 Task: Send an email with the signature Dillon Turner with the subject Yearly report and the message Could you please provide a status update on the delivery? from softage.1@softage.net to softage.2@softage.net and softage.3@softage.net with an attached document Sponsorship_proposal.docx
Action: Mouse moved to (572, 746)
Screenshot: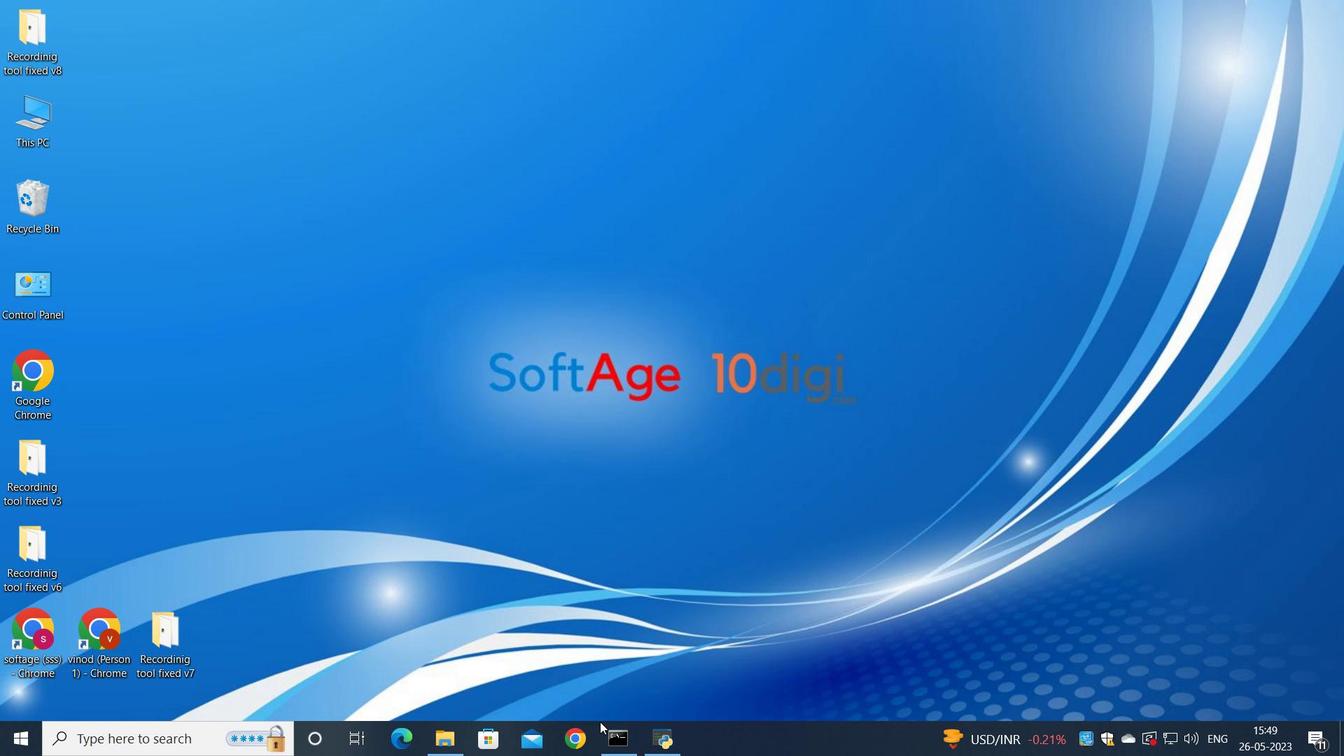 
Action: Mouse pressed left at (572, 746)
Screenshot: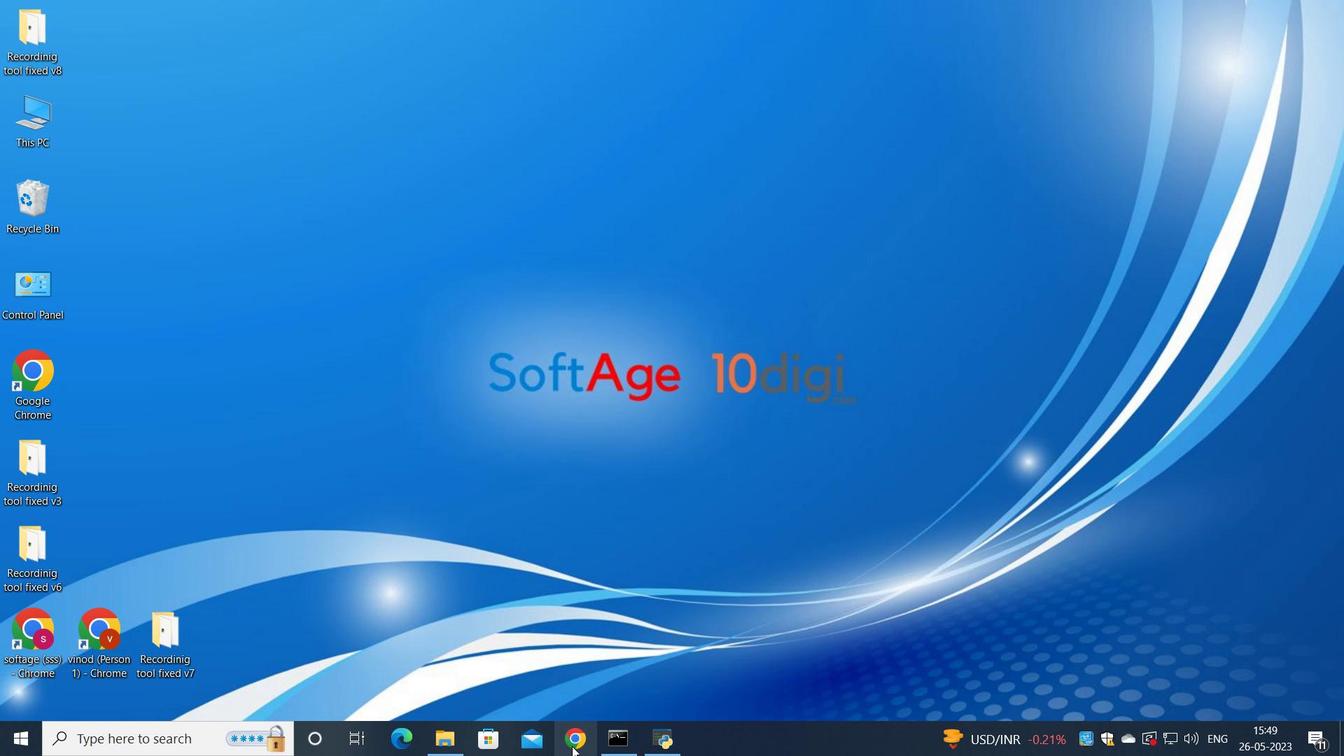 
Action: Mouse moved to (611, 401)
Screenshot: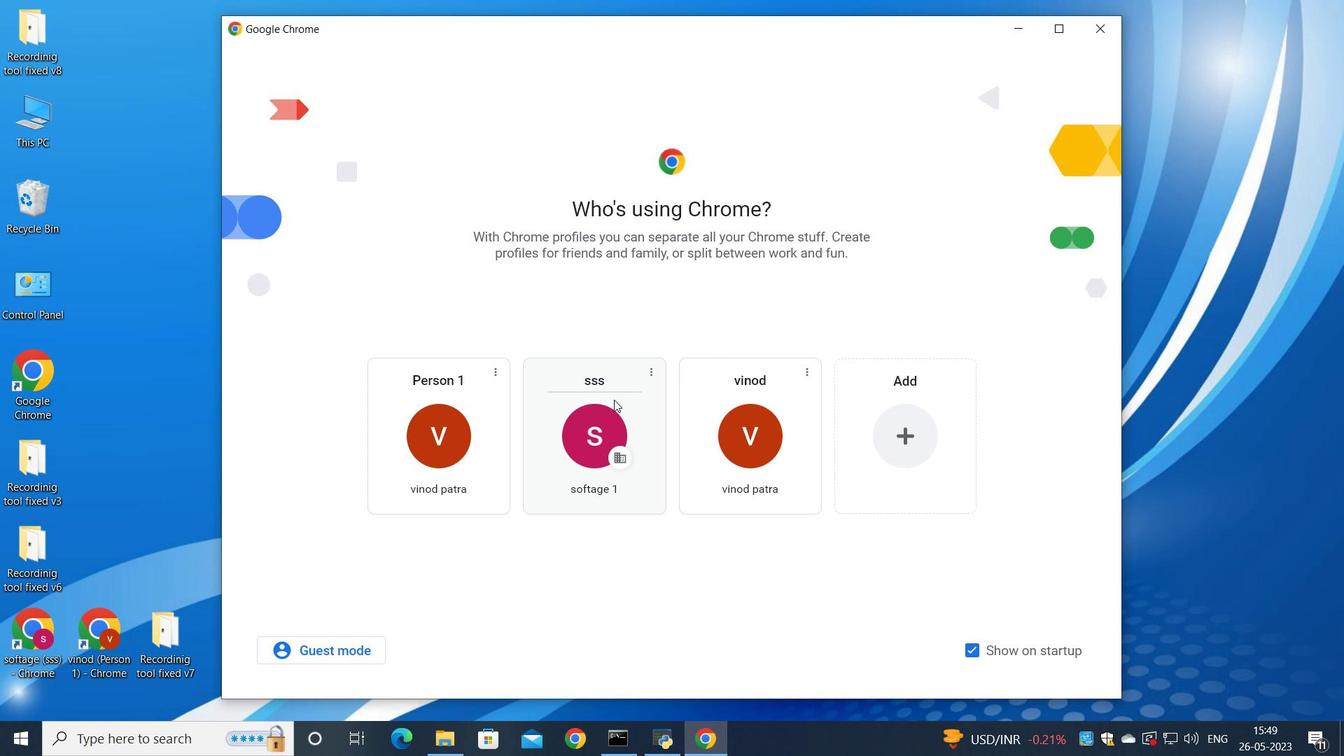 
Action: Mouse pressed left at (611, 401)
Screenshot: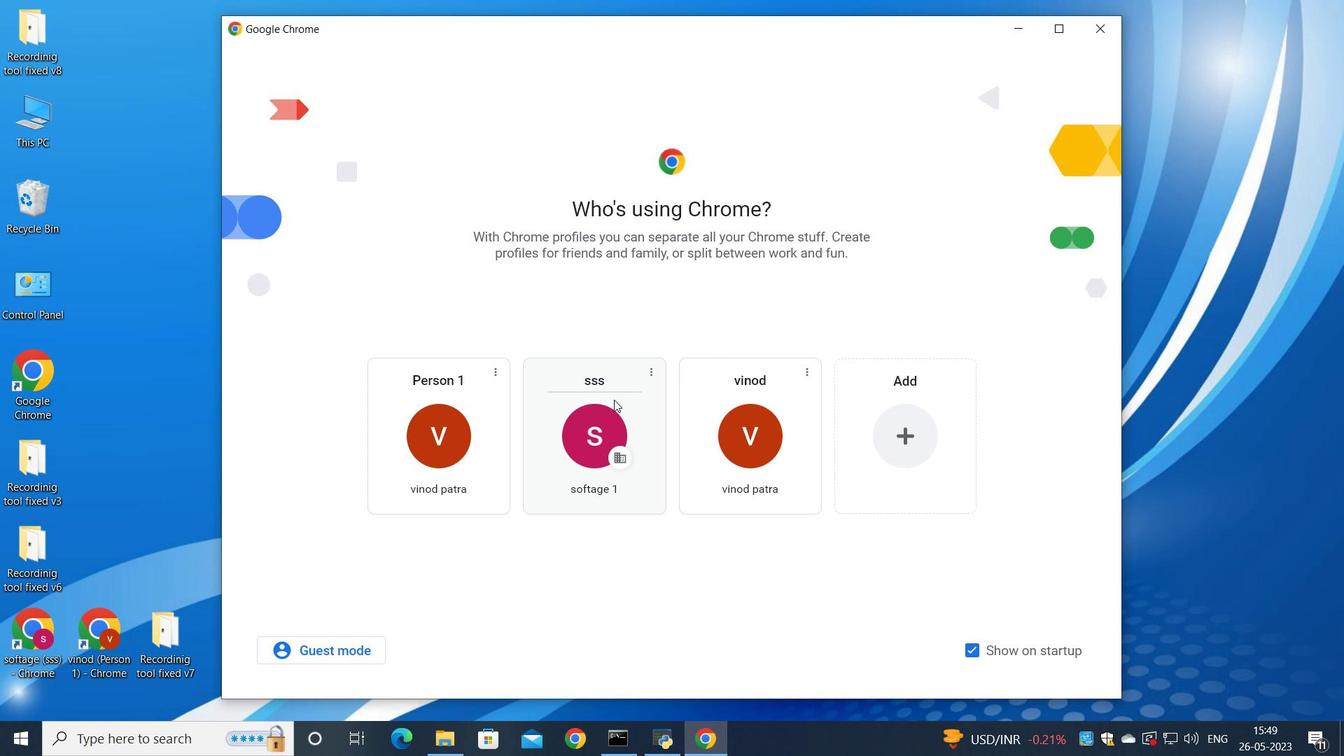 
Action: Mouse moved to (609, 420)
Screenshot: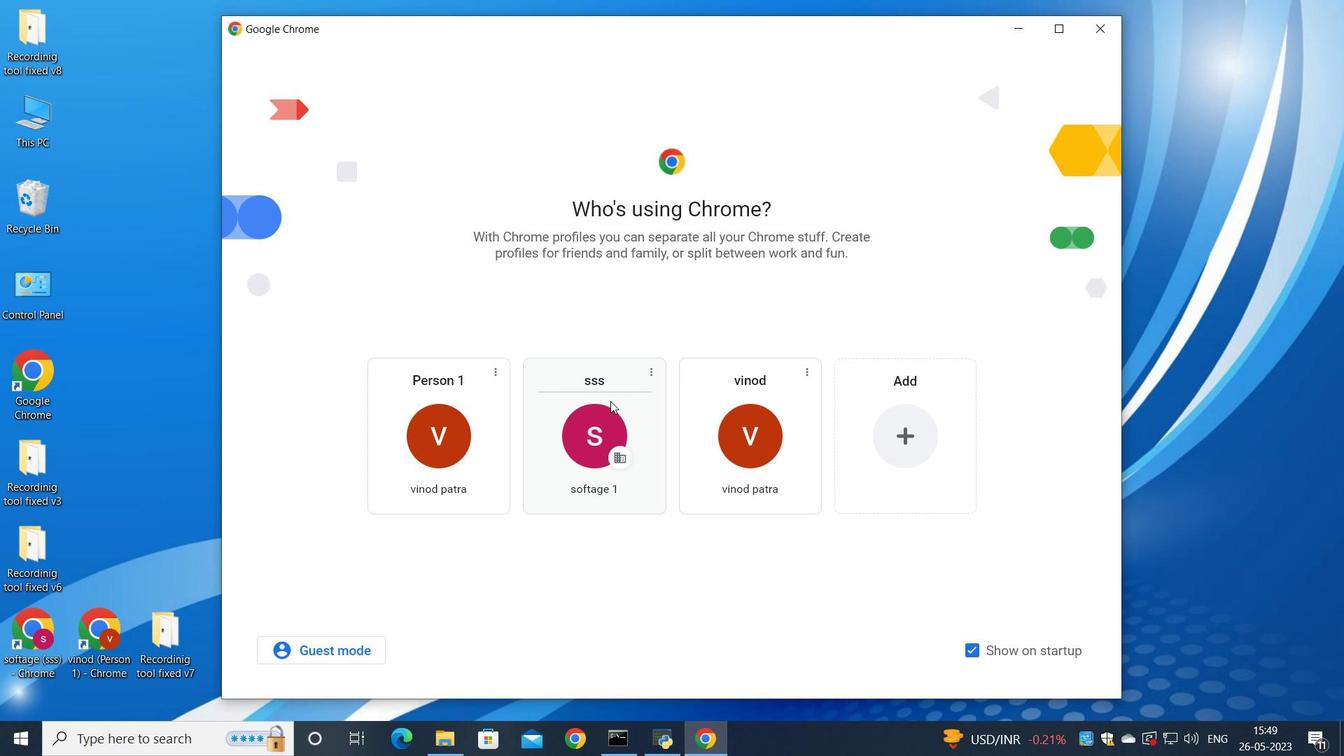 
Action: Mouse pressed left at (609, 420)
Screenshot: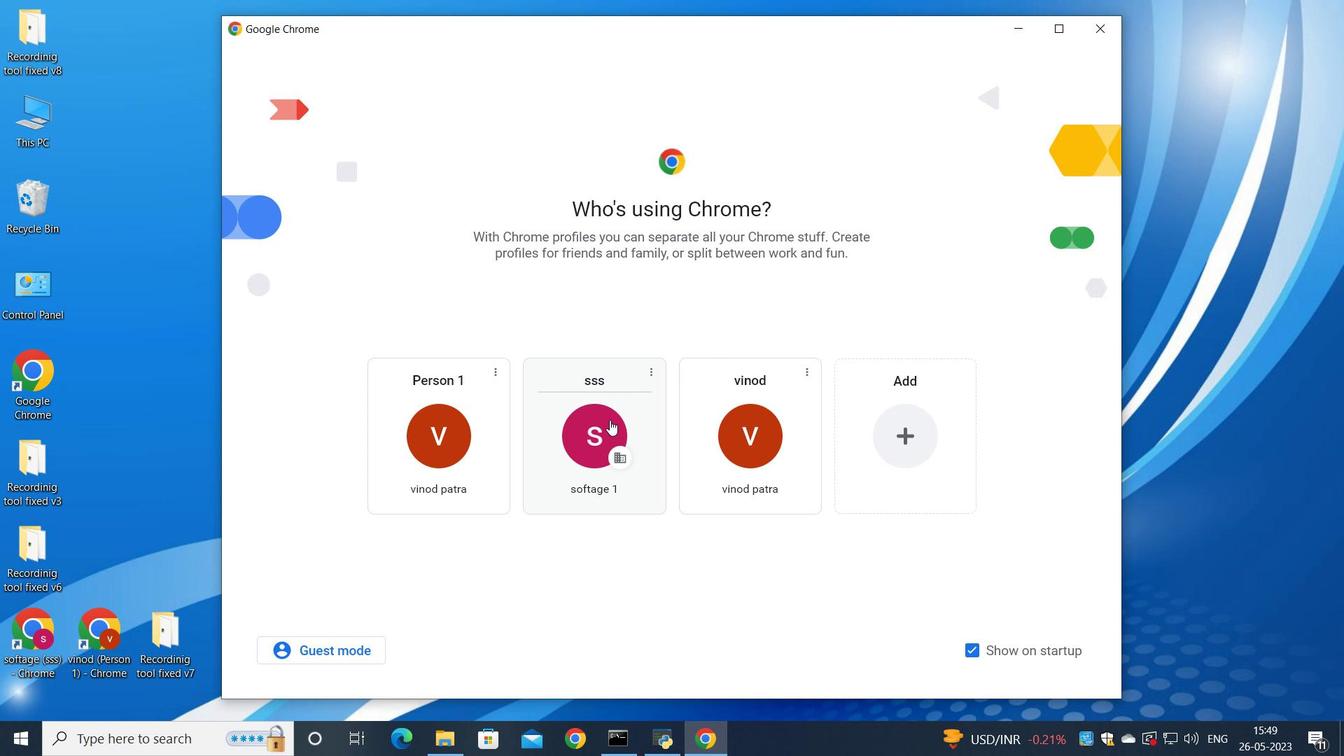 
Action: Mouse moved to (1171, 84)
Screenshot: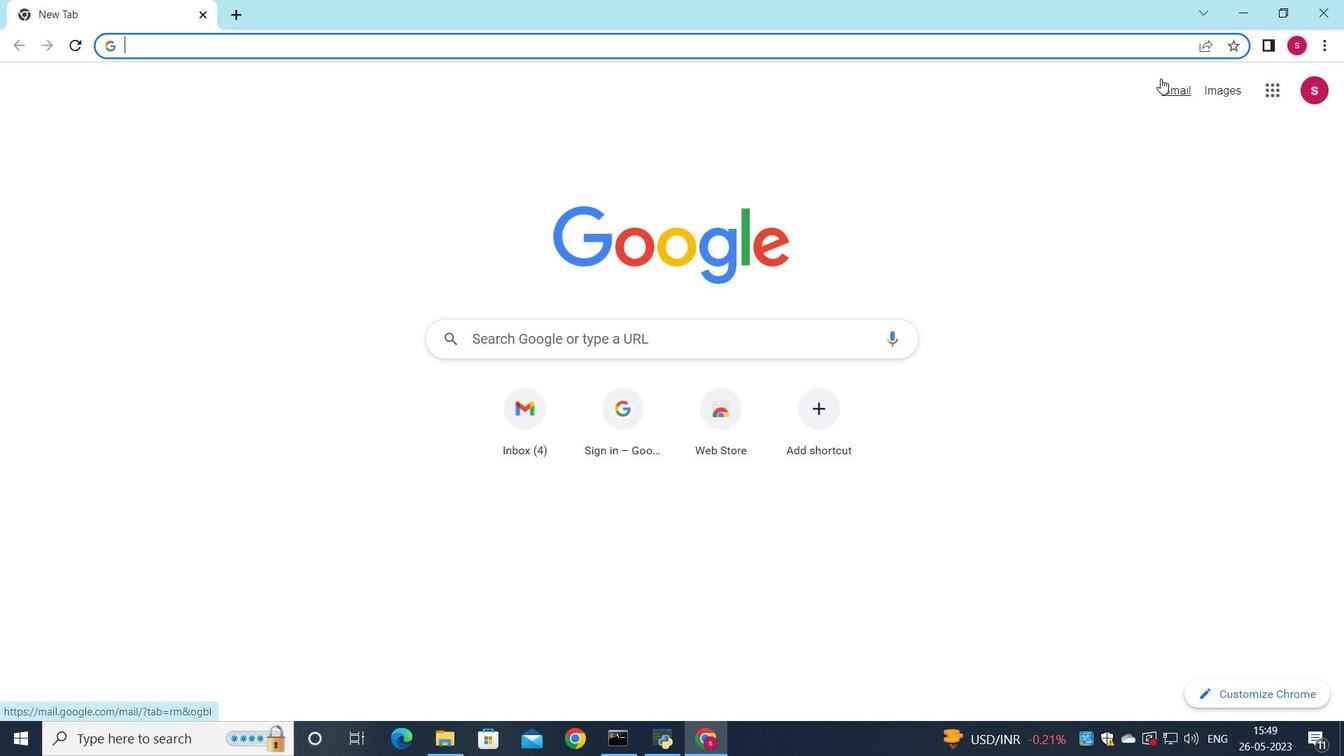 
Action: Mouse pressed left at (1171, 84)
Screenshot: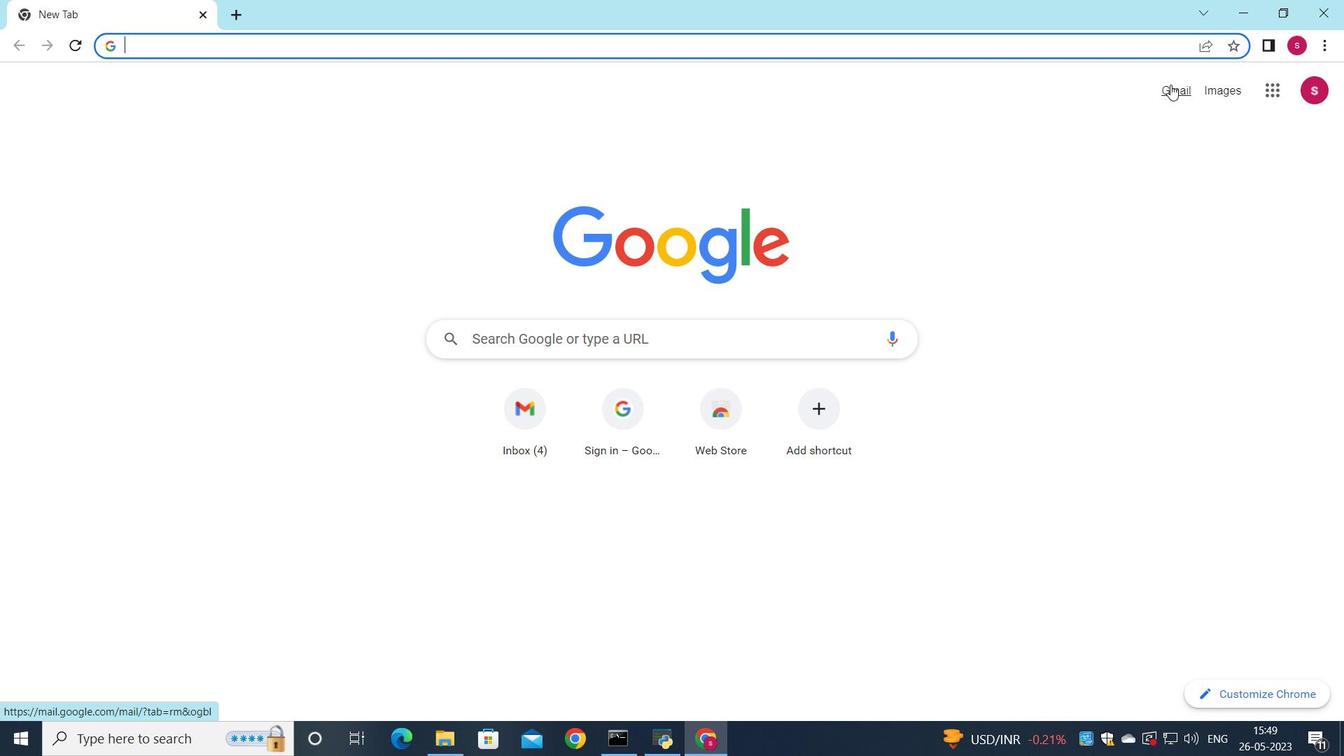 
Action: Mouse moved to (1151, 111)
Screenshot: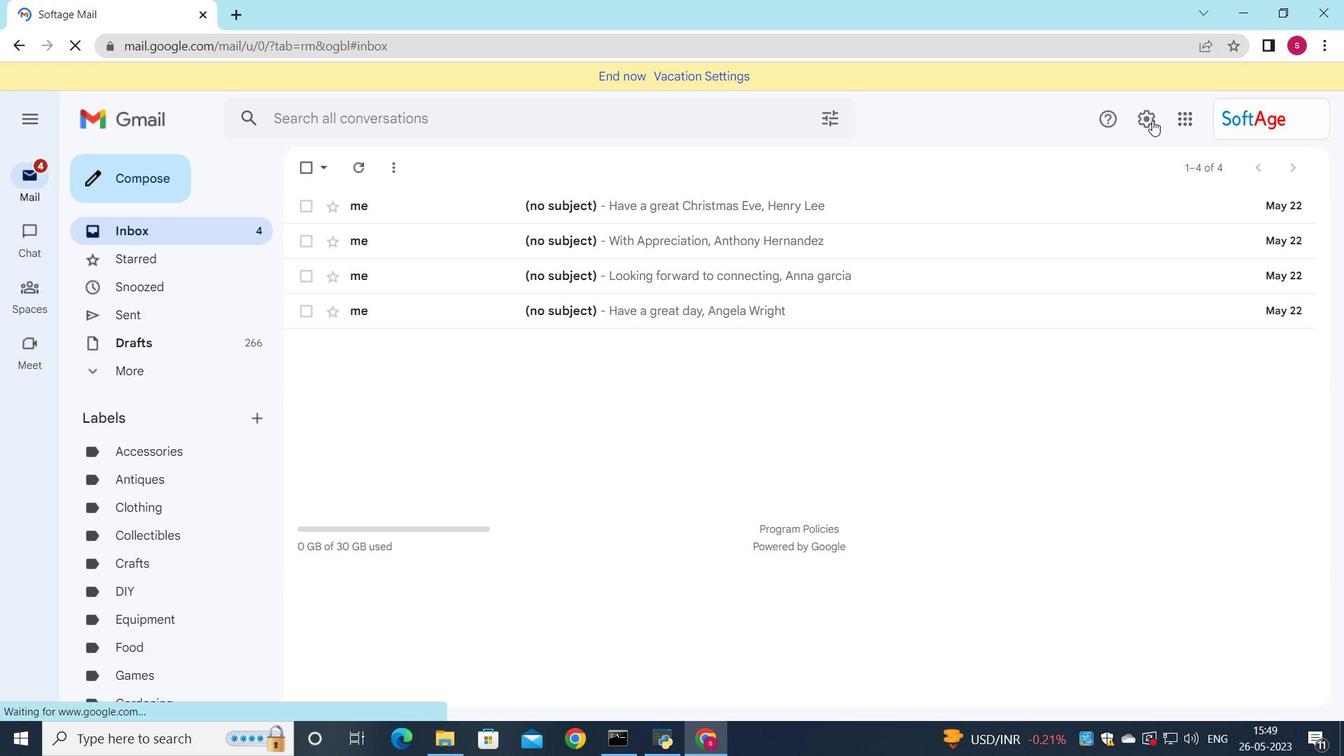 
Action: Mouse pressed left at (1151, 111)
Screenshot: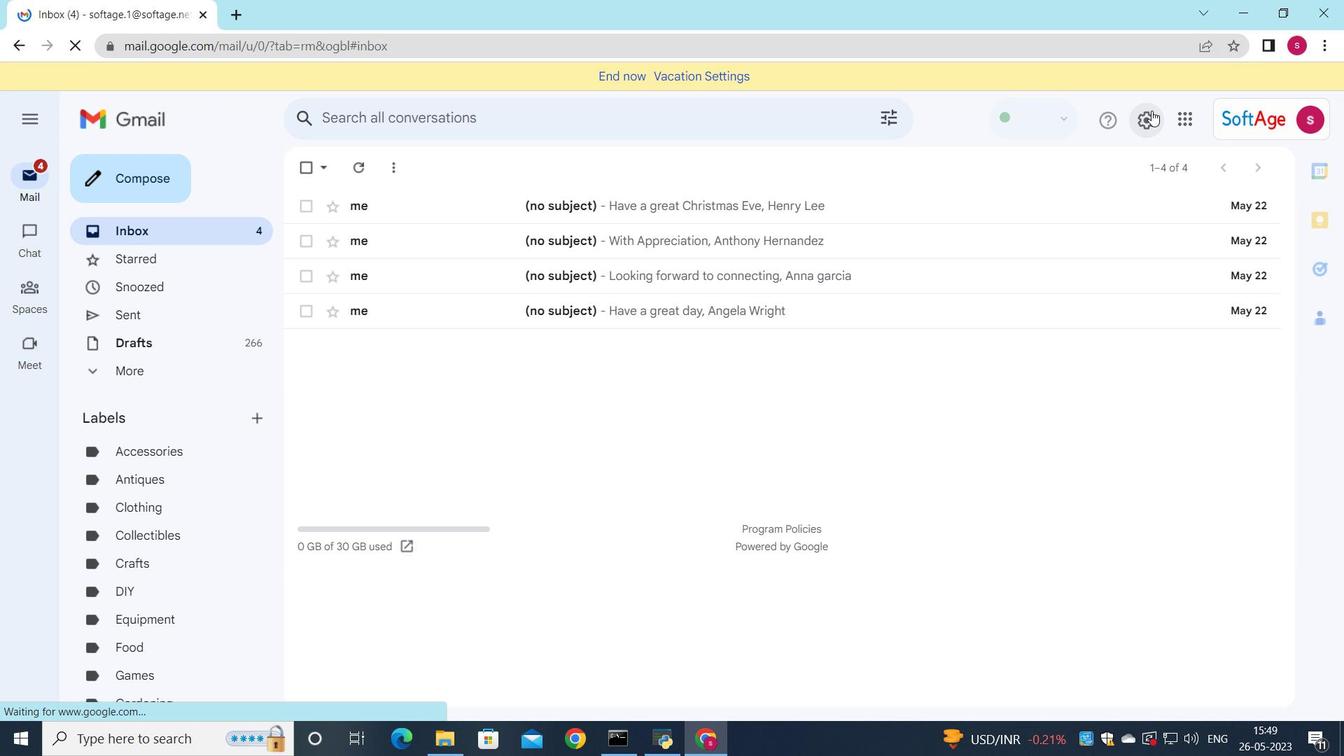 
Action: Mouse moved to (1137, 205)
Screenshot: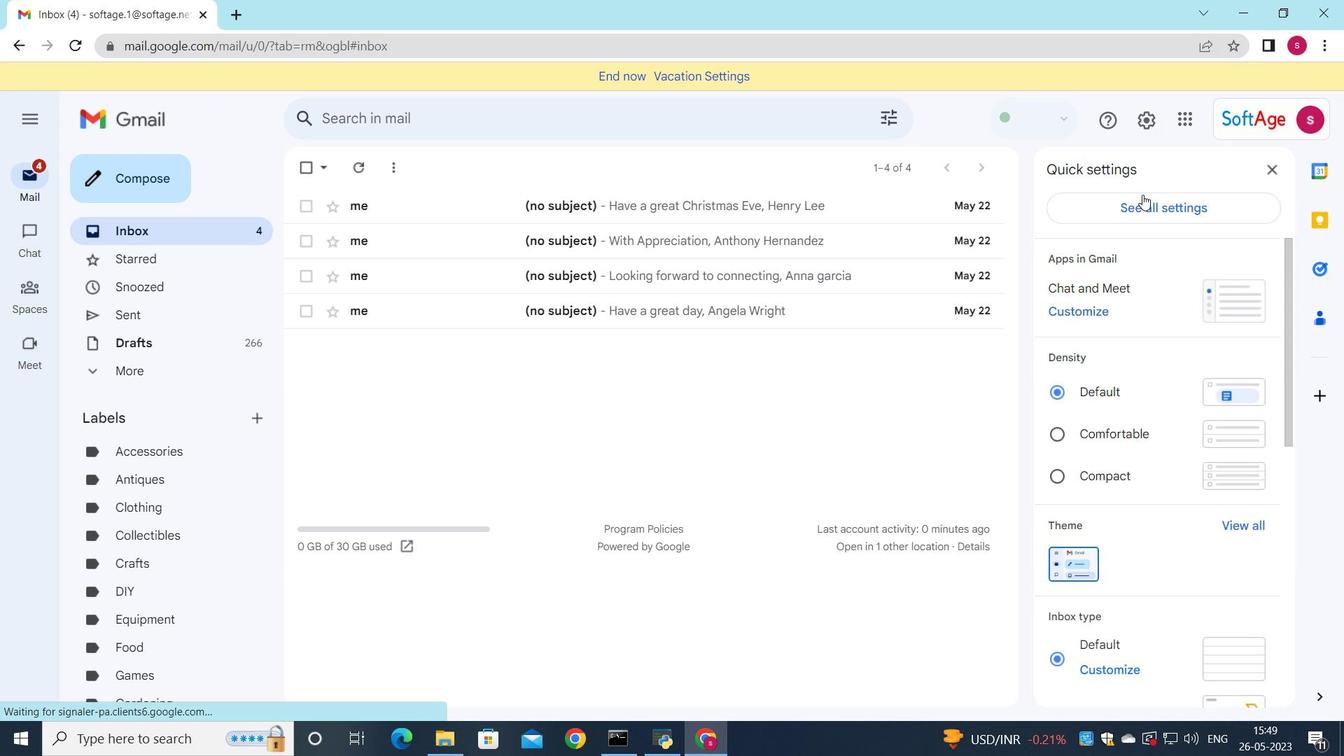 
Action: Mouse pressed left at (1137, 205)
Screenshot: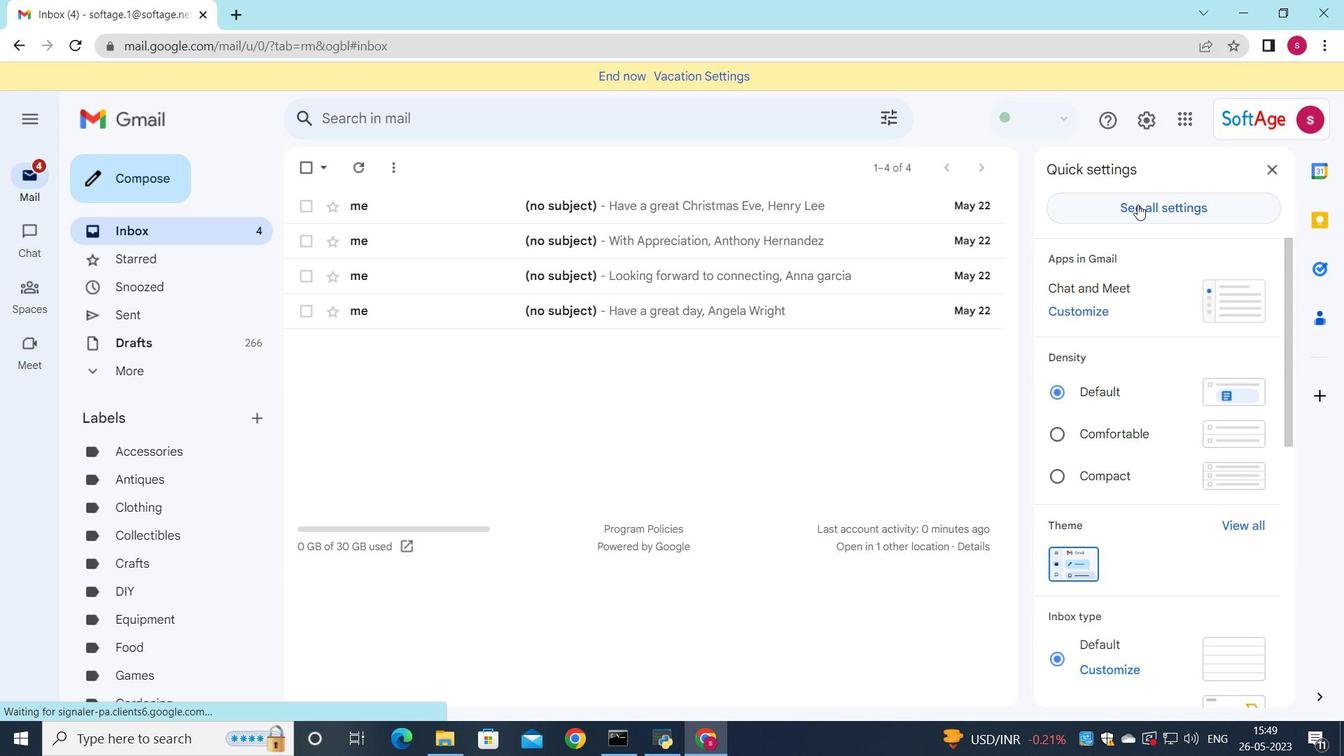 
Action: Mouse moved to (561, 338)
Screenshot: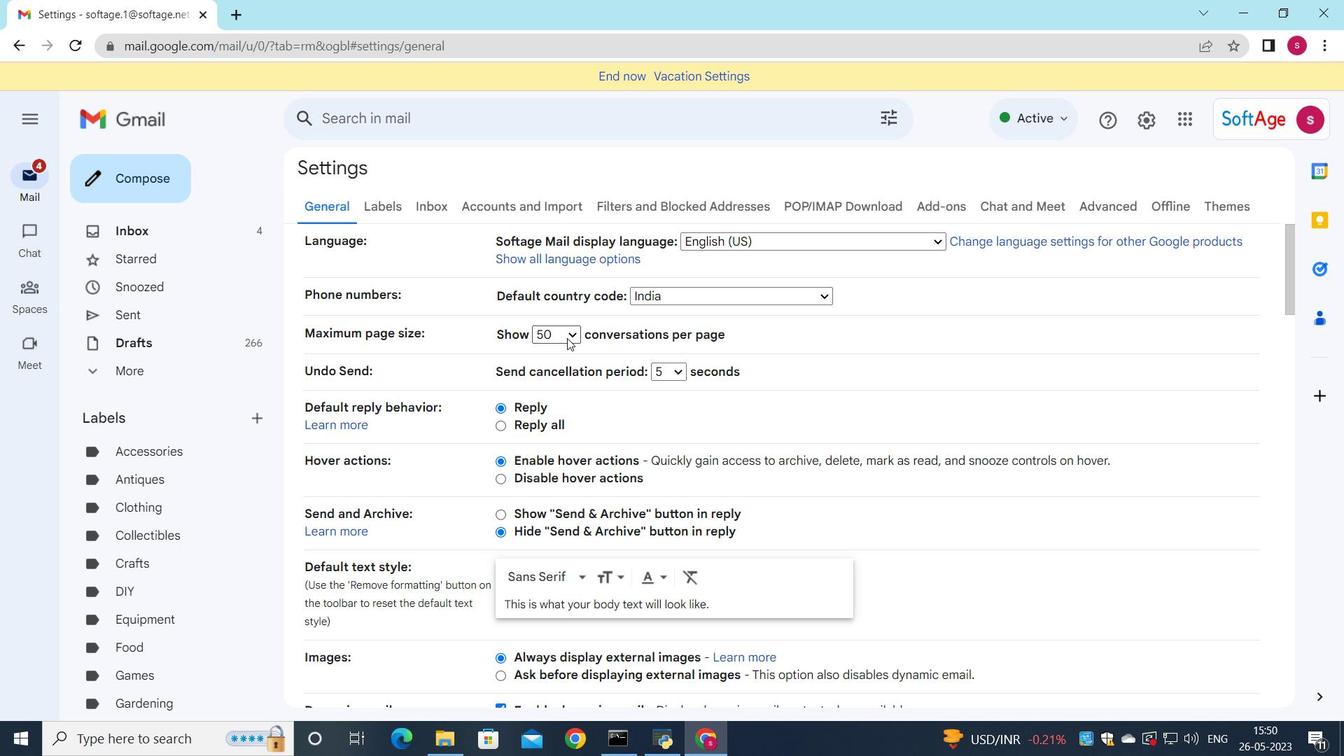 
Action: Mouse scrolled (561, 338) with delta (0, 0)
Screenshot: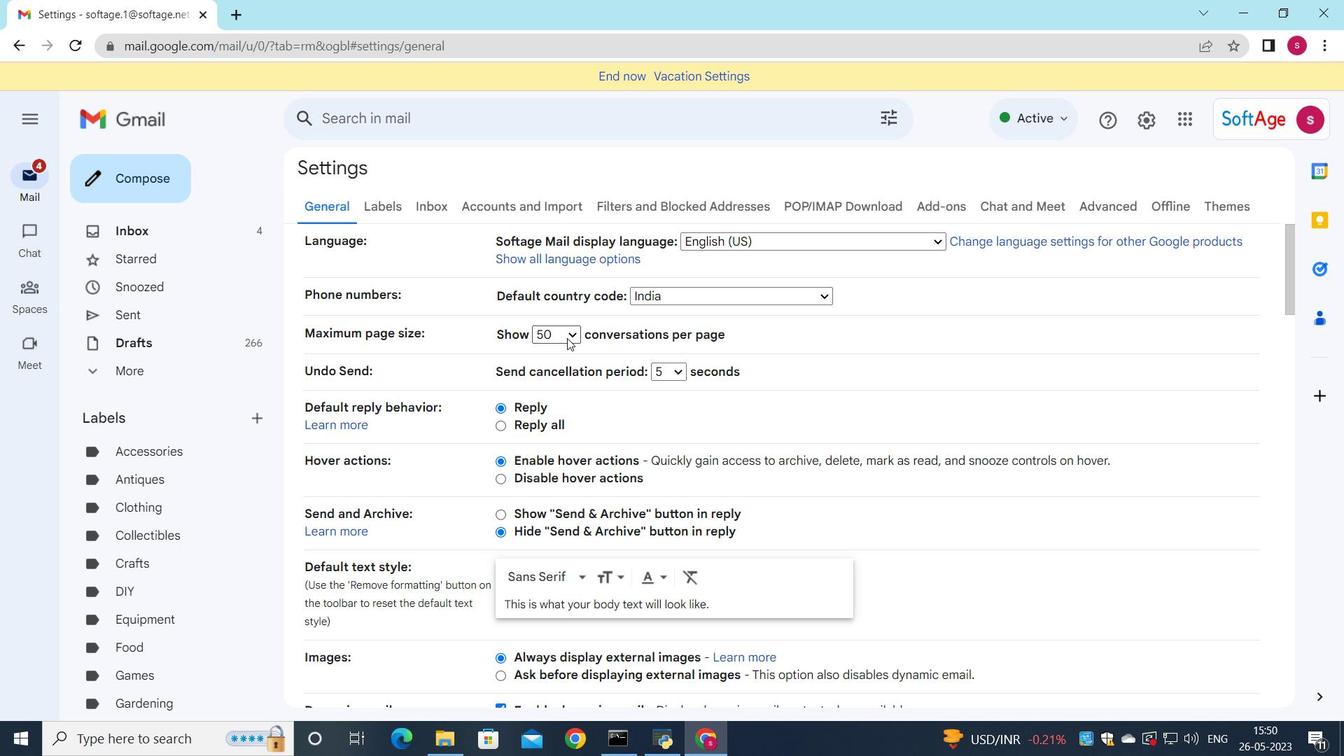 
Action: Mouse scrolled (561, 338) with delta (0, 0)
Screenshot: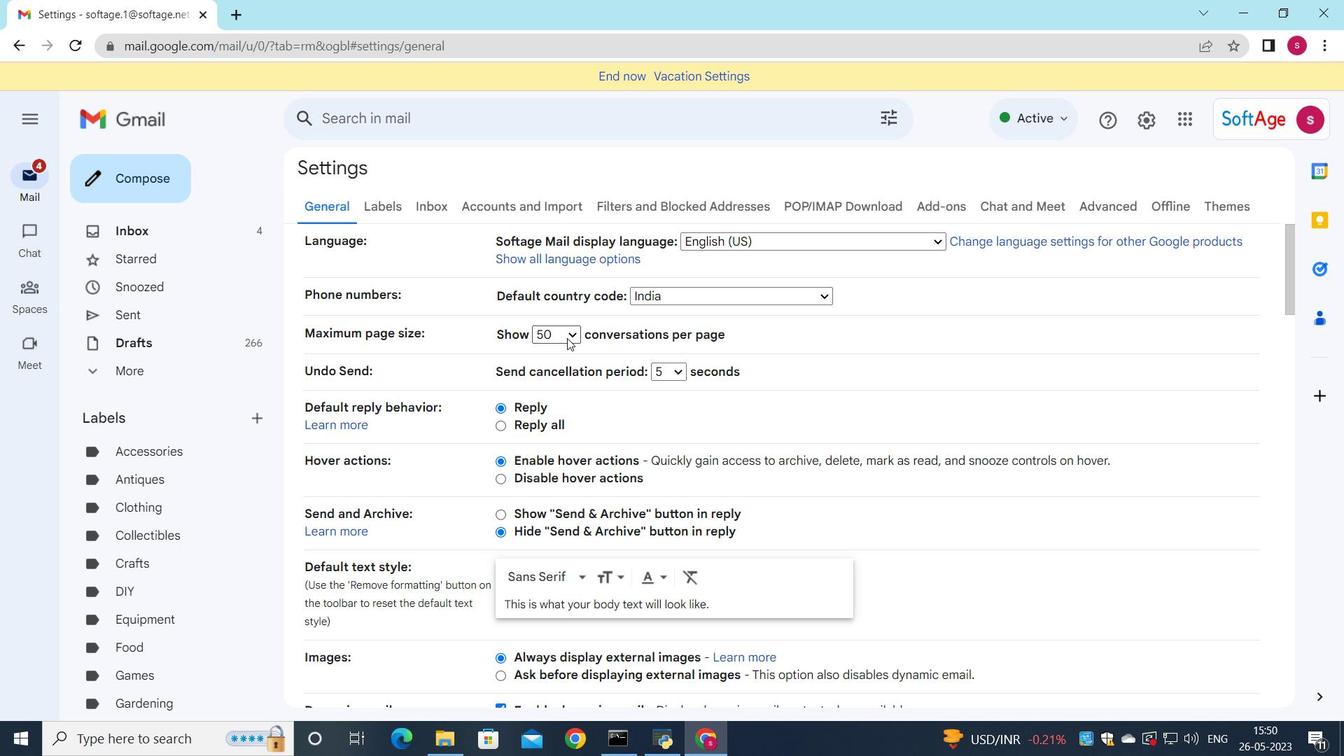
Action: Mouse scrolled (561, 338) with delta (0, 0)
Screenshot: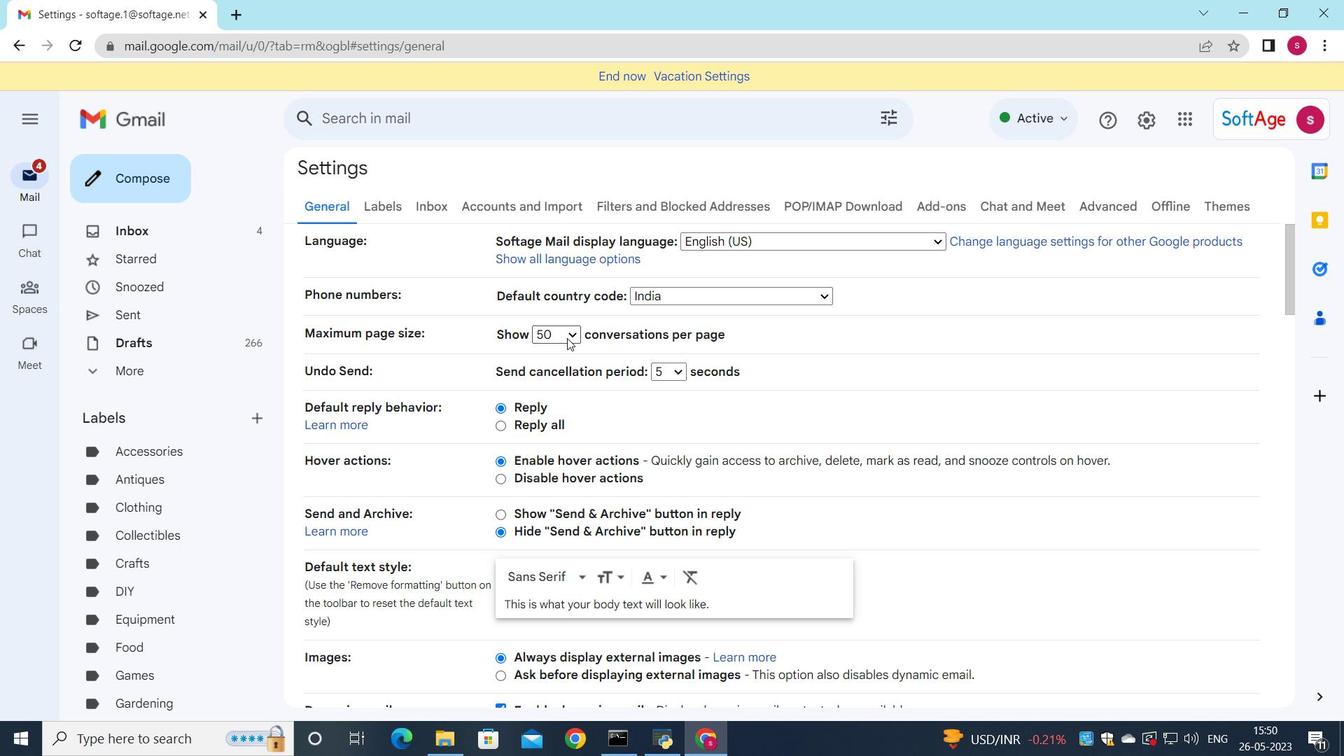 
Action: Mouse scrolled (561, 338) with delta (0, 0)
Screenshot: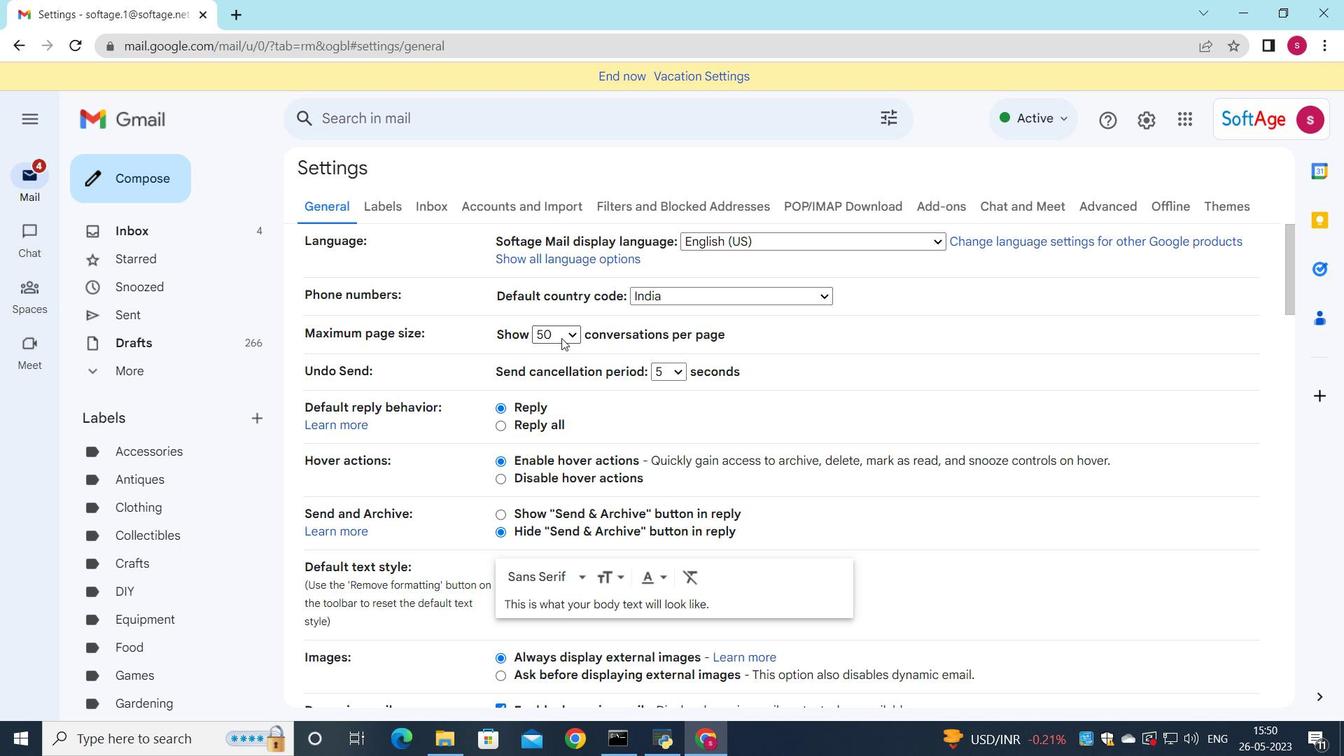 
Action: Mouse scrolled (561, 338) with delta (0, 0)
Screenshot: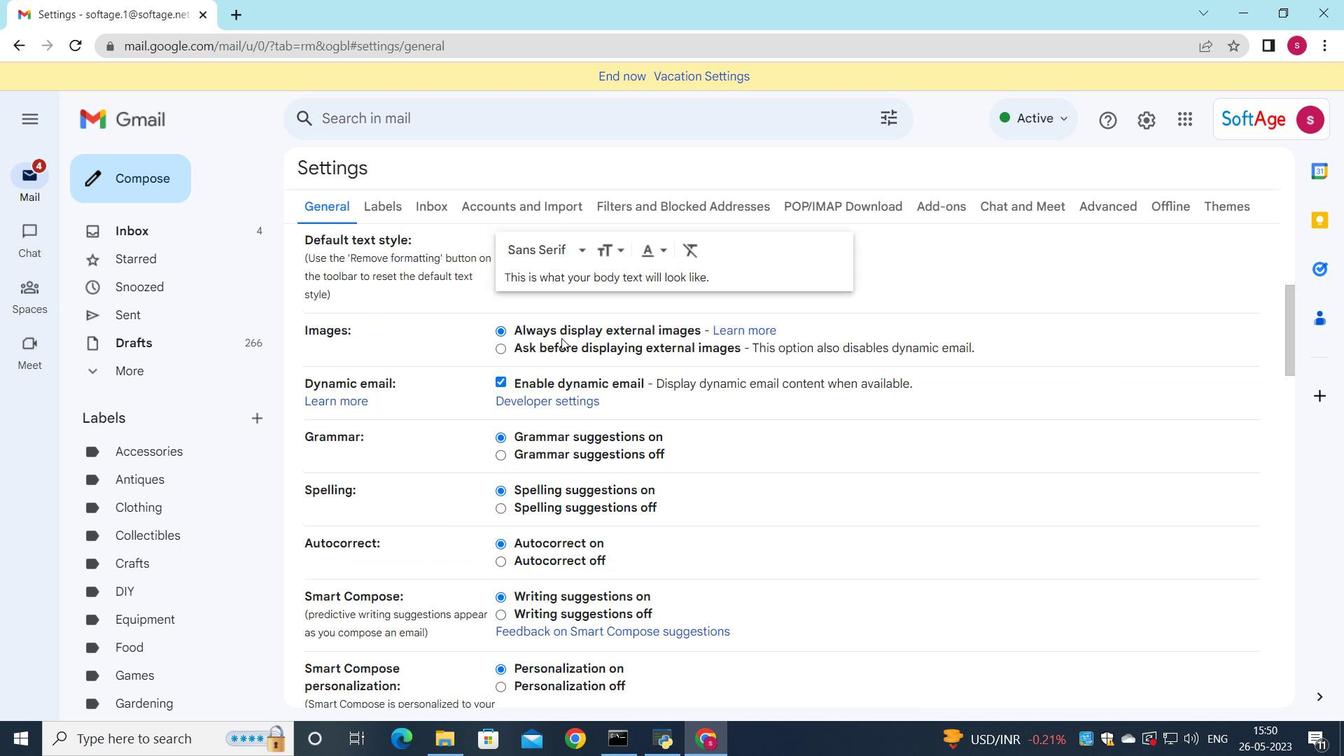 
Action: Mouse scrolled (561, 338) with delta (0, 0)
Screenshot: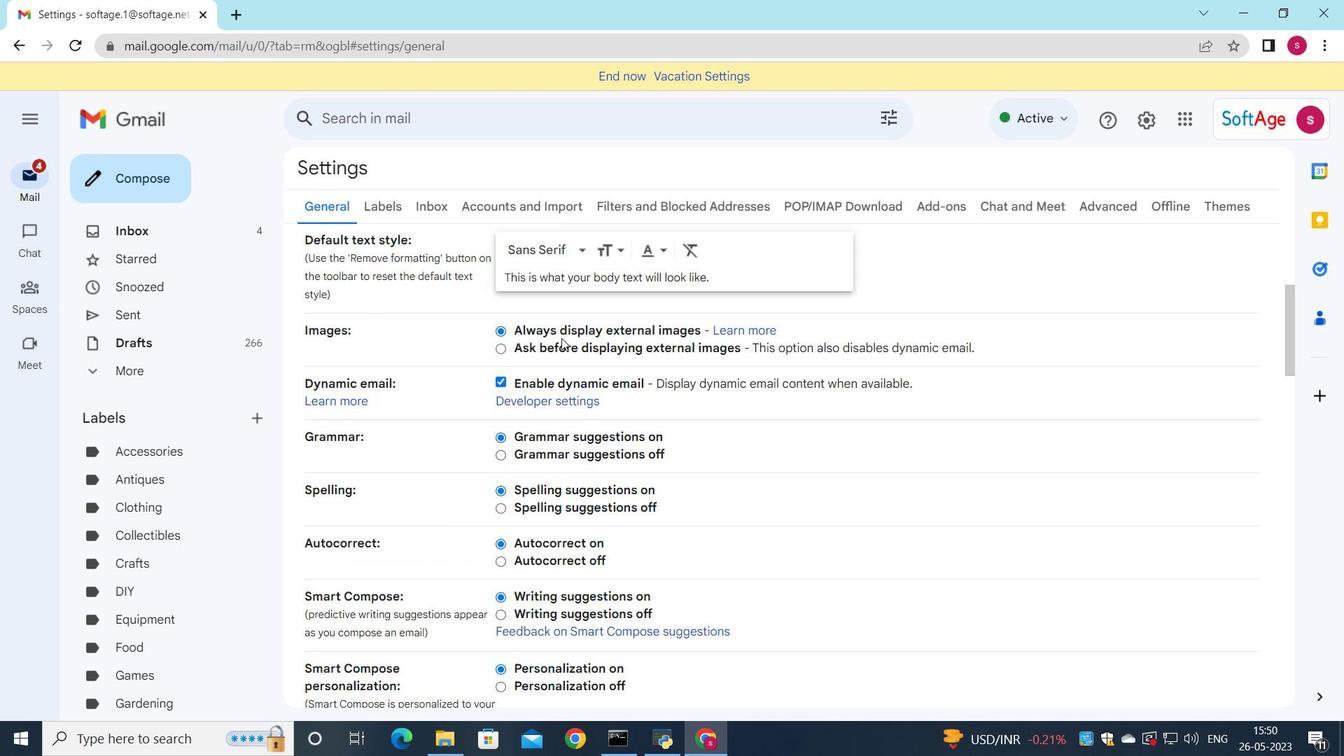 
Action: Mouse scrolled (561, 338) with delta (0, 0)
Screenshot: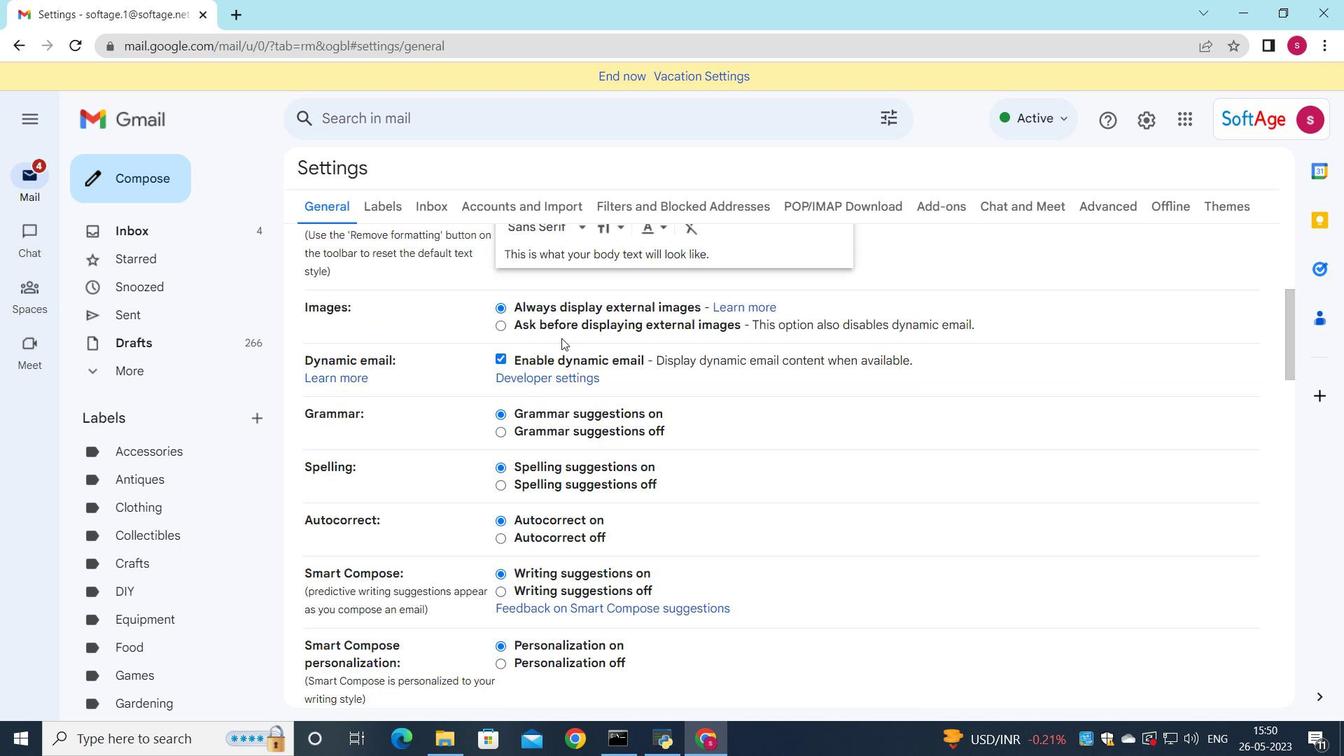 
Action: Mouse scrolled (561, 338) with delta (0, 0)
Screenshot: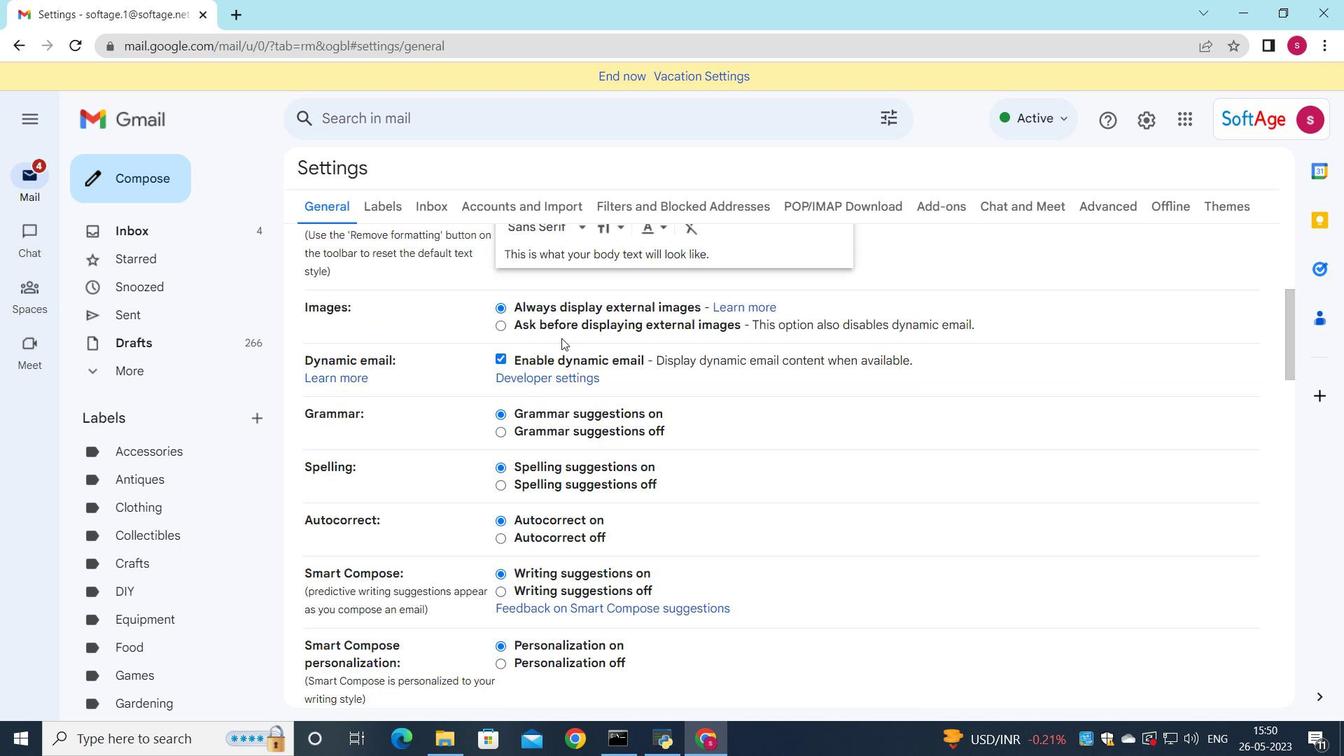 
Action: Mouse scrolled (561, 338) with delta (0, 0)
Screenshot: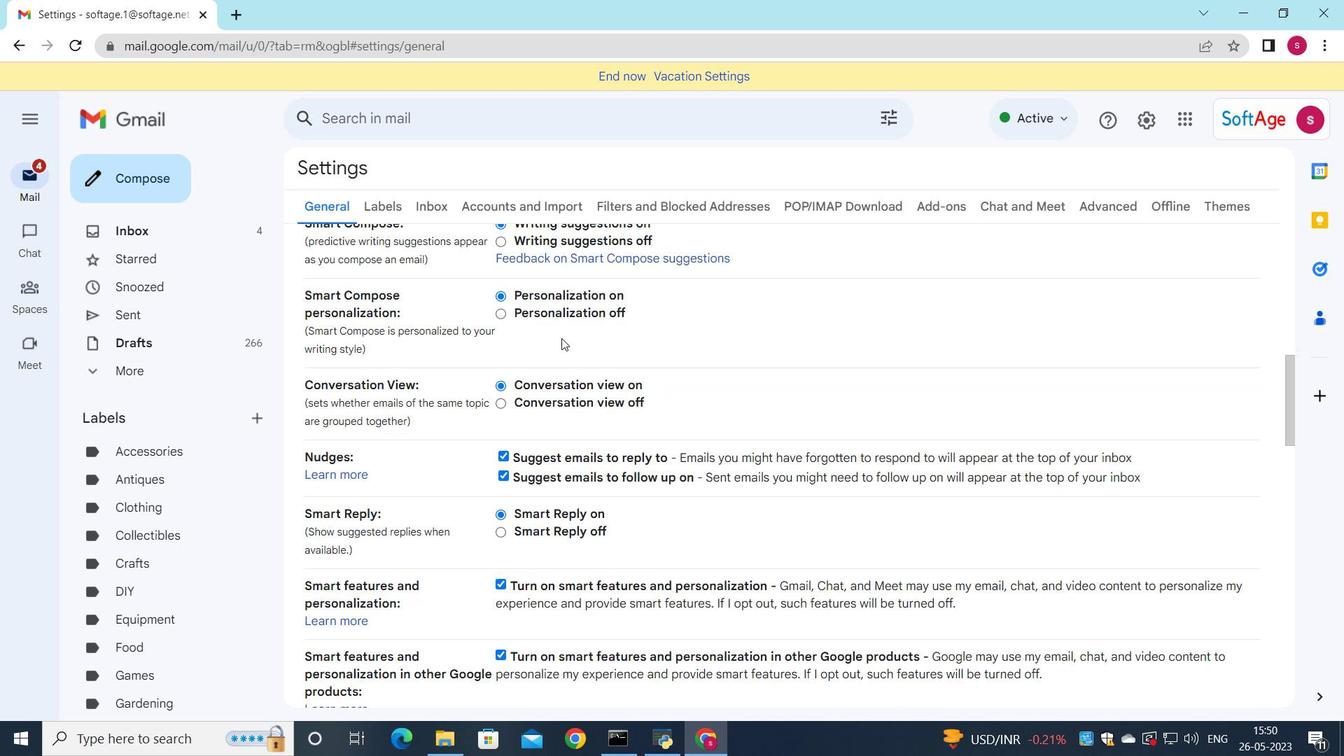 
Action: Mouse scrolled (561, 338) with delta (0, 0)
Screenshot: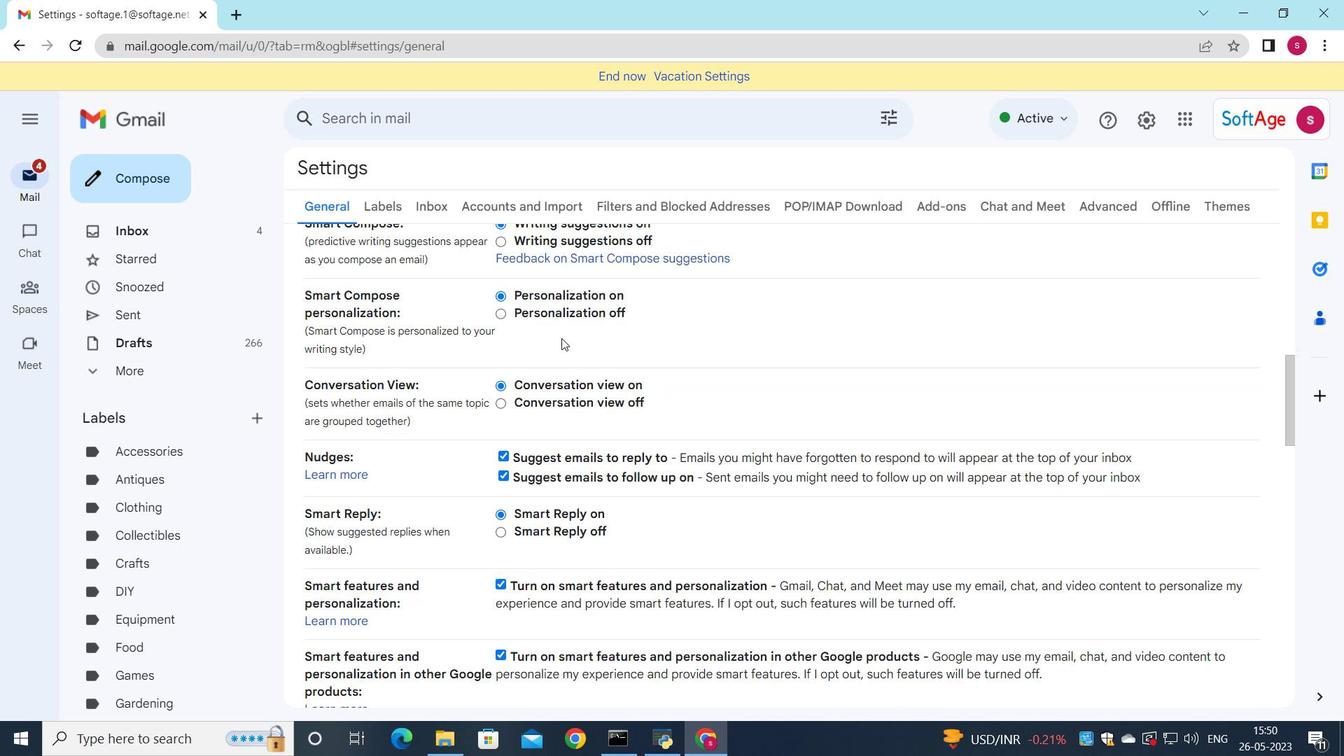 
Action: Mouse scrolled (561, 338) with delta (0, 0)
Screenshot: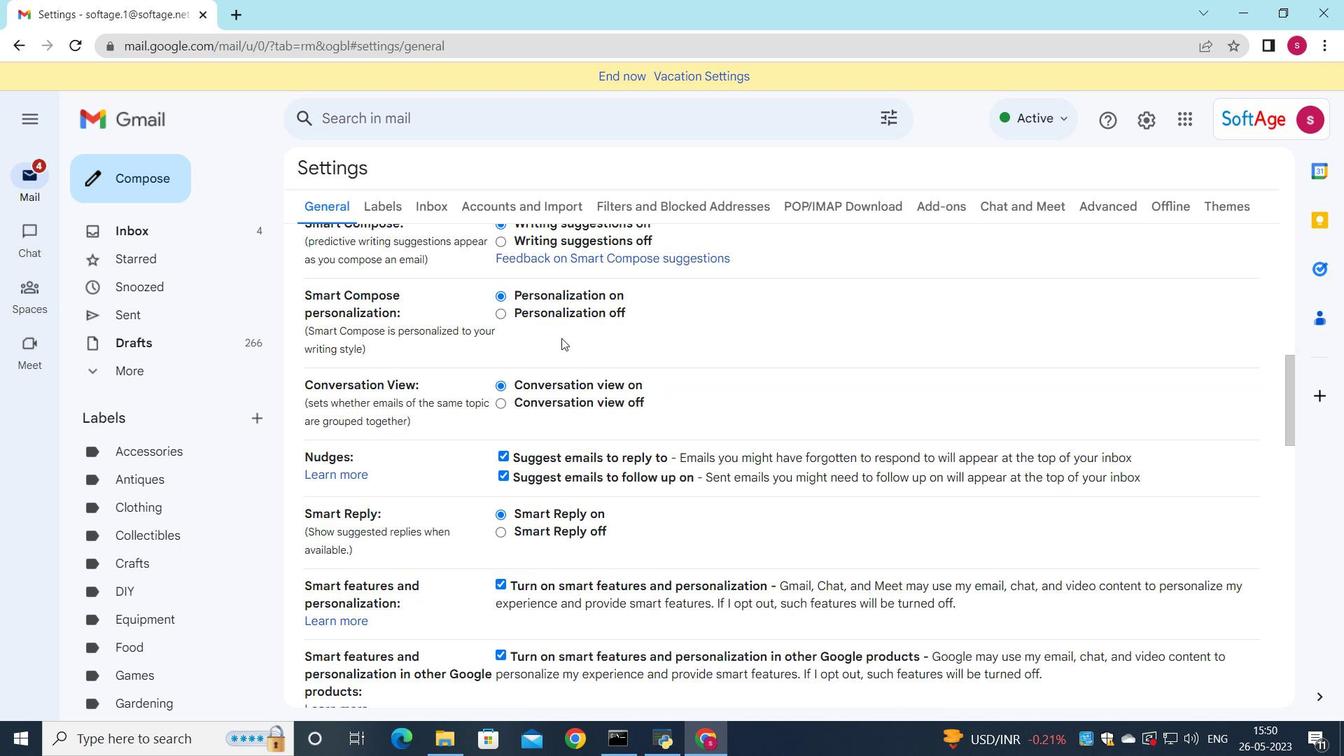 
Action: Mouse scrolled (561, 338) with delta (0, 0)
Screenshot: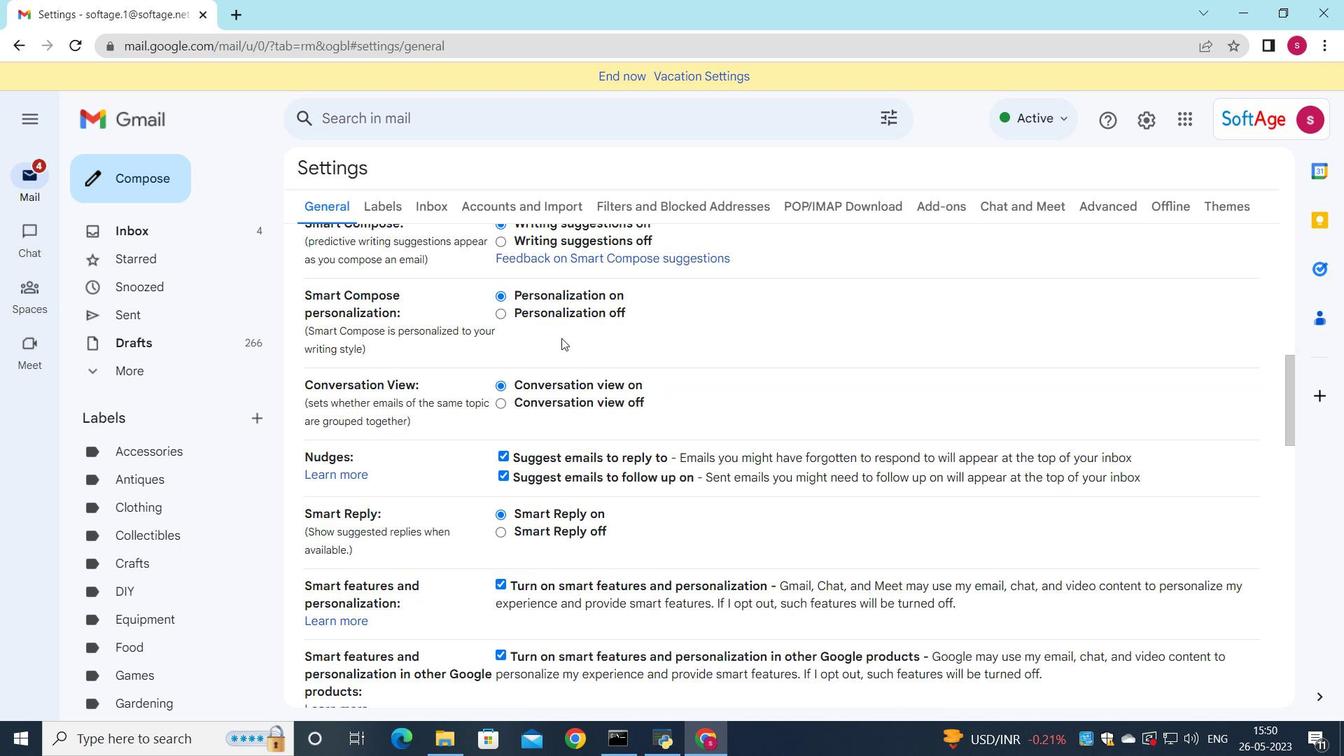 
Action: Mouse scrolled (561, 338) with delta (0, 0)
Screenshot: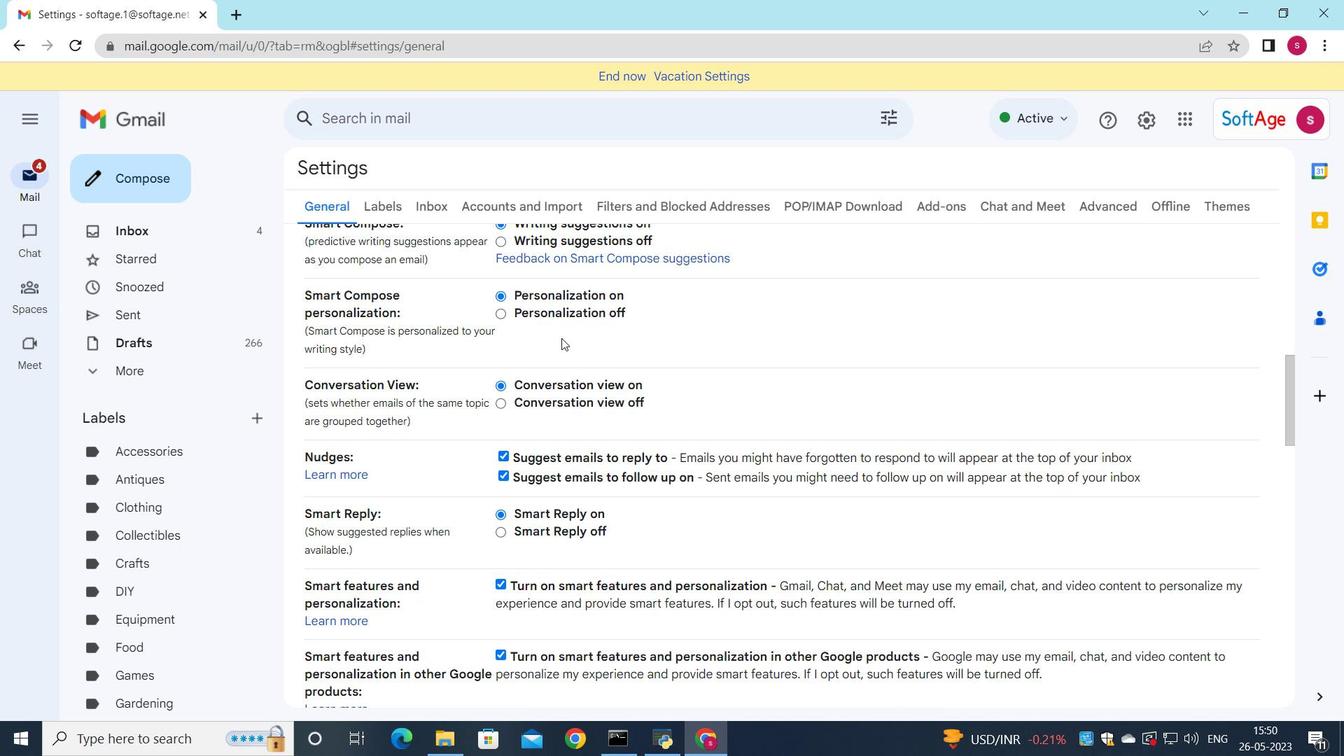 
Action: Mouse scrolled (561, 338) with delta (0, 0)
Screenshot: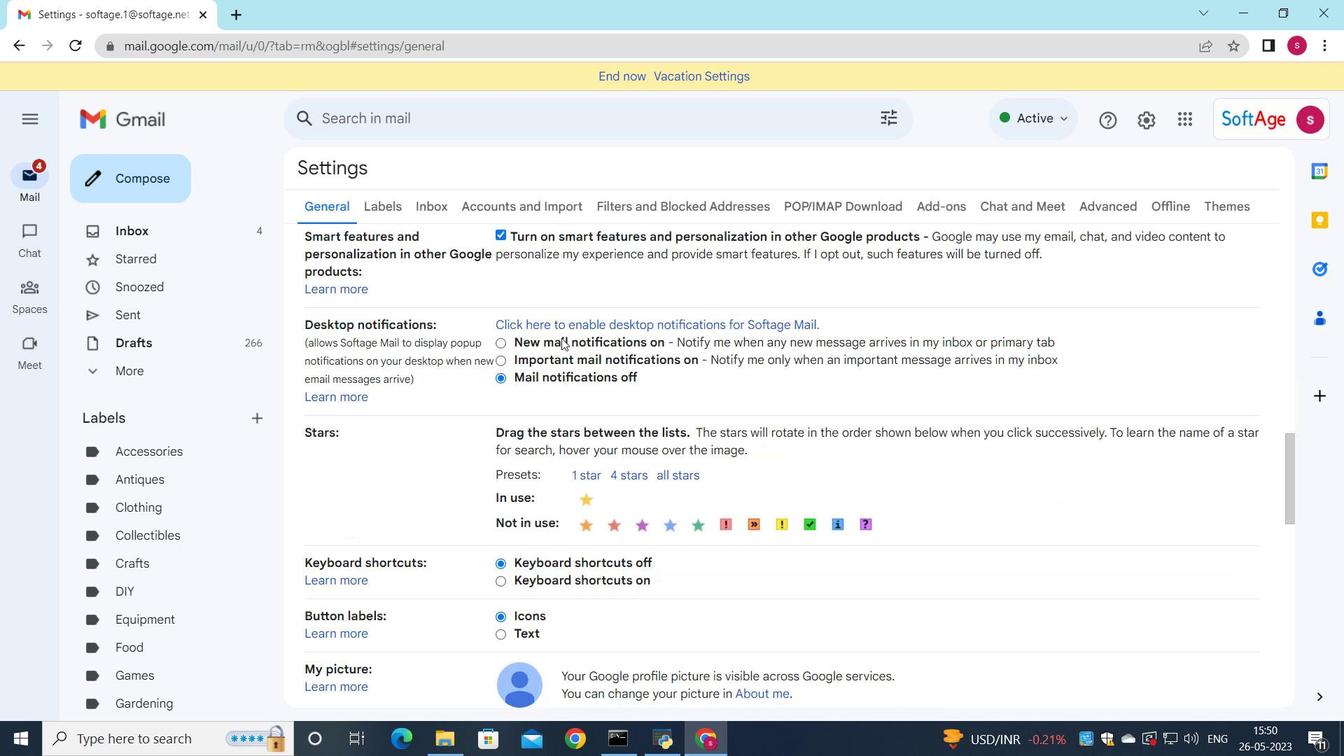 
Action: Mouse scrolled (561, 338) with delta (0, 0)
Screenshot: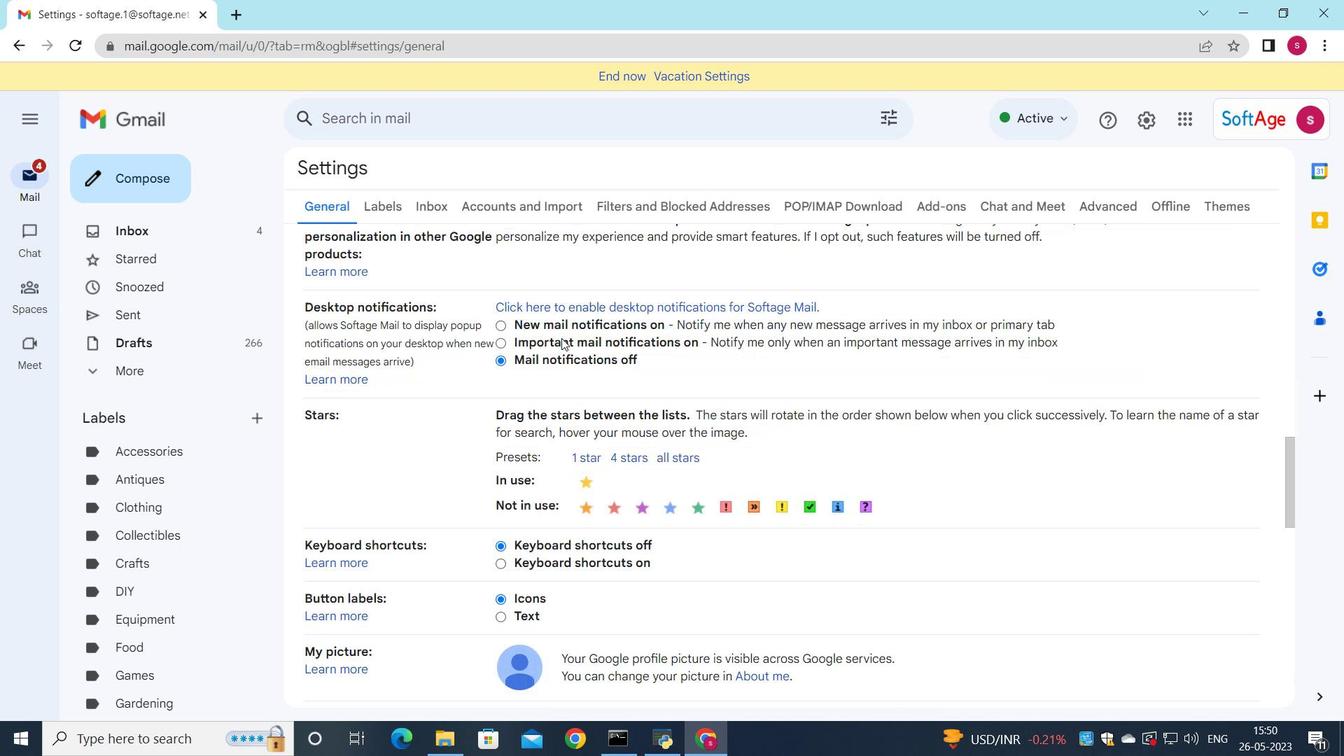 
Action: Mouse scrolled (561, 338) with delta (0, 0)
Screenshot: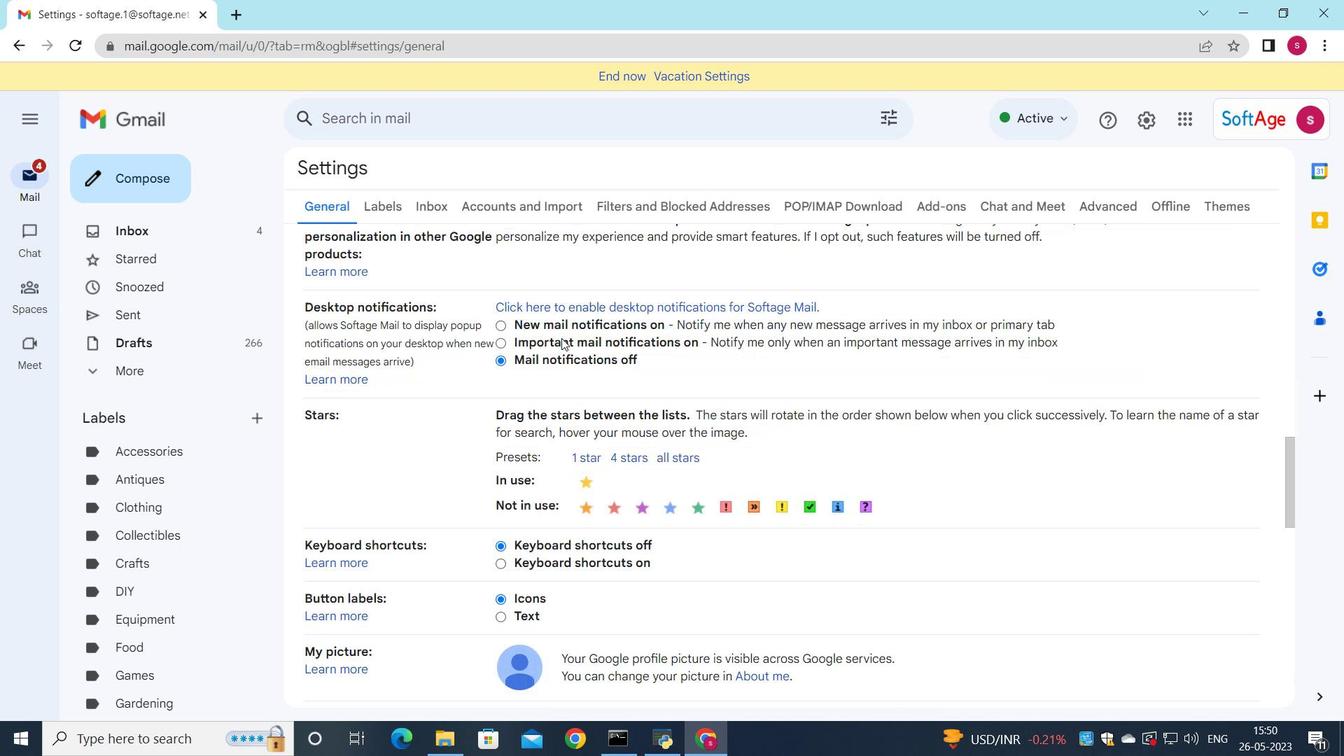 
Action: Mouse scrolled (561, 338) with delta (0, 0)
Screenshot: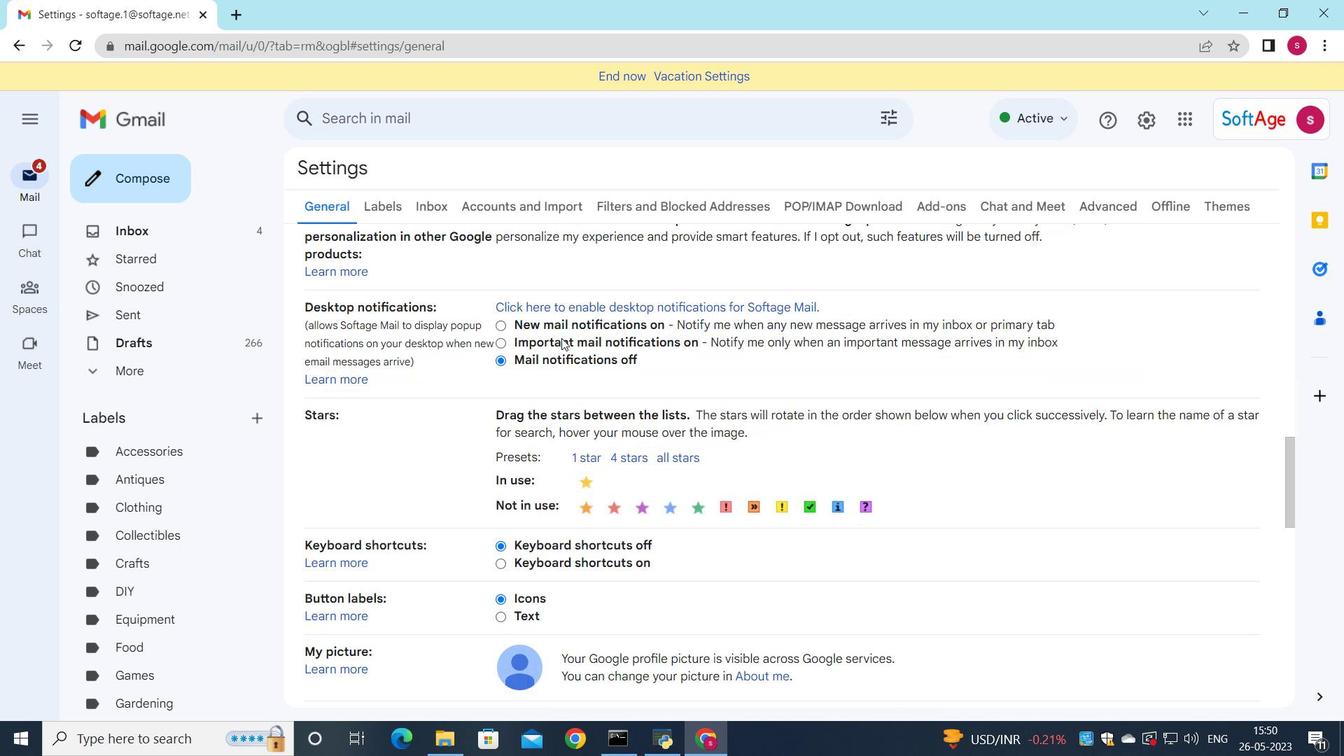 
Action: Mouse moved to (686, 443)
Screenshot: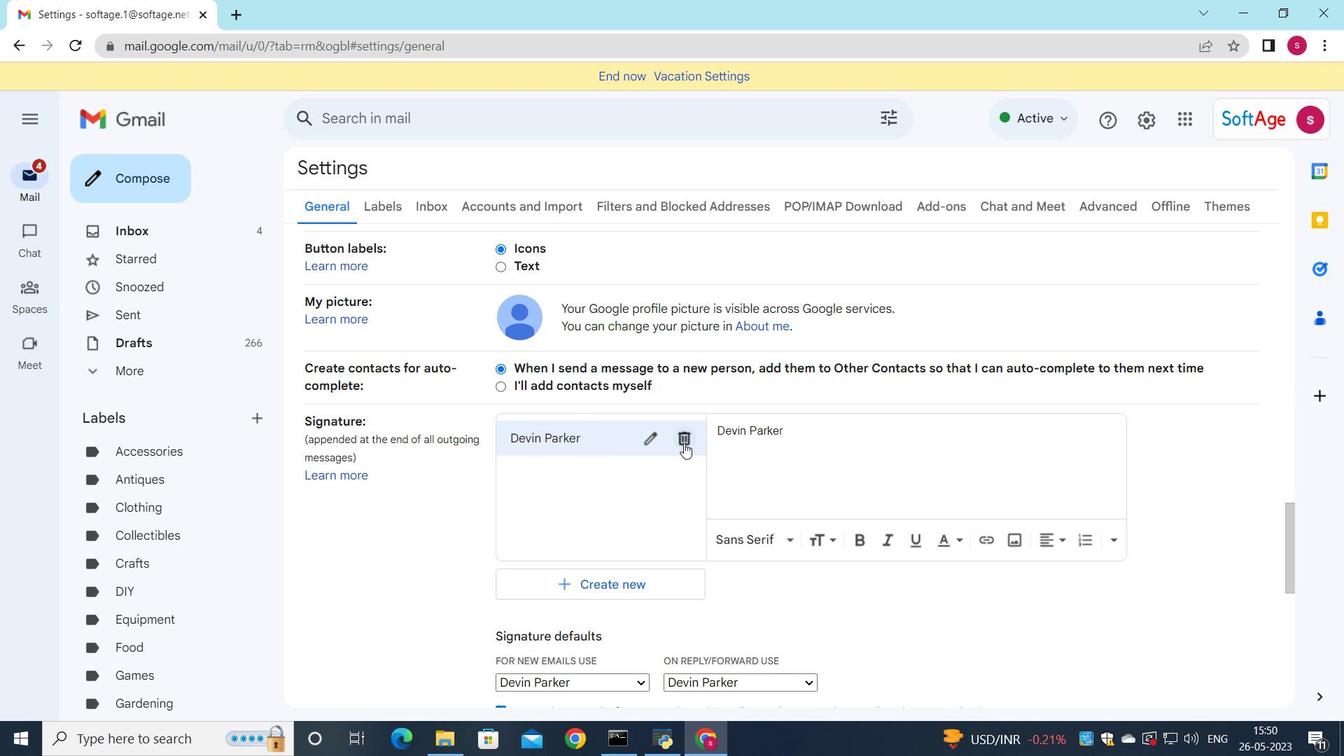 
Action: Mouse pressed left at (686, 443)
Screenshot: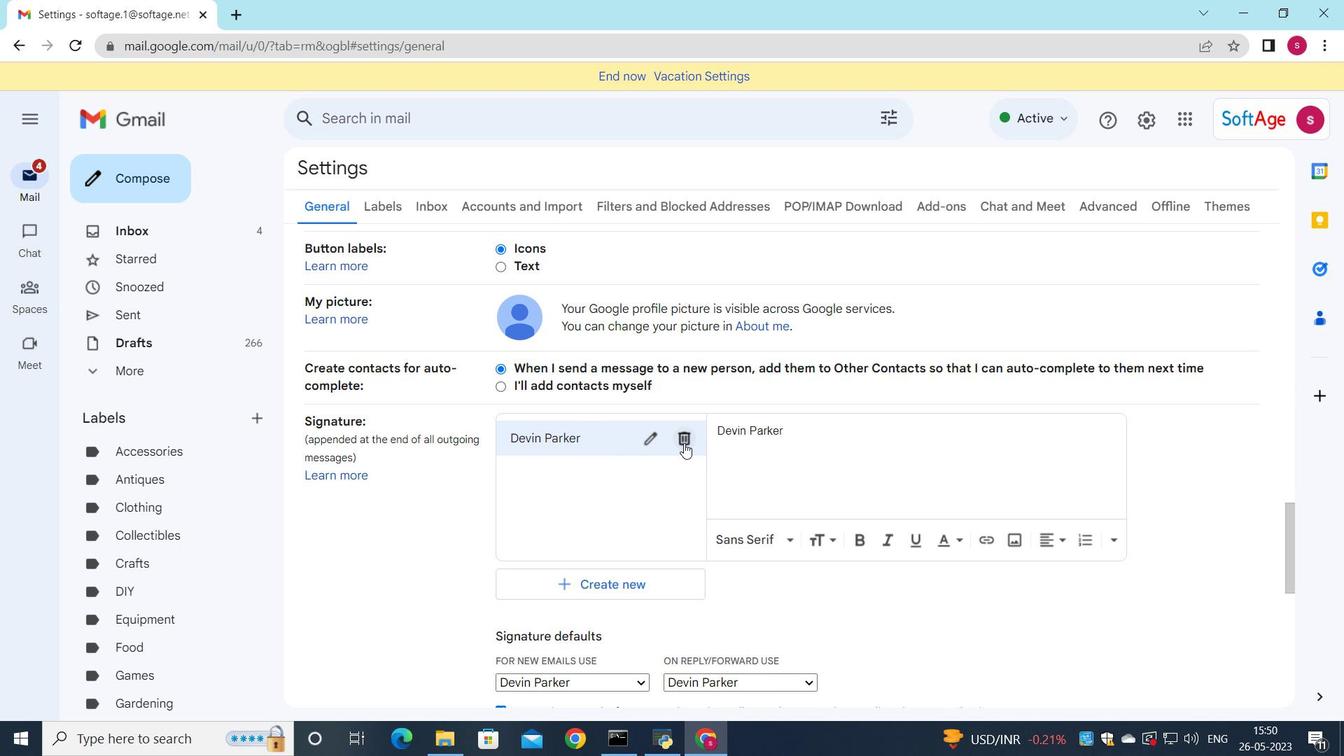 
Action: Mouse moved to (818, 432)
Screenshot: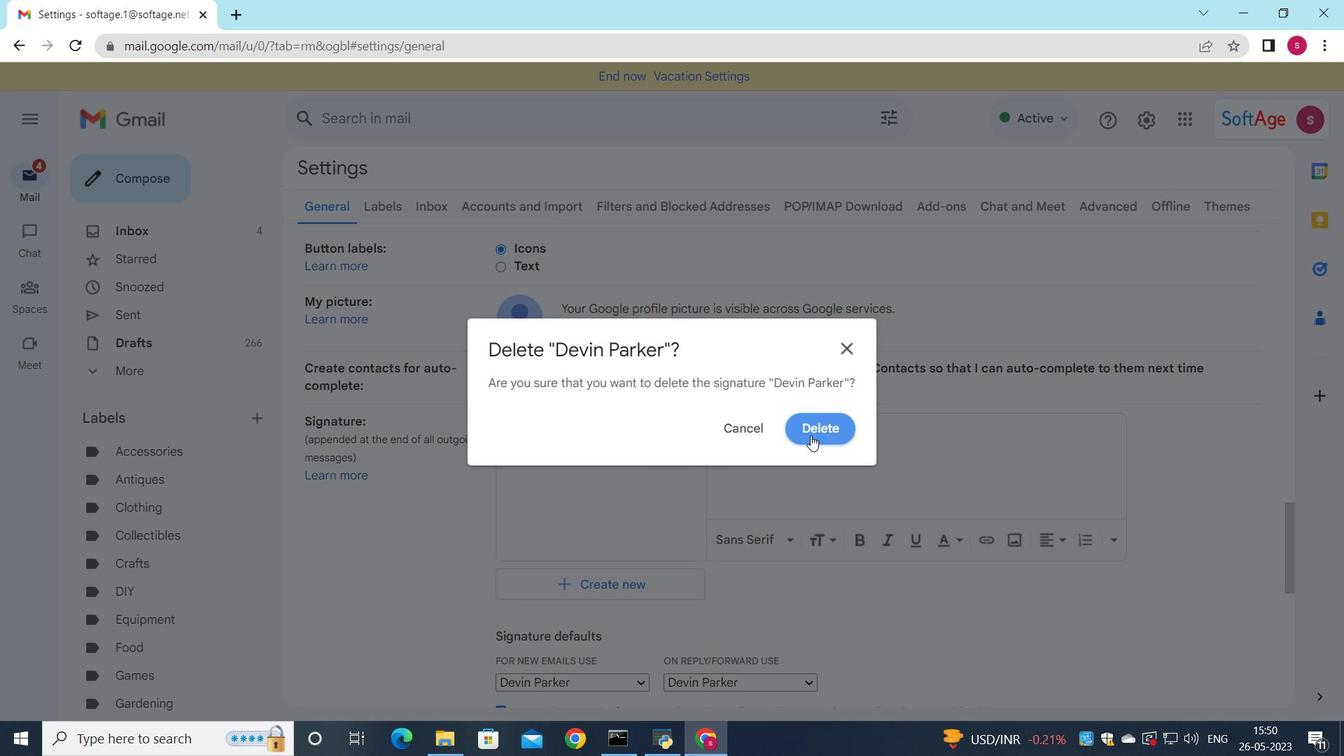 
Action: Mouse pressed left at (818, 432)
Screenshot: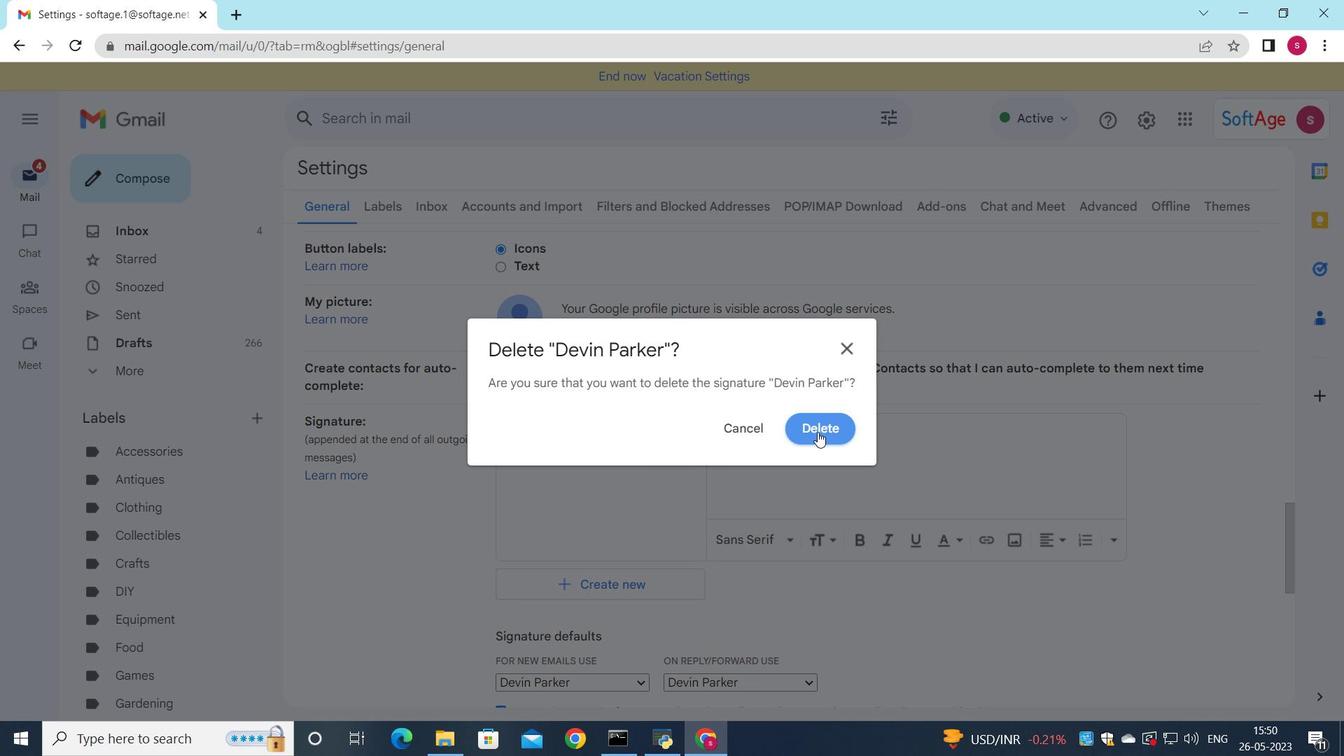 
Action: Mouse moved to (529, 457)
Screenshot: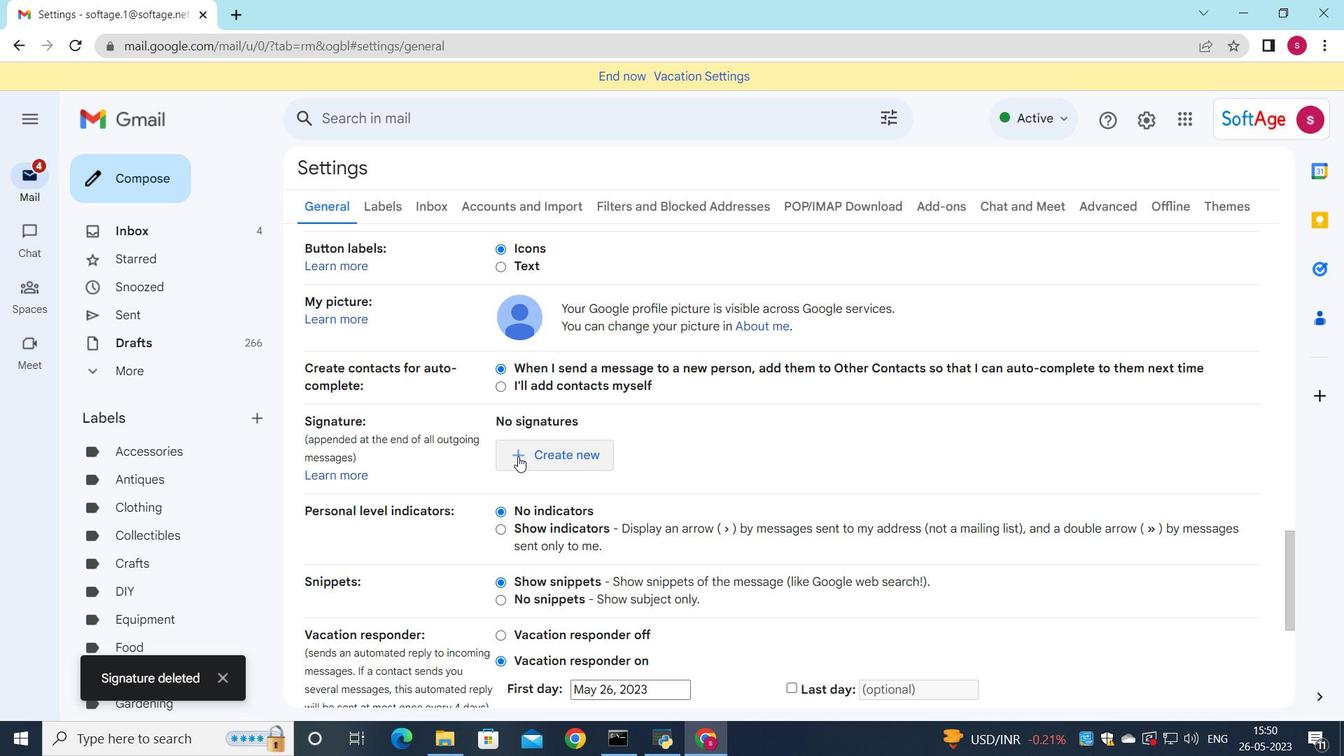 
Action: Mouse pressed left at (529, 457)
Screenshot: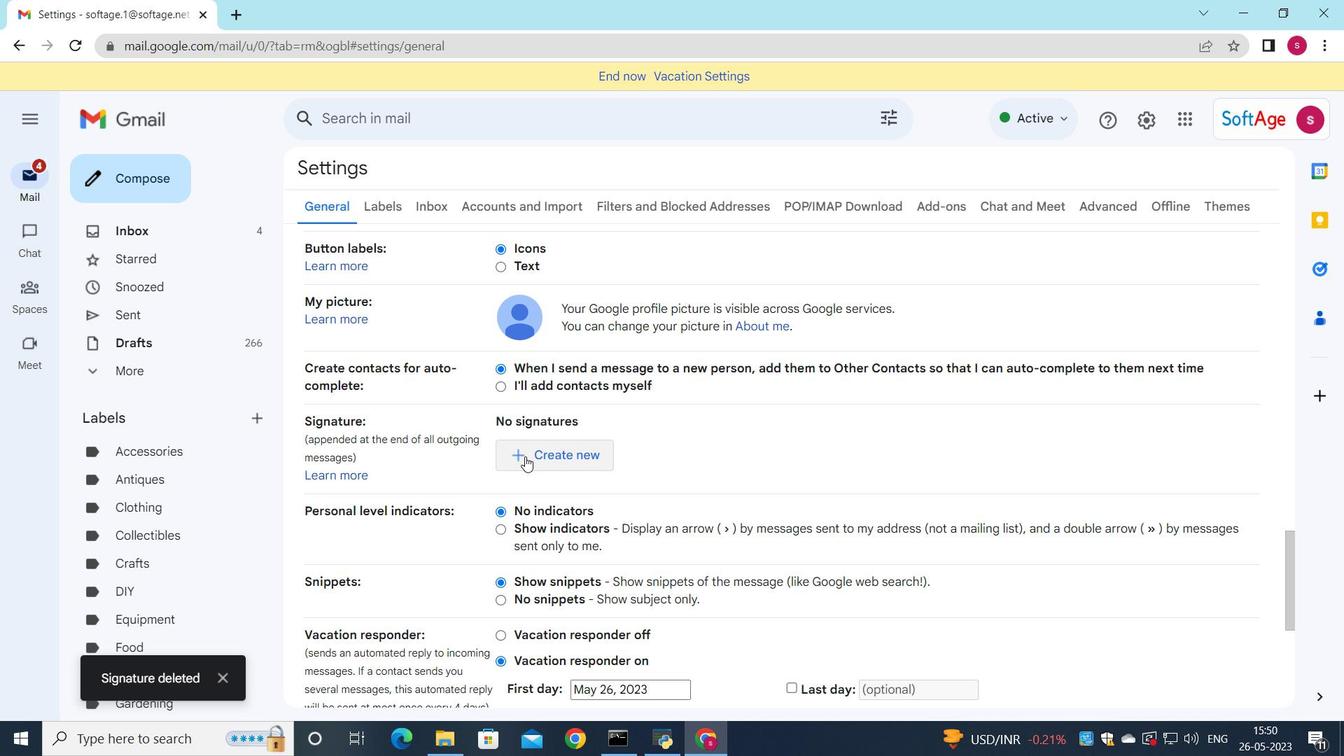 
Action: Mouse moved to (755, 415)
Screenshot: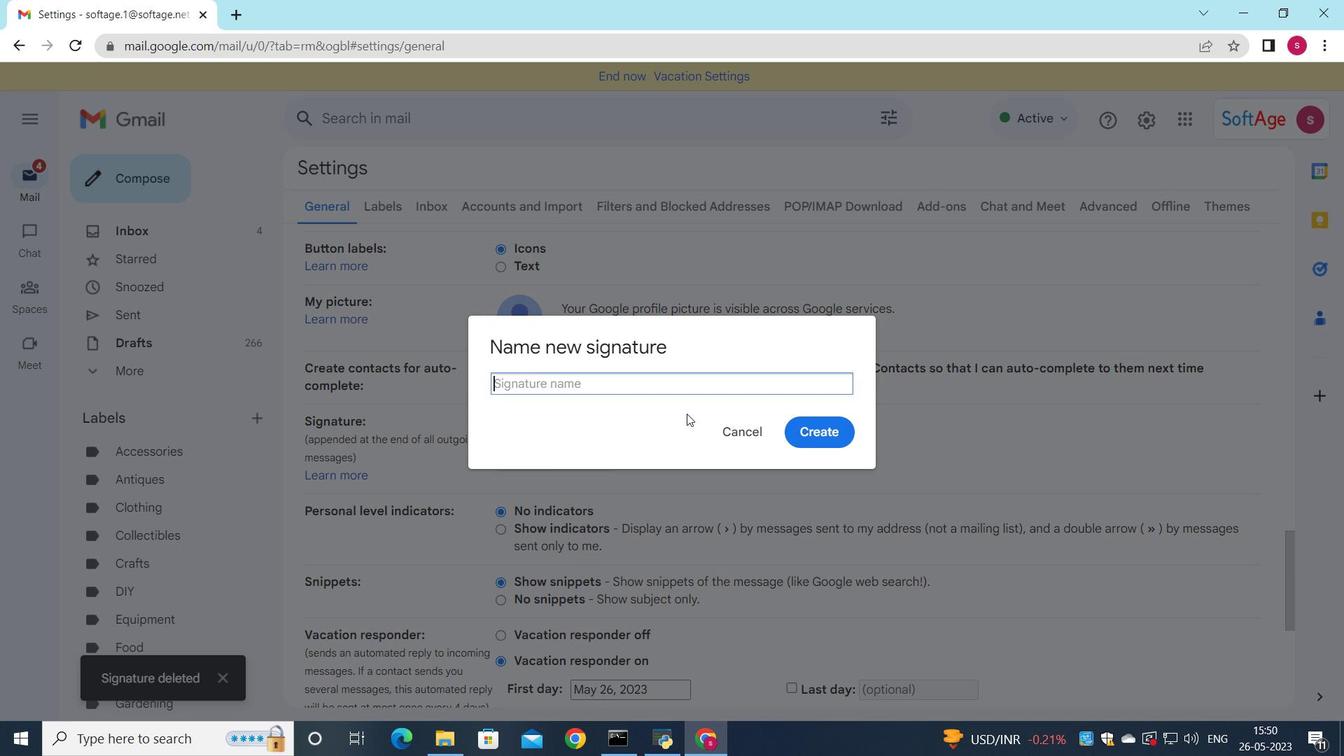 
Action: Key pressed <Key.shift>Dillon<Key.space><Key.shift>Turner
Screenshot: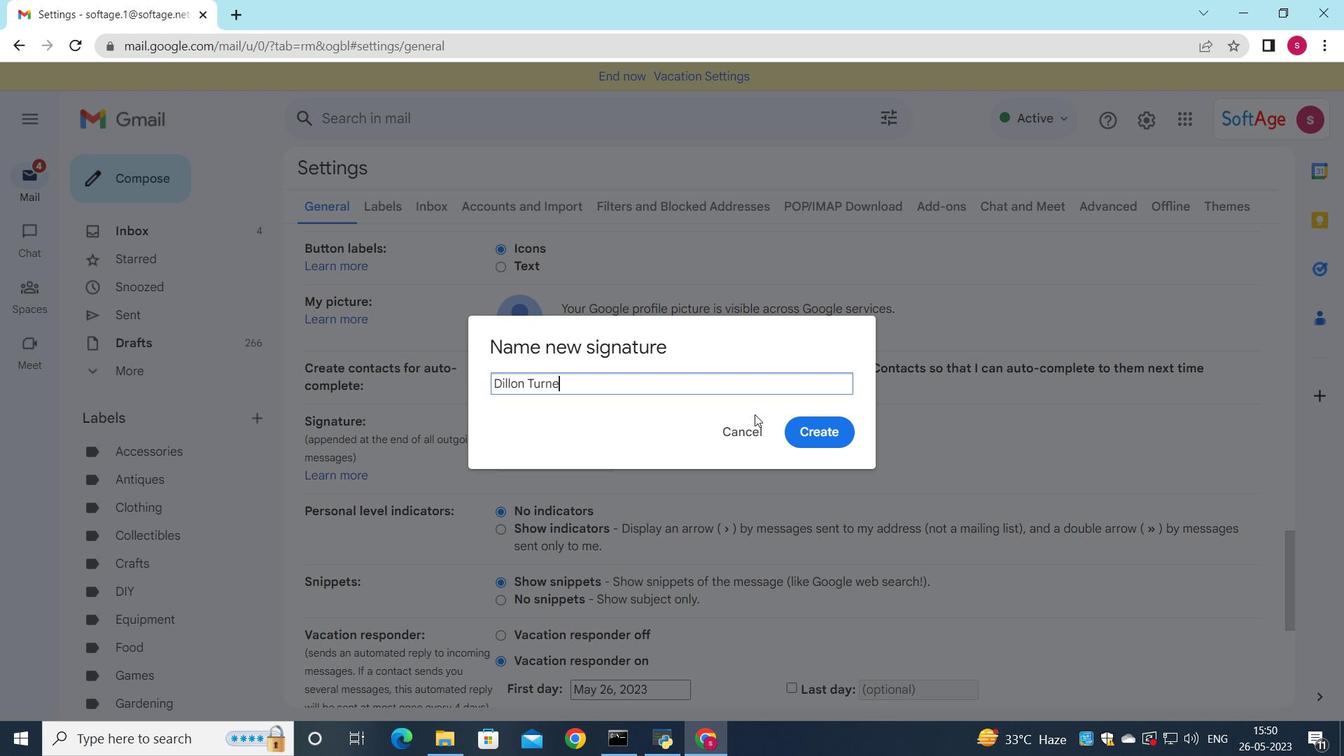 
Action: Mouse moved to (833, 431)
Screenshot: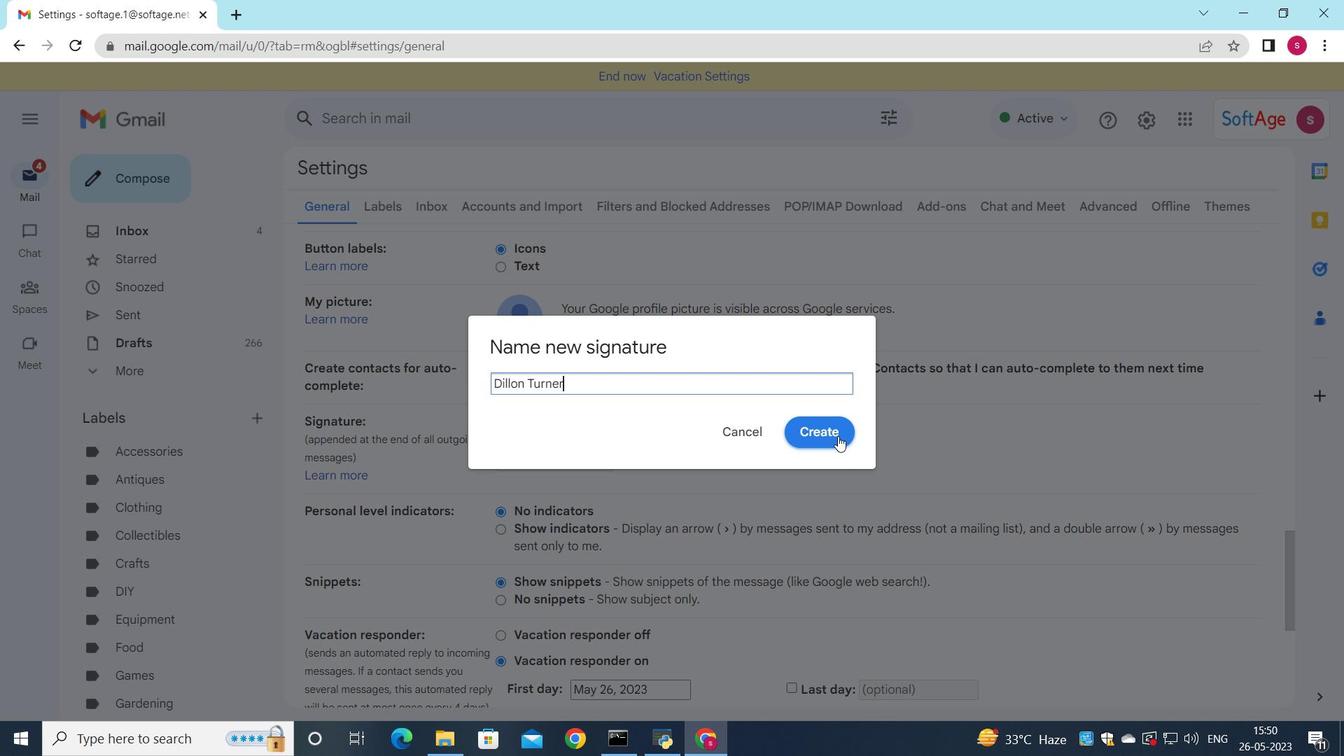 
Action: Mouse pressed left at (833, 431)
Screenshot: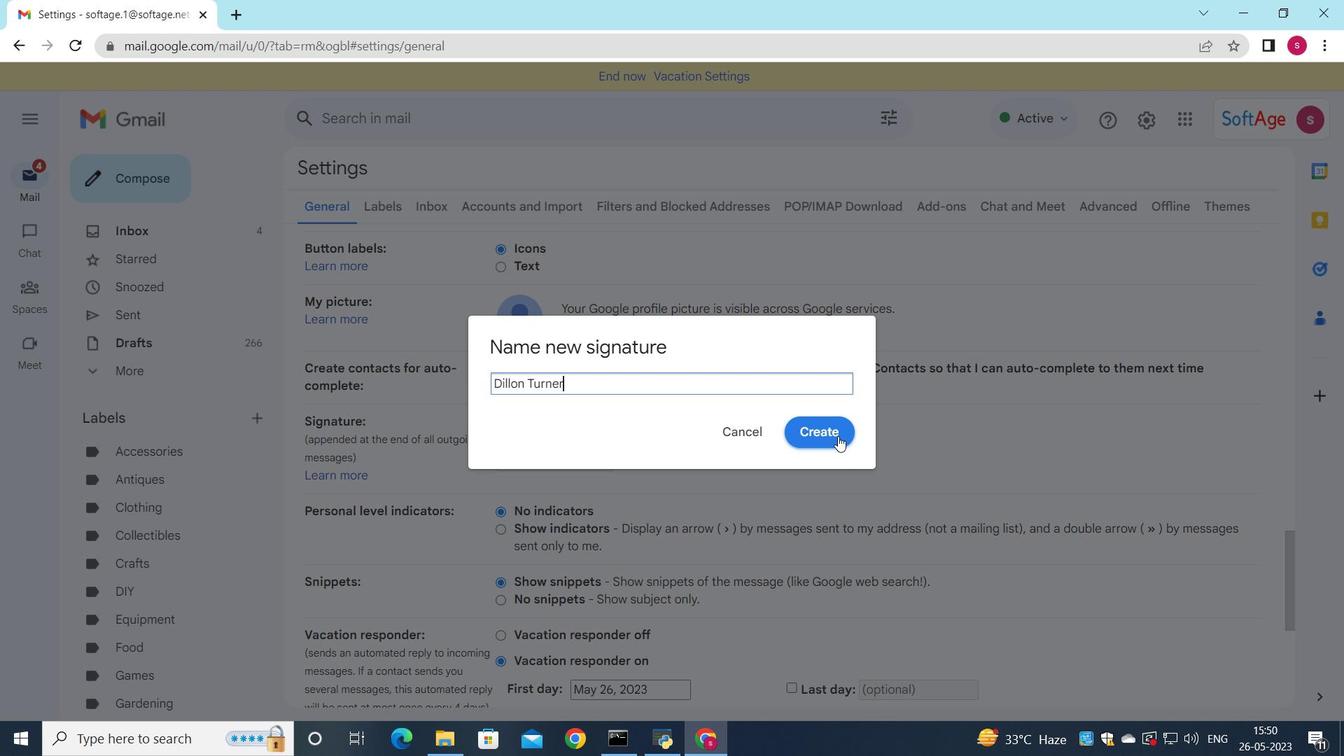 
Action: Mouse moved to (746, 476)
Screenshot: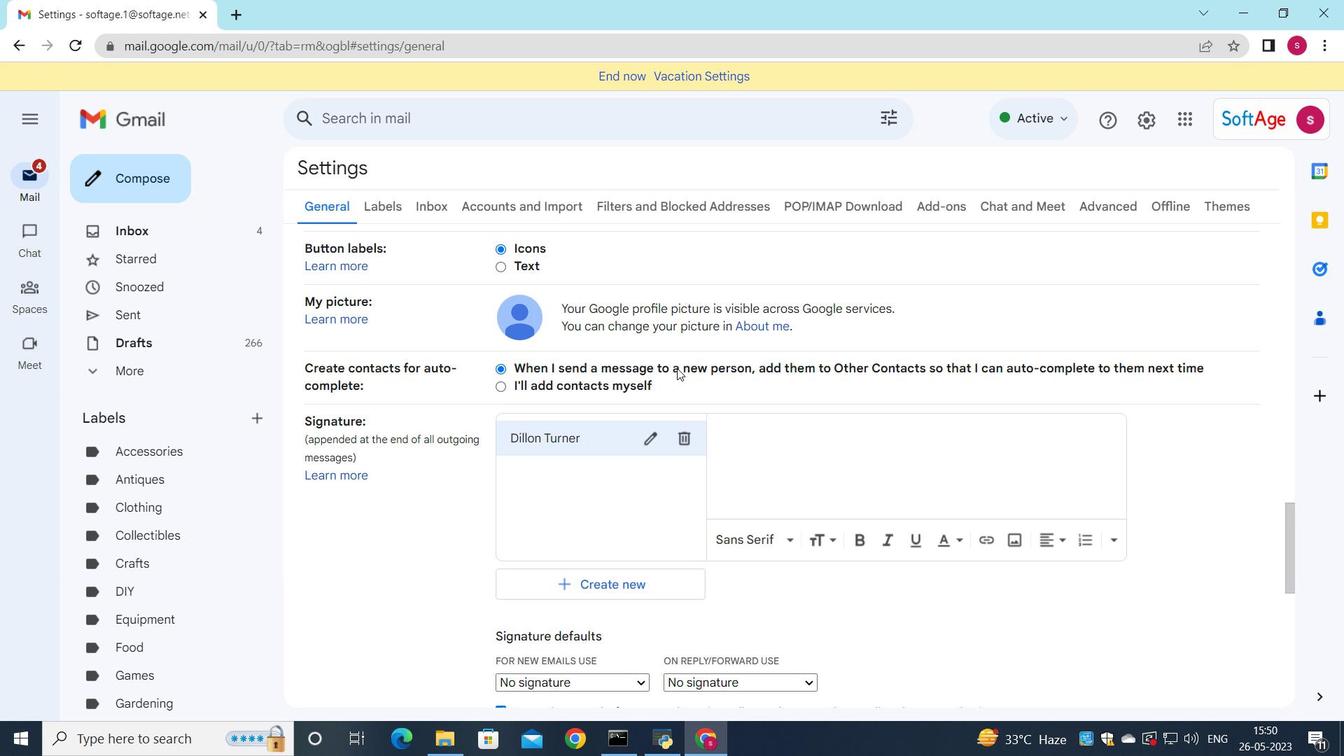 
Action: Mouse pressed left at (746, 476)
Screenshot: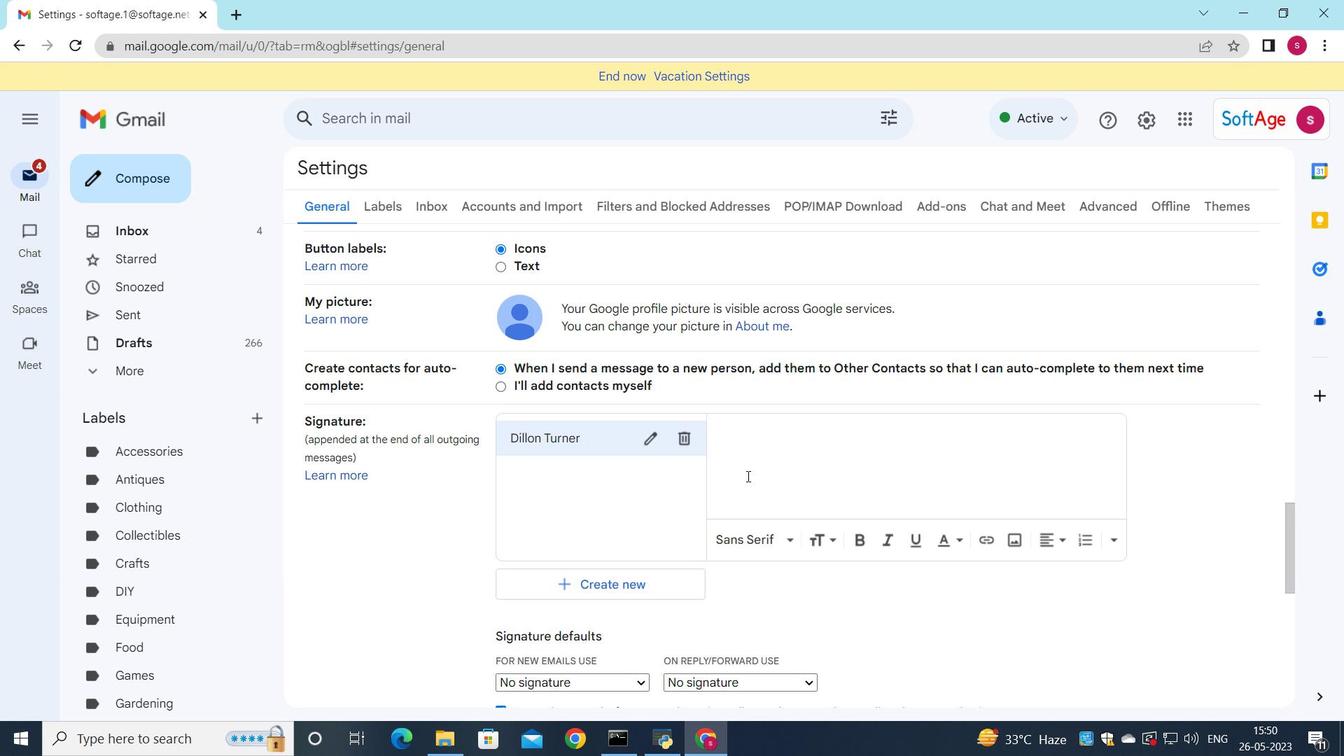 
Action: Key pressed <Key.shift>Dillon<Key.space><Key.shift>Turner
Screenshot: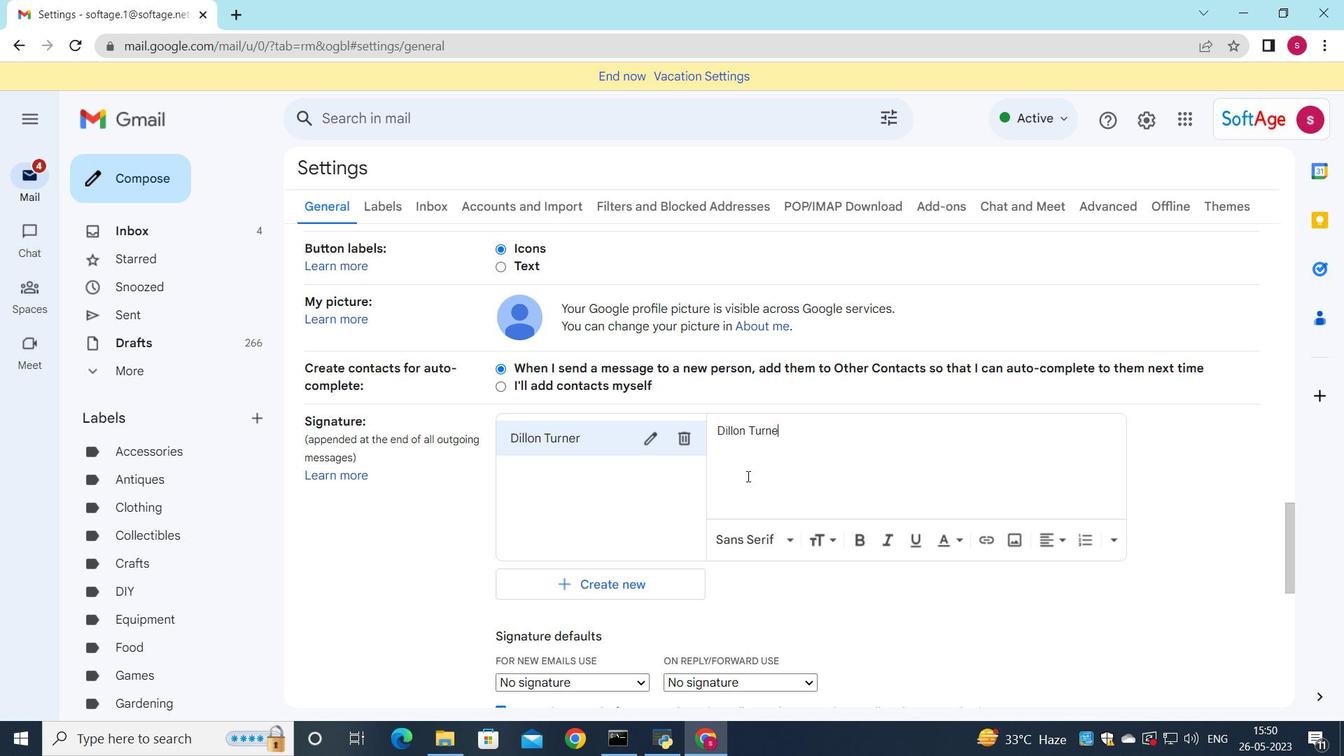 
Action: Mouse moved to (595, 557)
Screenshot: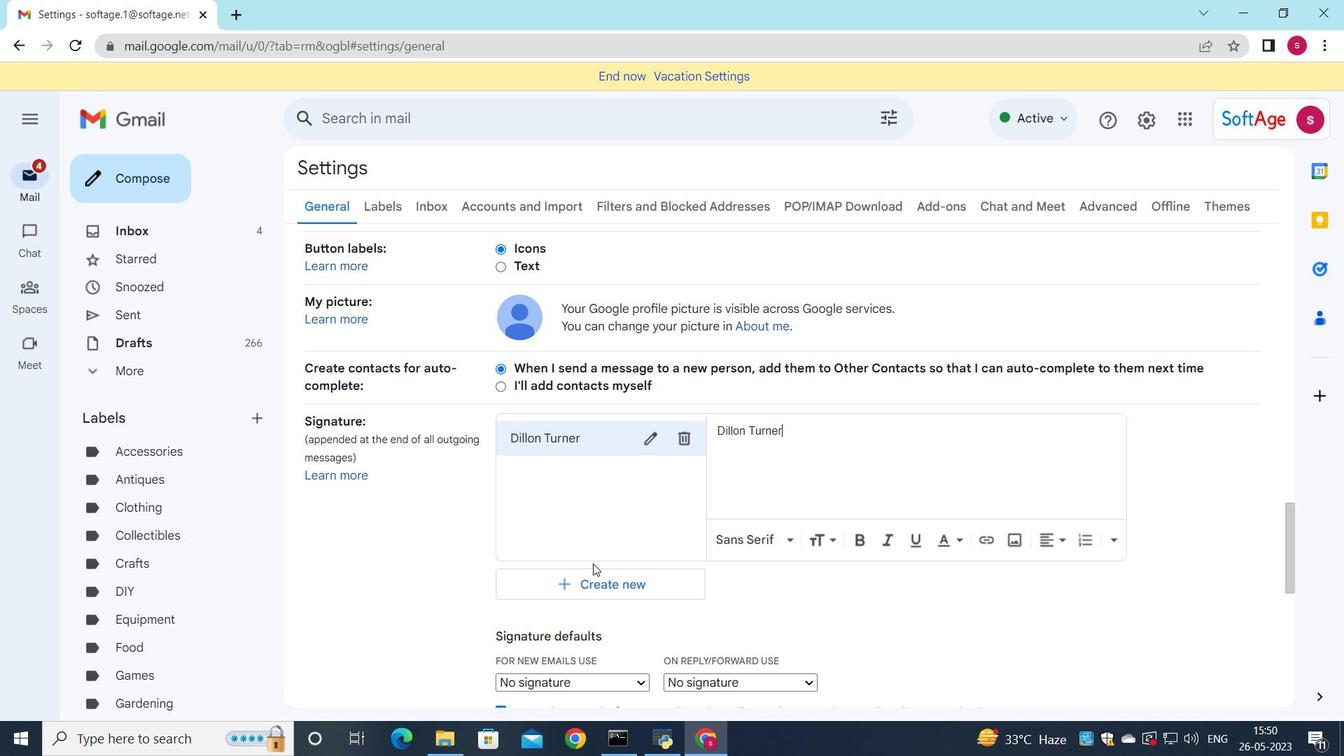 
Action: Mouse scrolled (595, 557) with delta (0, 0)
Screenshot: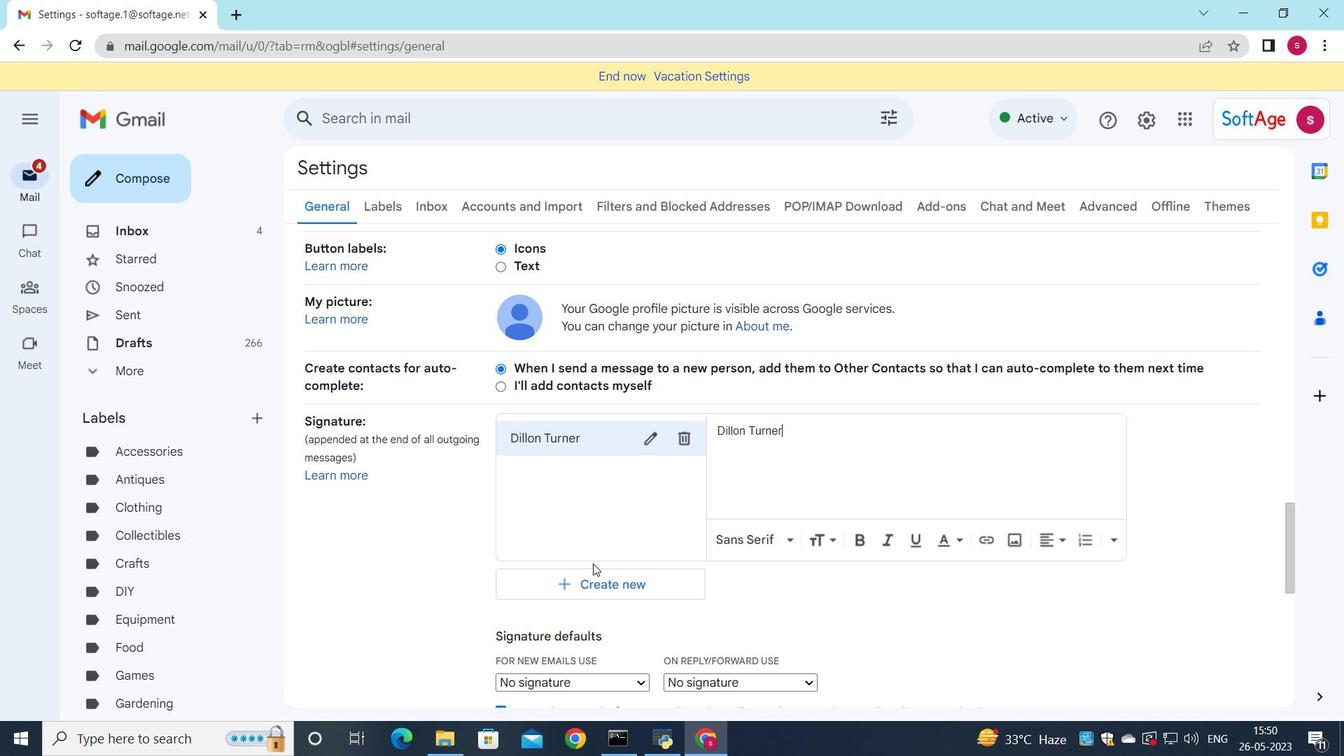 
Action: Mouse scrolled (595, 557) with delta (0, 0)
Screenshot: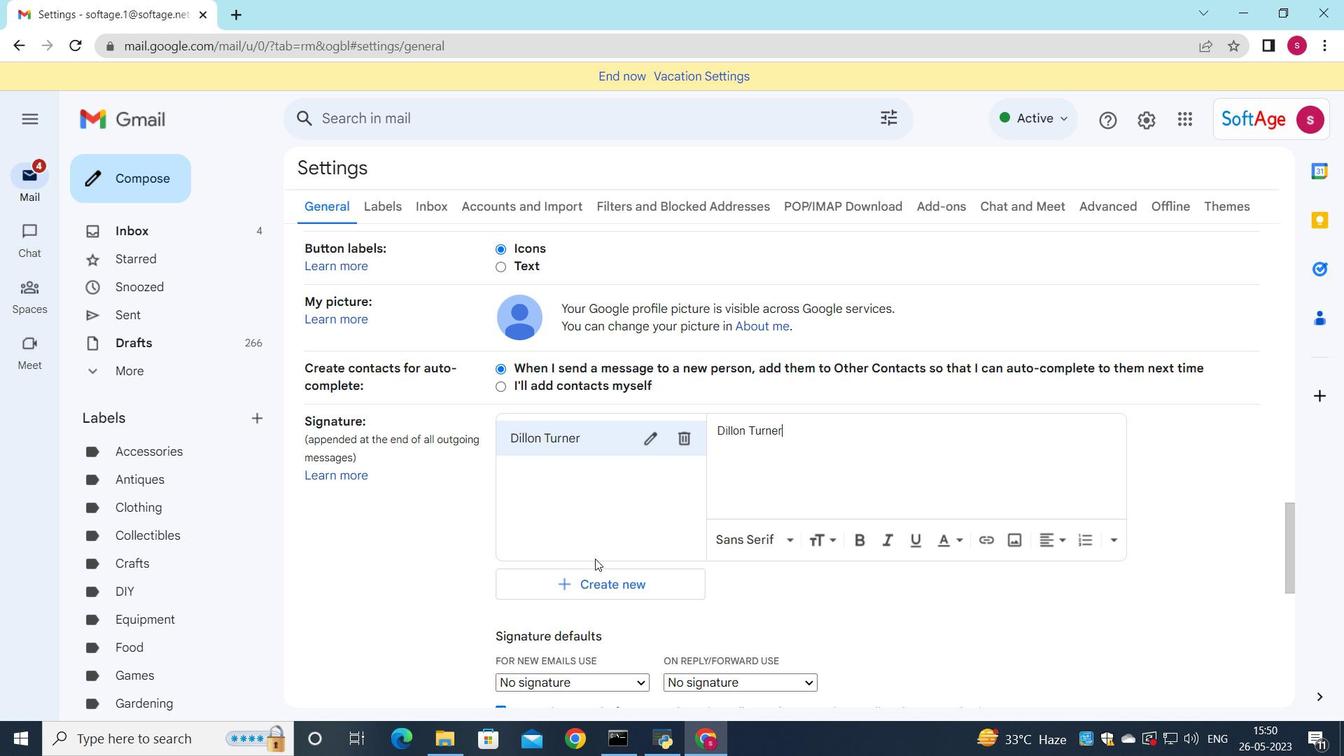 
Action: Mouse moved to (613, 502)
Screenshot: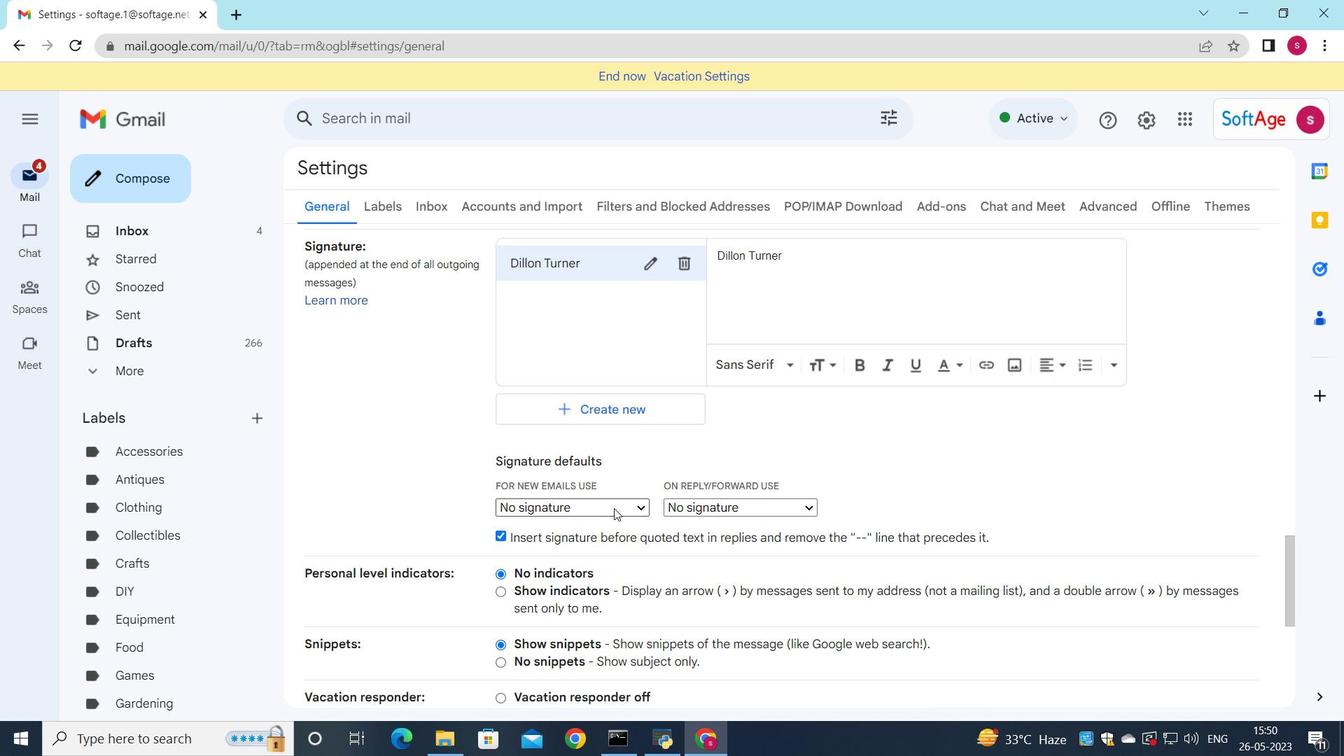 
Action: Mouse pressed left at (613, 502)
Screenshot: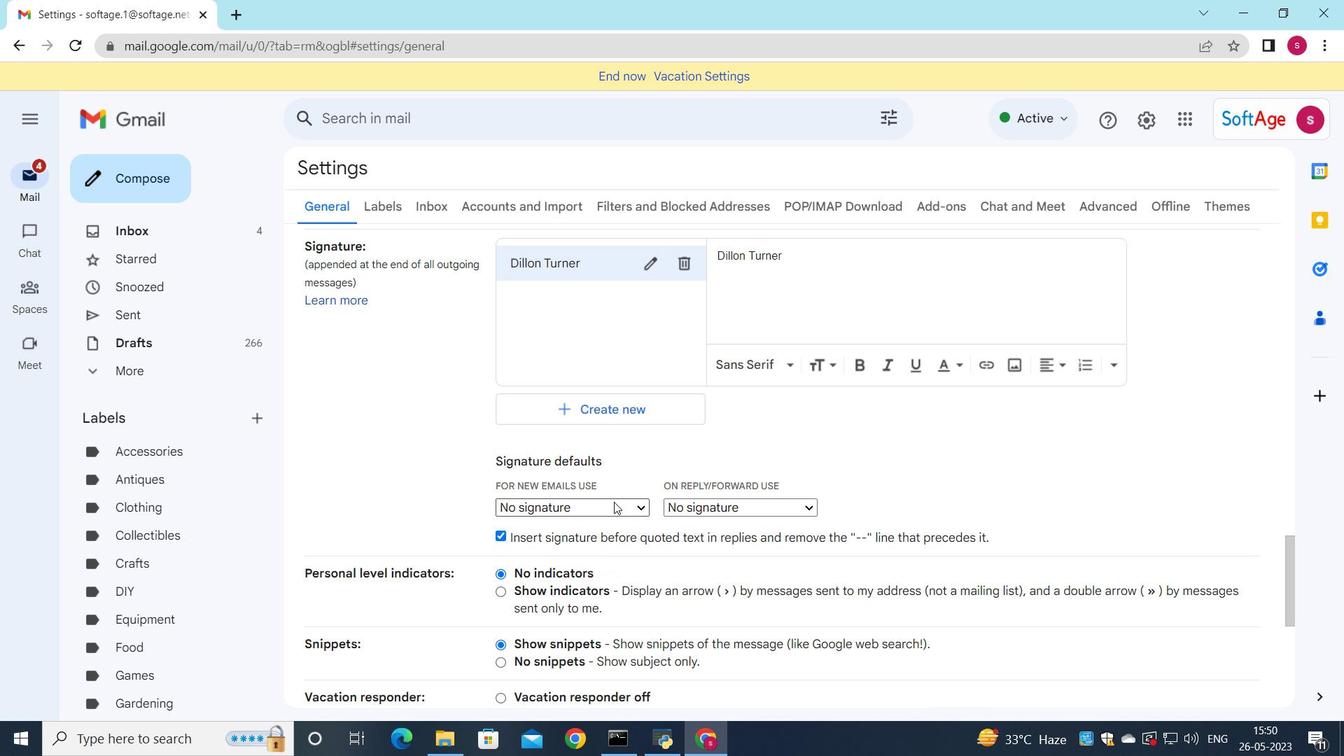 
Action: Mouse moved to (601, 536)
Screenshot: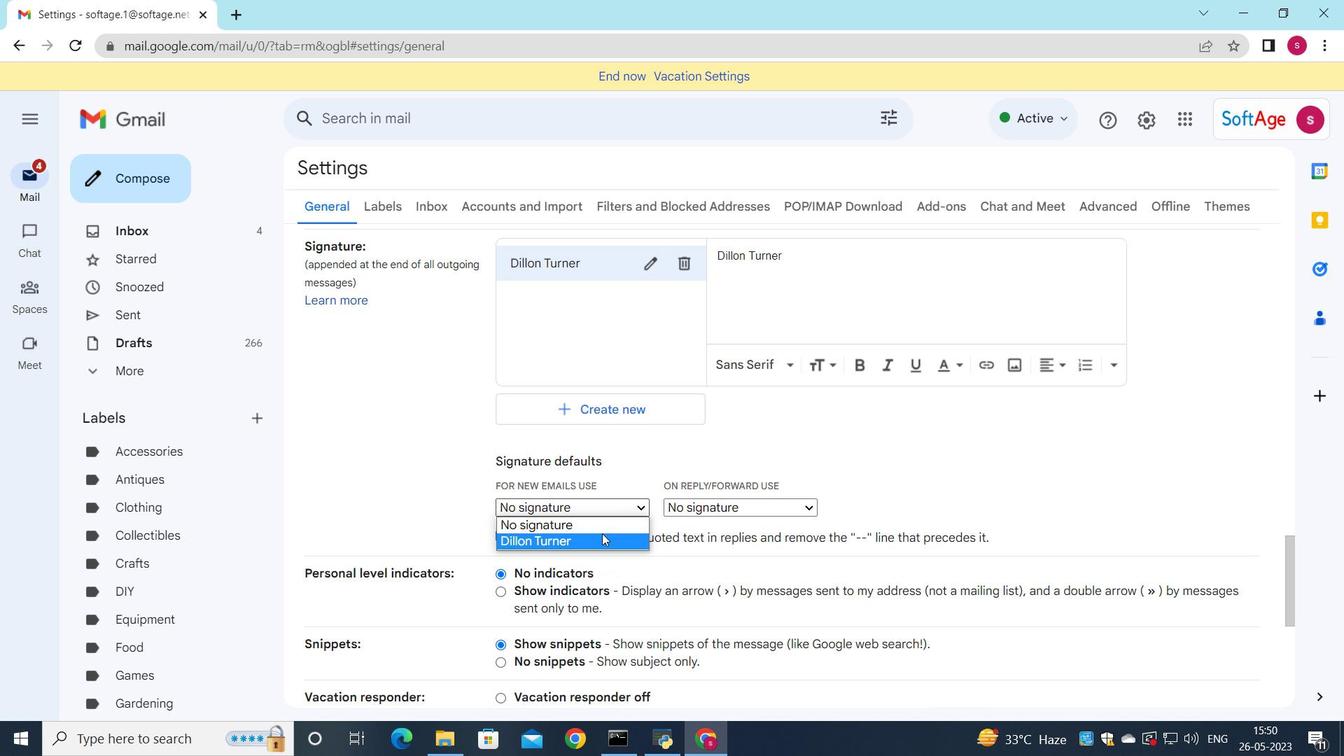 
Action: Mouse pressed left at (601, 536)
Screenshot: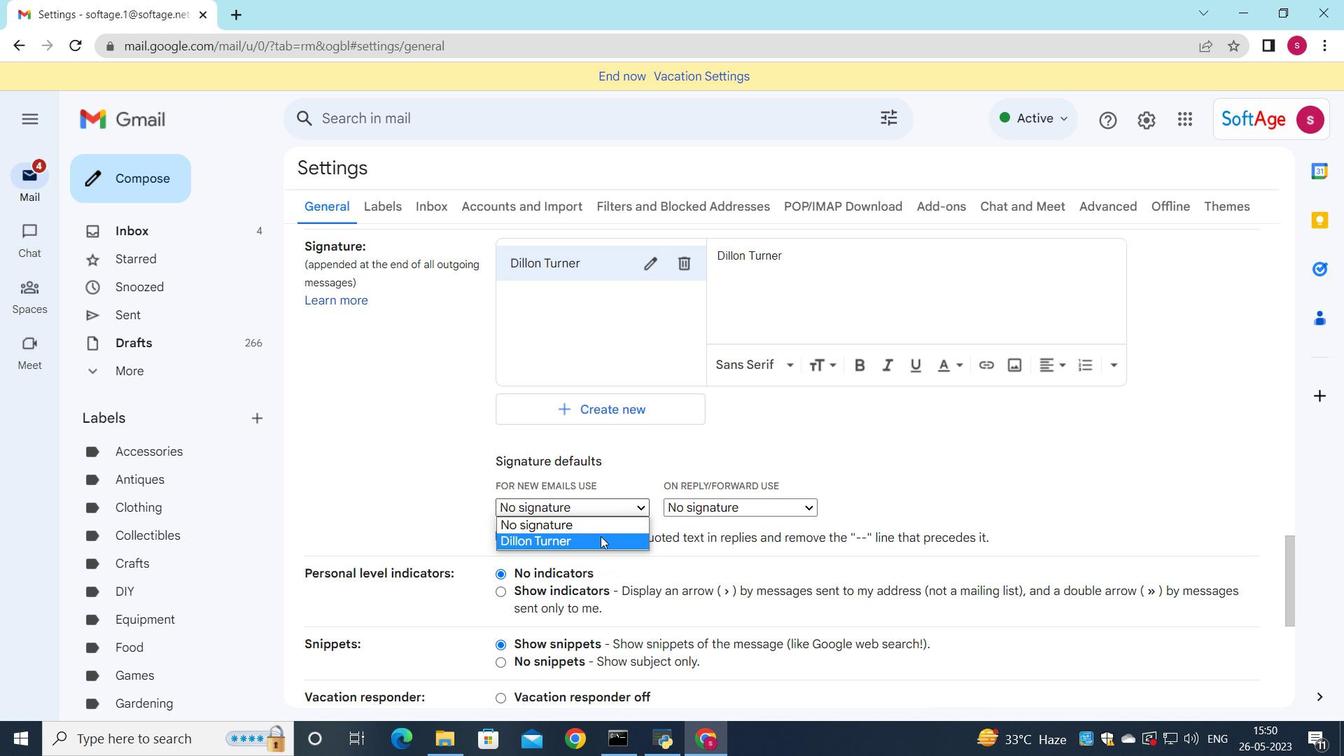 
Action: Mouse moved to (710, 507)
Screenshot: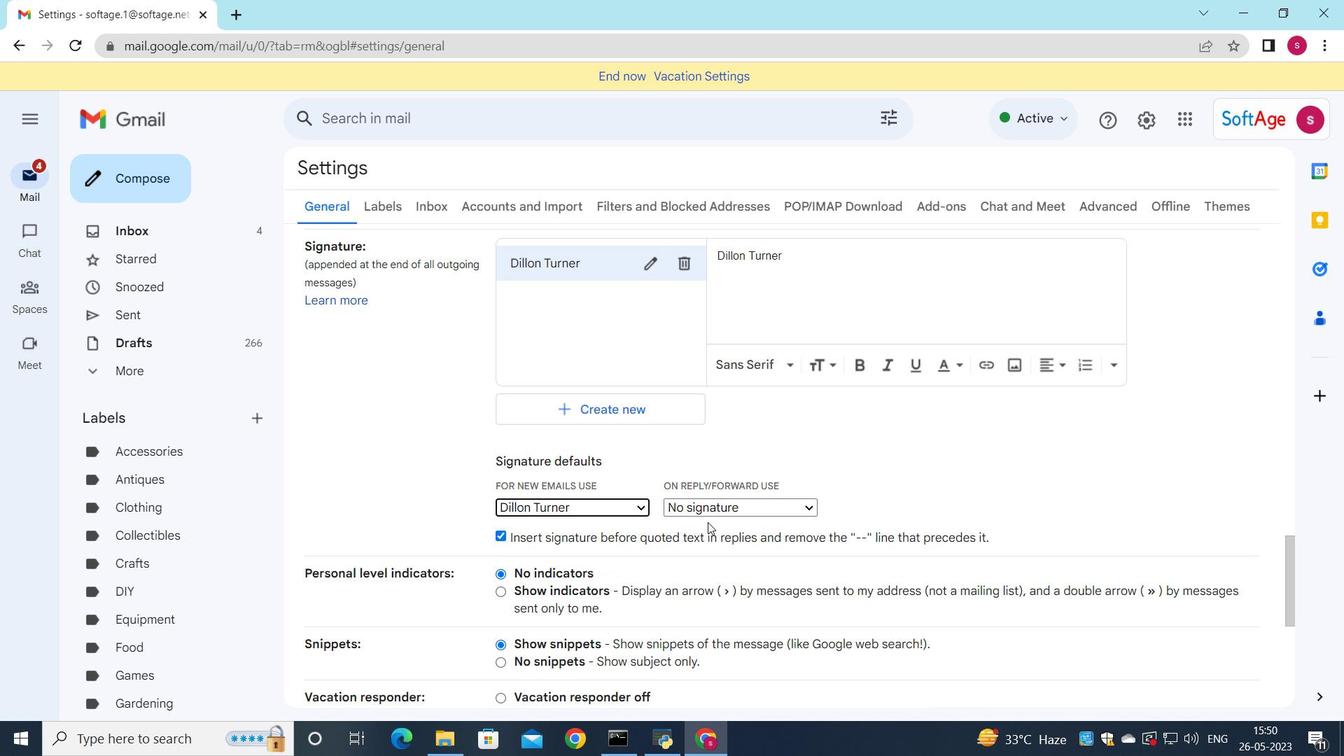 
Action: Mouse pressed left at (710, 507)
Screenshot: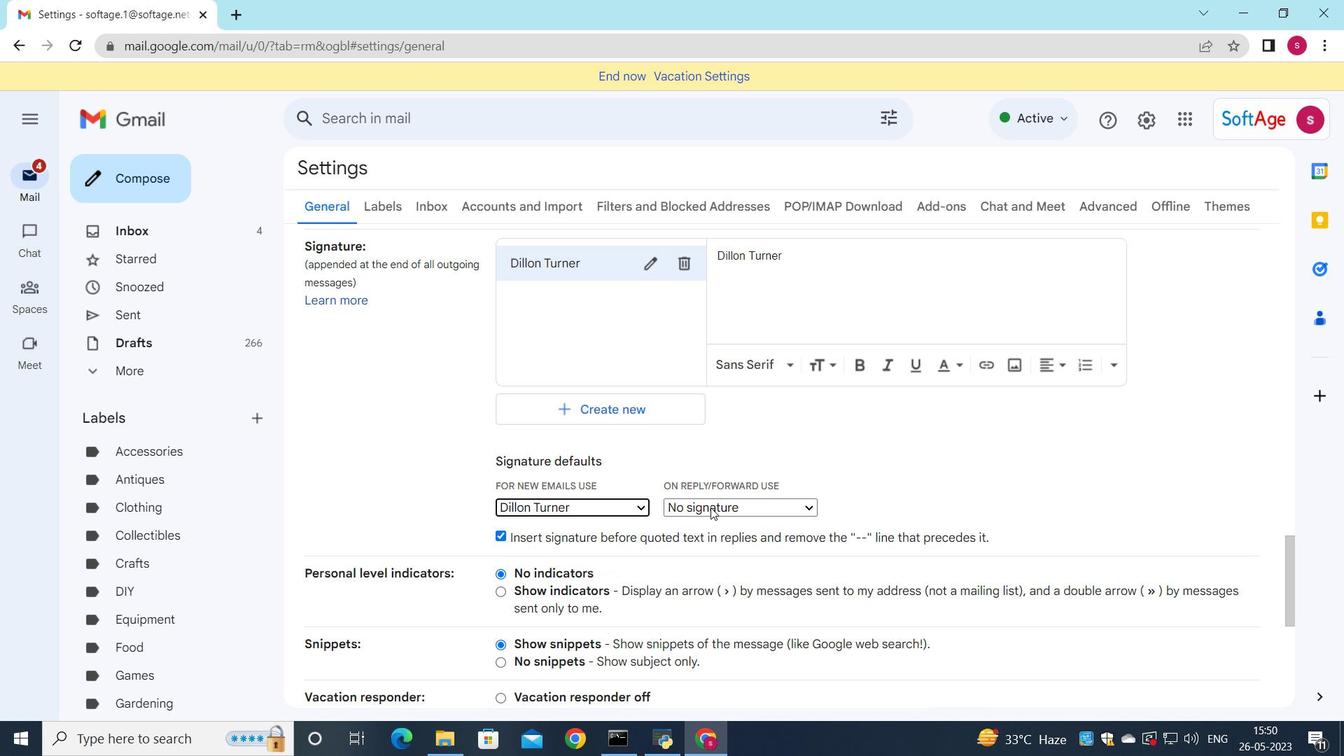 
Action: Mouse moved to (697, 546)
Screenshot: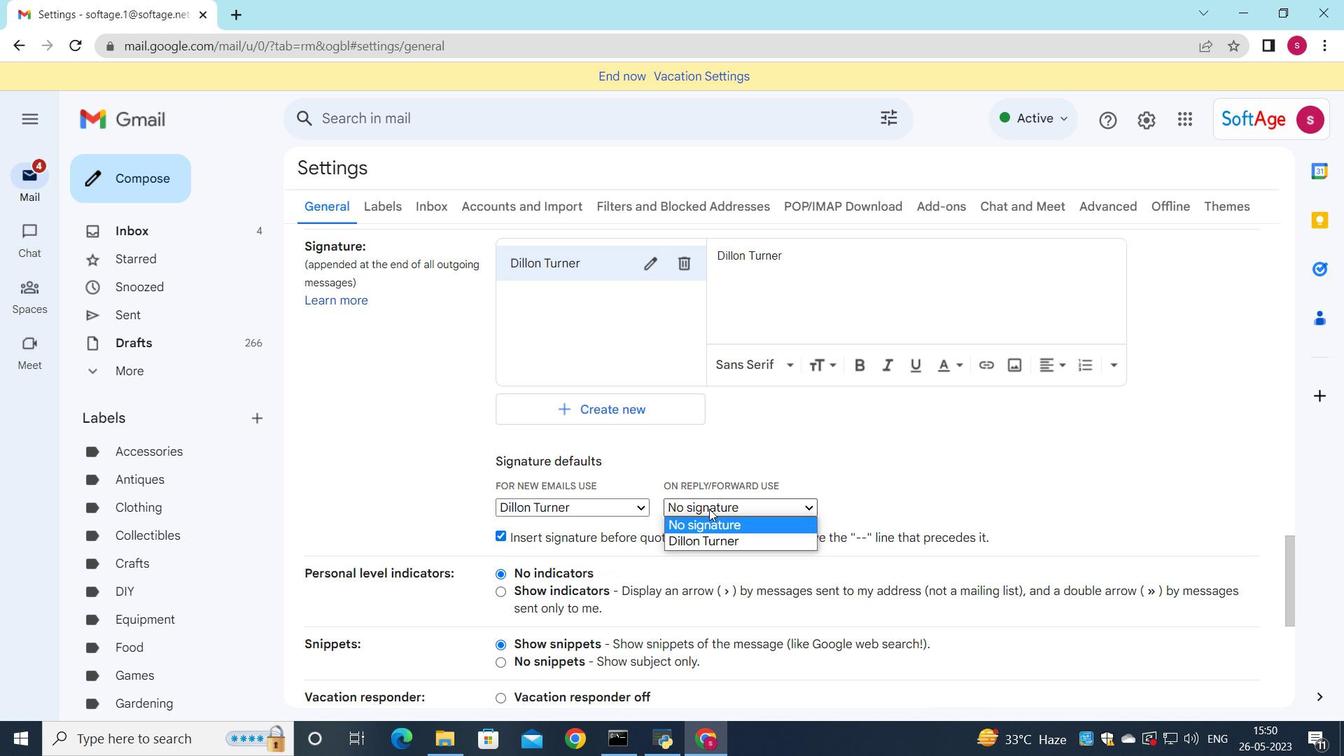 
Action: Mouse pressed left at (697, 546)
Screenshot: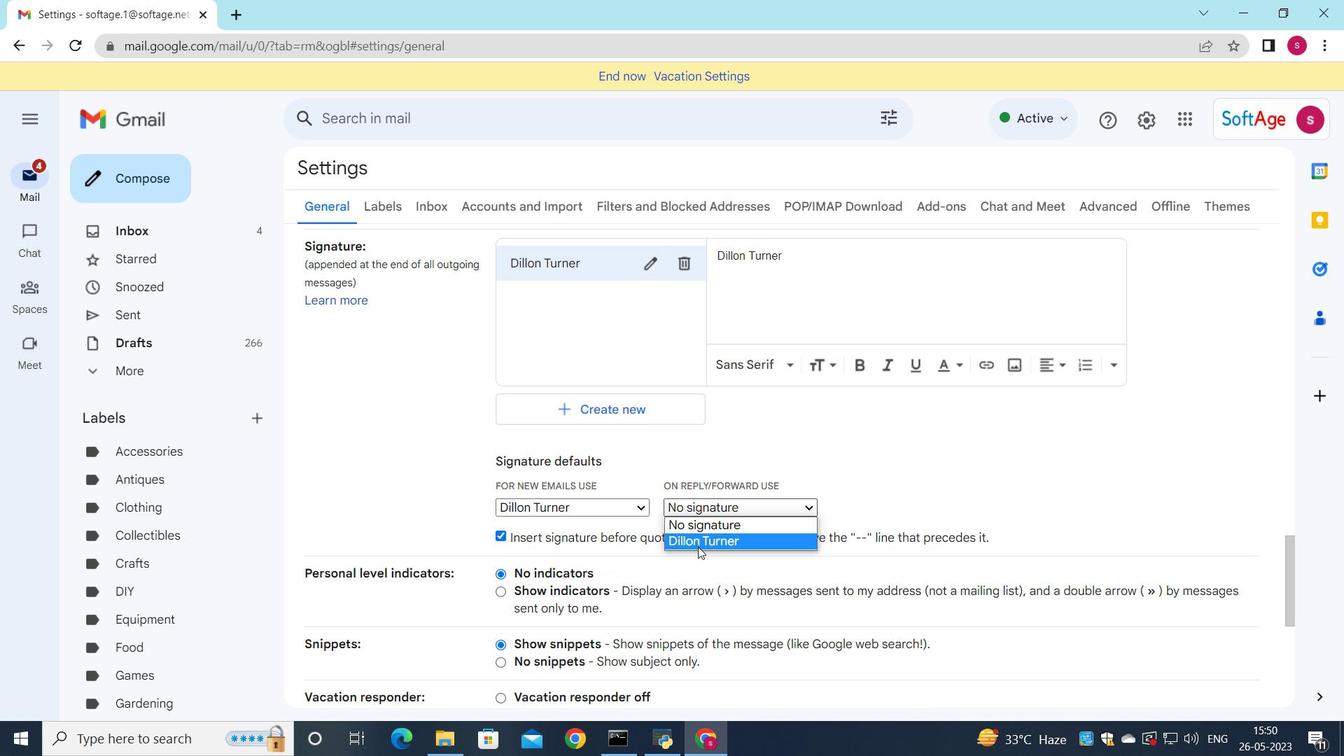 
Action: Mouse scrolled (697, 546) with delta (0, 0)
Screenshot: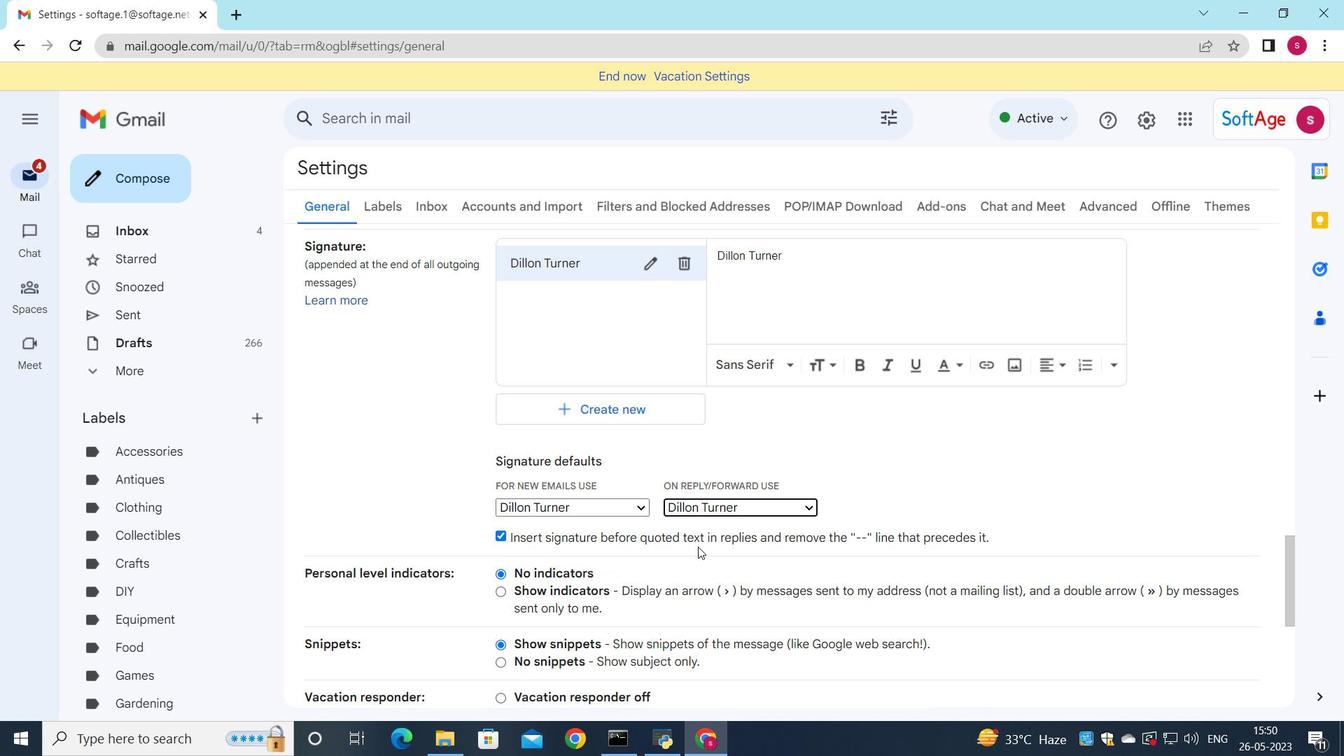 
Action: Mouse scrolled (697, 546) with delta (0, 0)
Screenshot: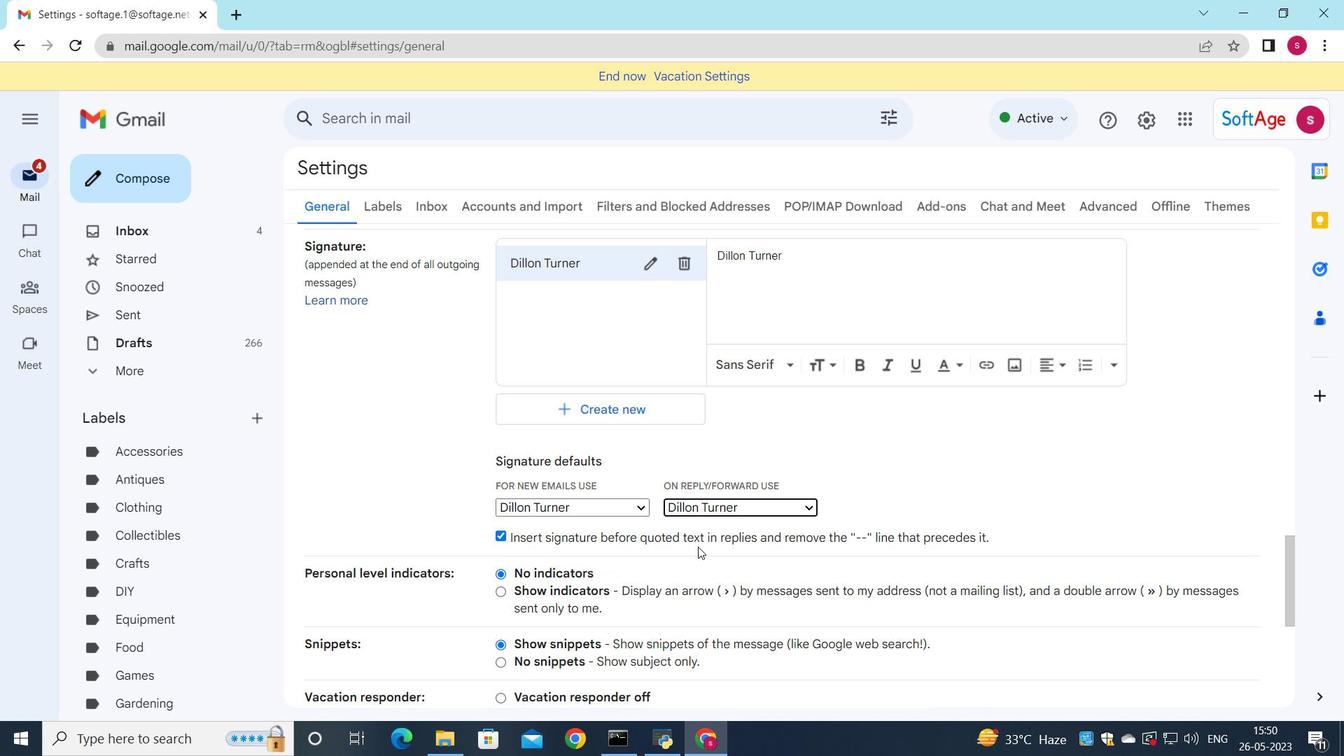 
Action: Mouse scrolled (697, 546) with delta (0, 0)
Screenshot: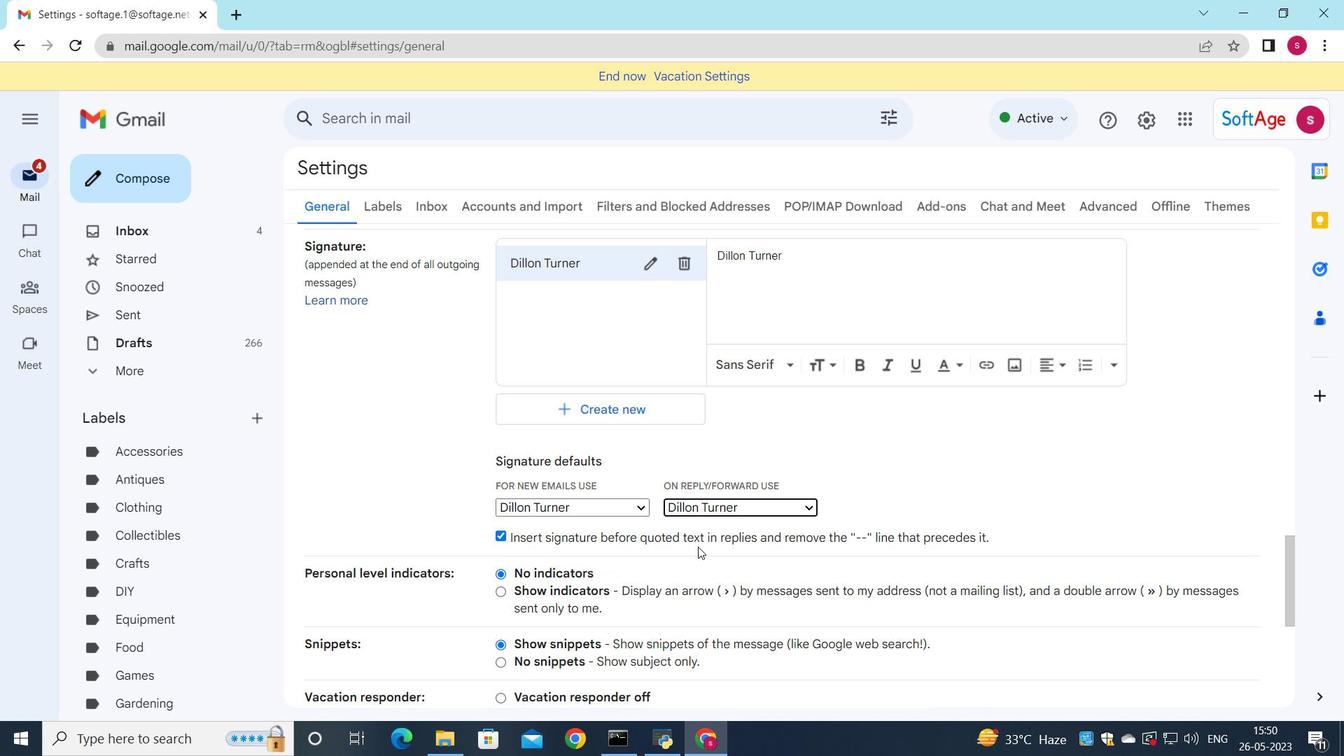 
Action: Mouse scrolled (697, 546) with delta (0, 0)
Screenshot: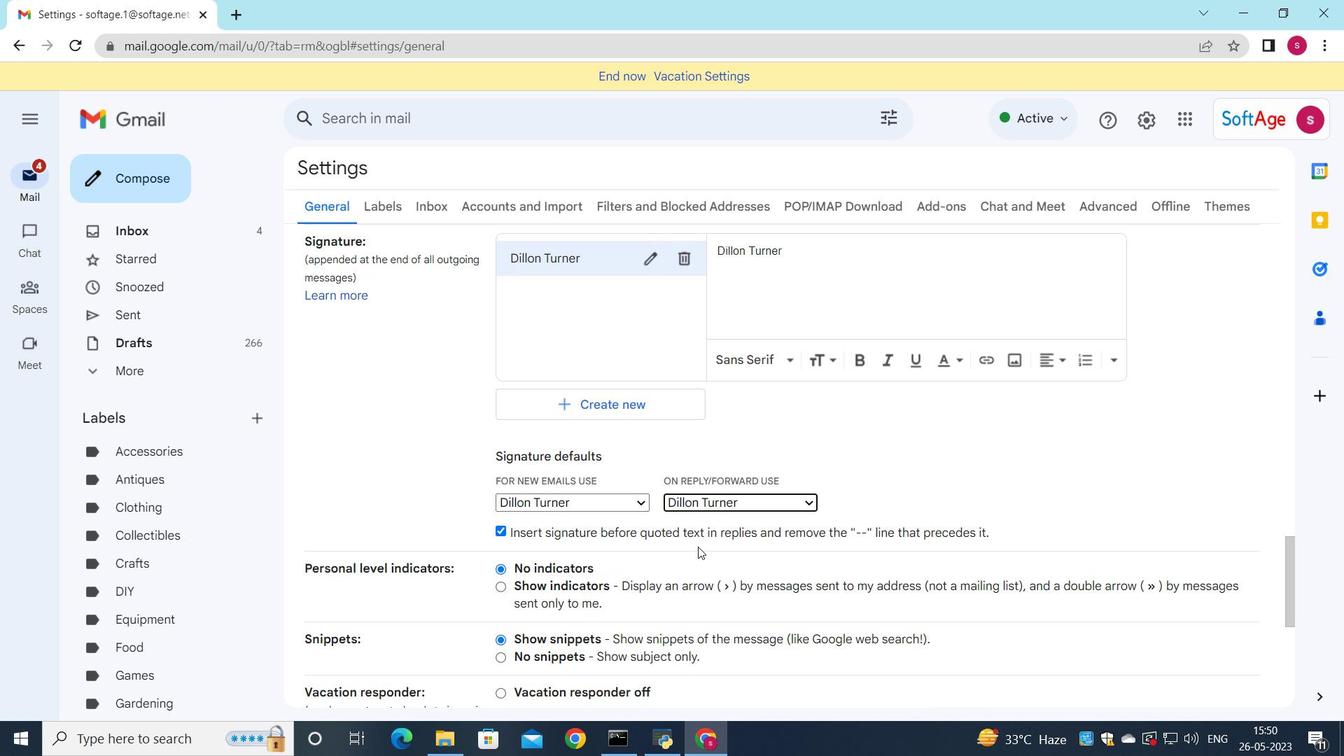 
Action: Mouse moved to (686, 644)
Screenshot: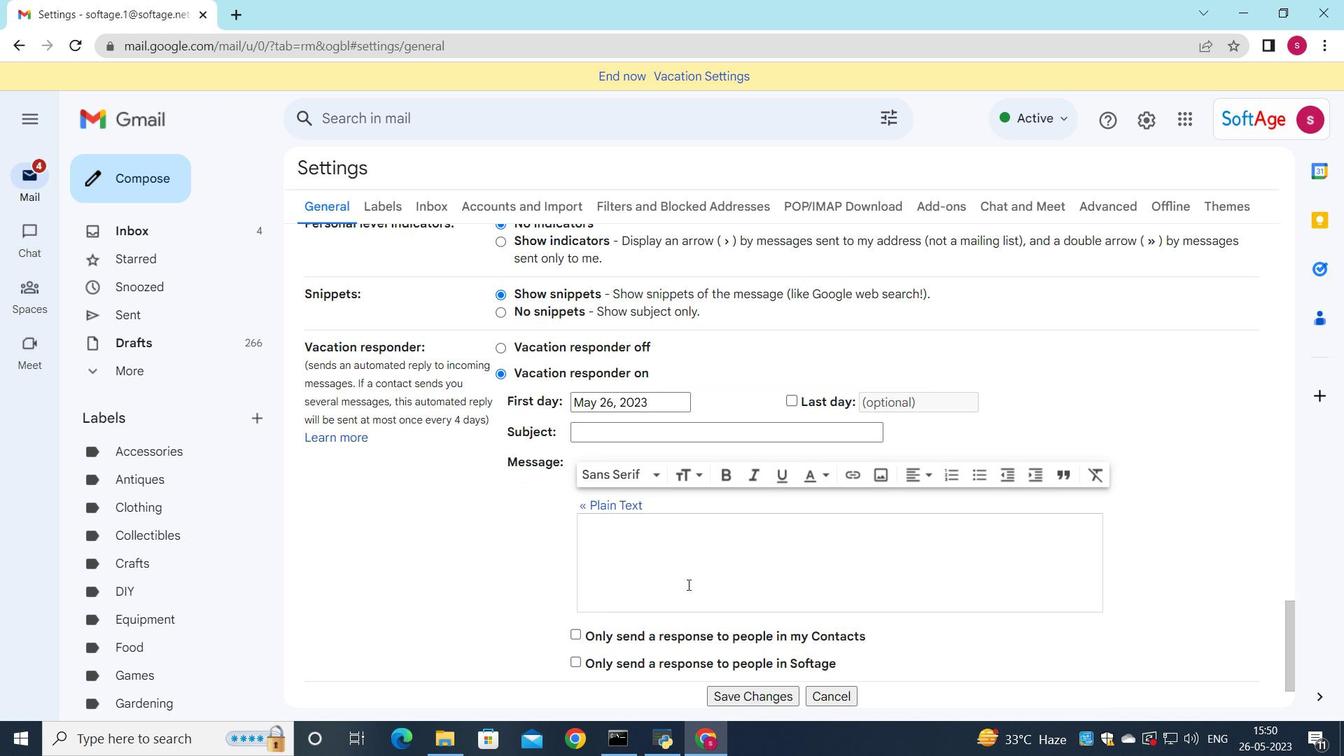
Action: Mouse scrolled (686, 644) with delta (0, 0)
Screenshot: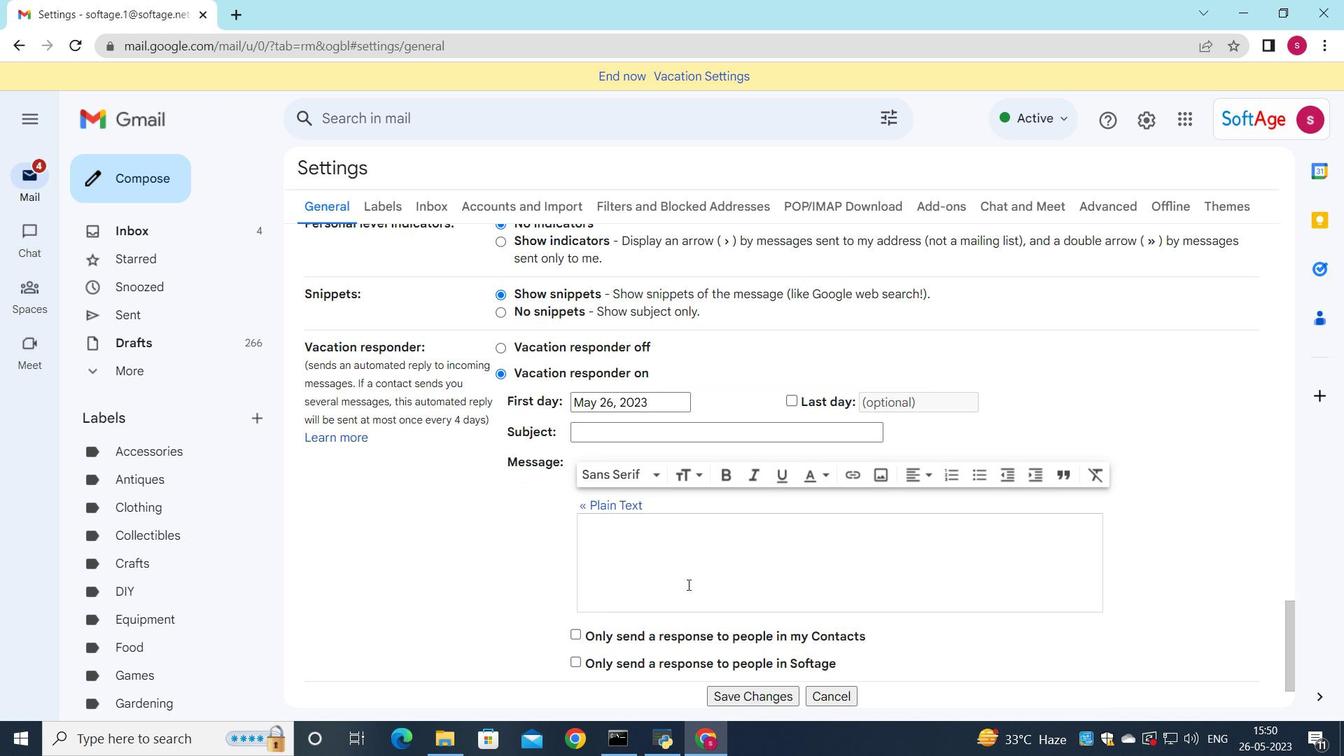 
Action: Mouse moved to (685, 655)
Screenshot: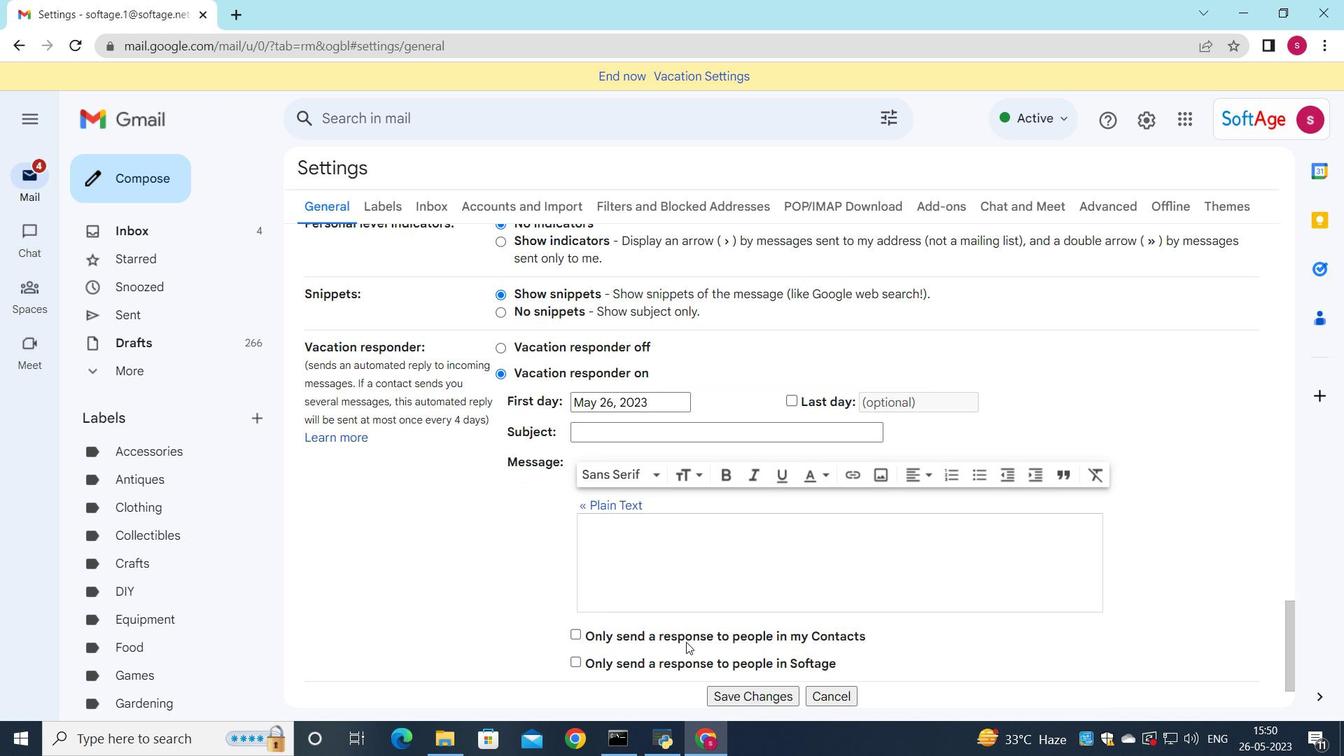 
Action: Mouse scrolled (685, 654) with delta (0, 0)
Screenshot: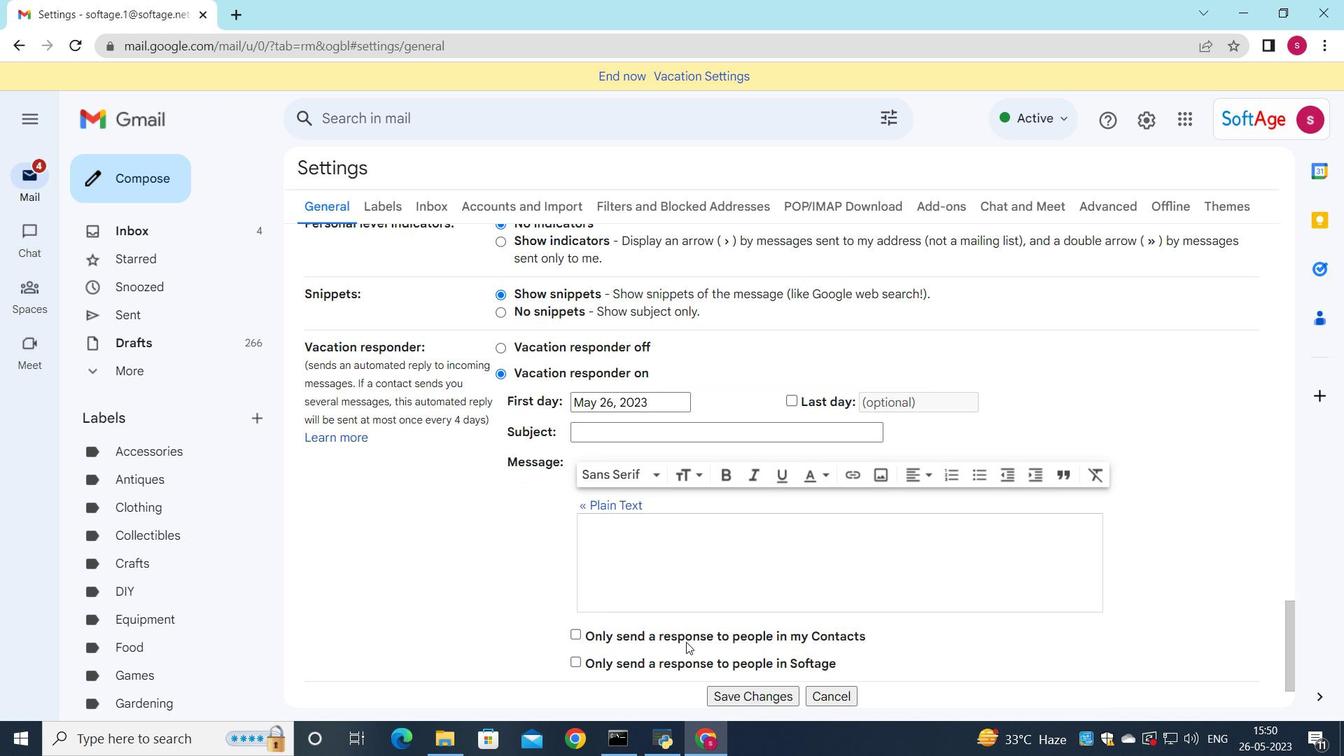 
Action: Mouse moved to (725, 614)
Screenshot: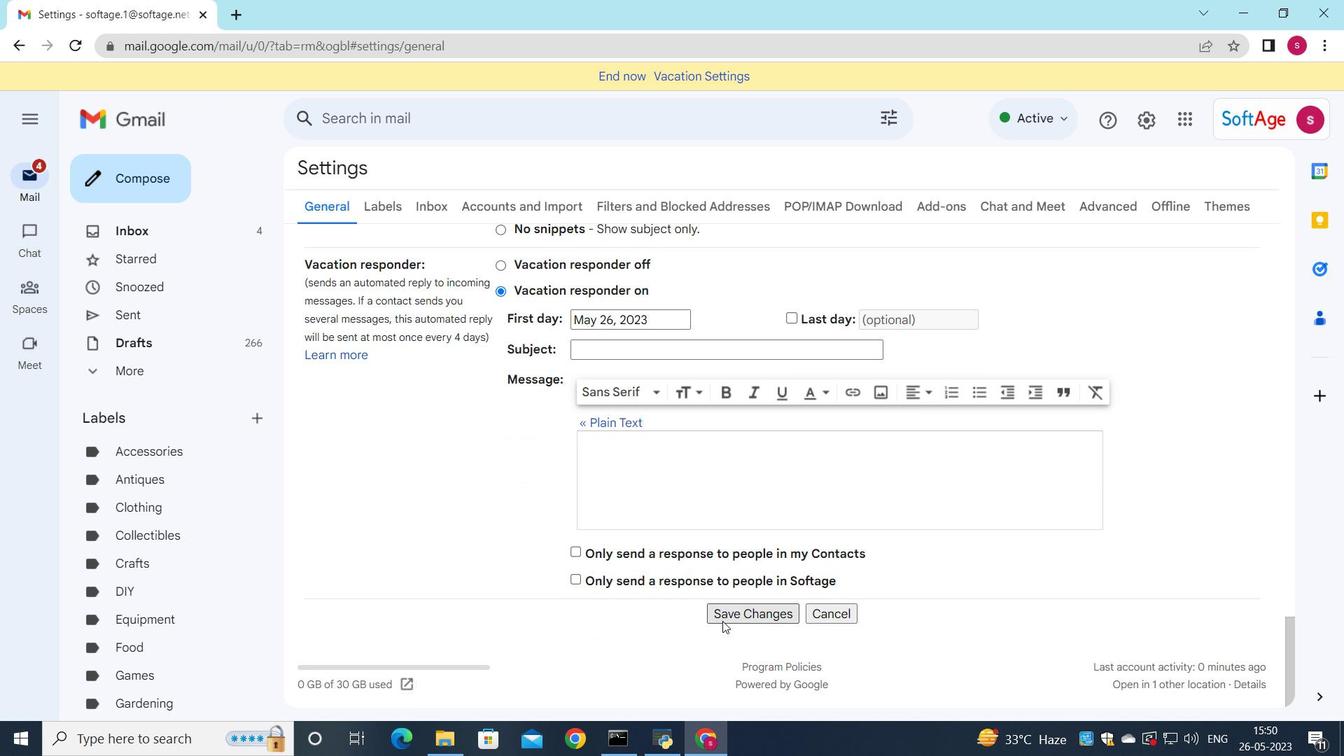 
Action: Mouse pressed left at (725, 614)
Screenshot: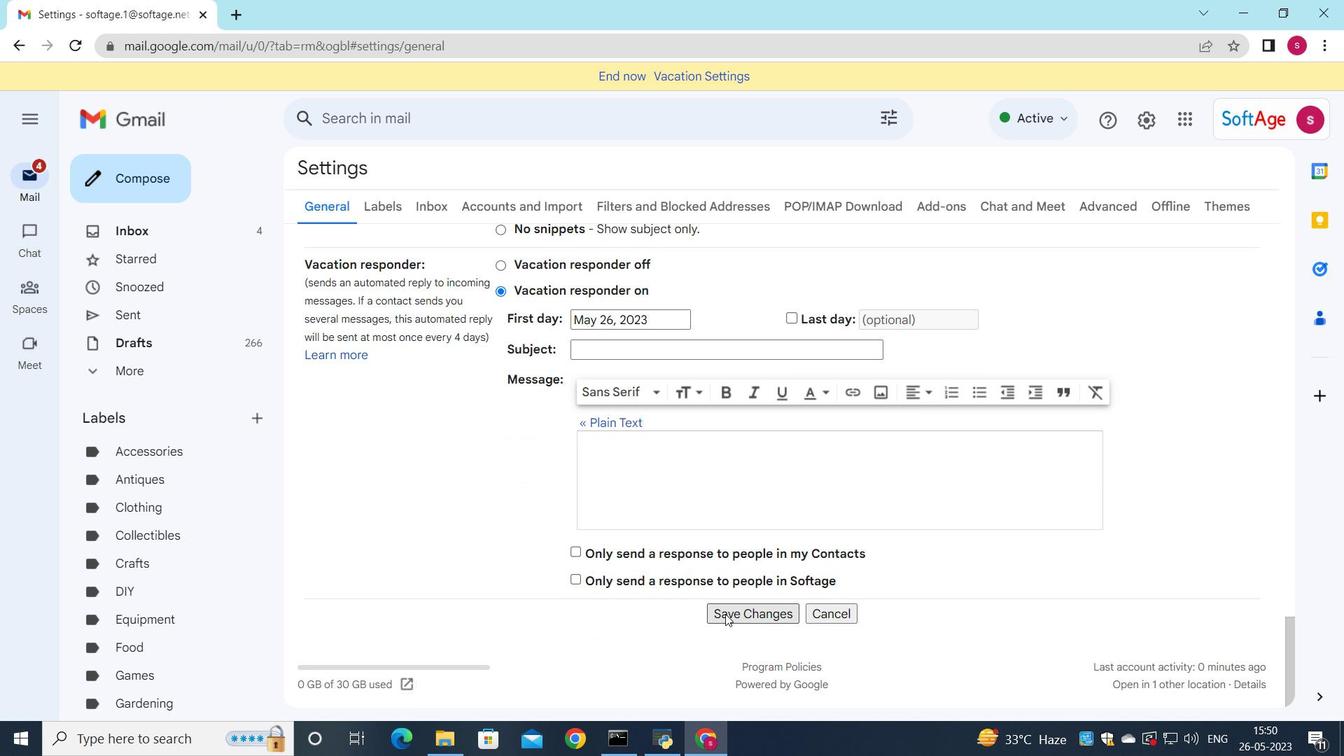 
Action: Mouse moved to (156, 189)
Screenshot: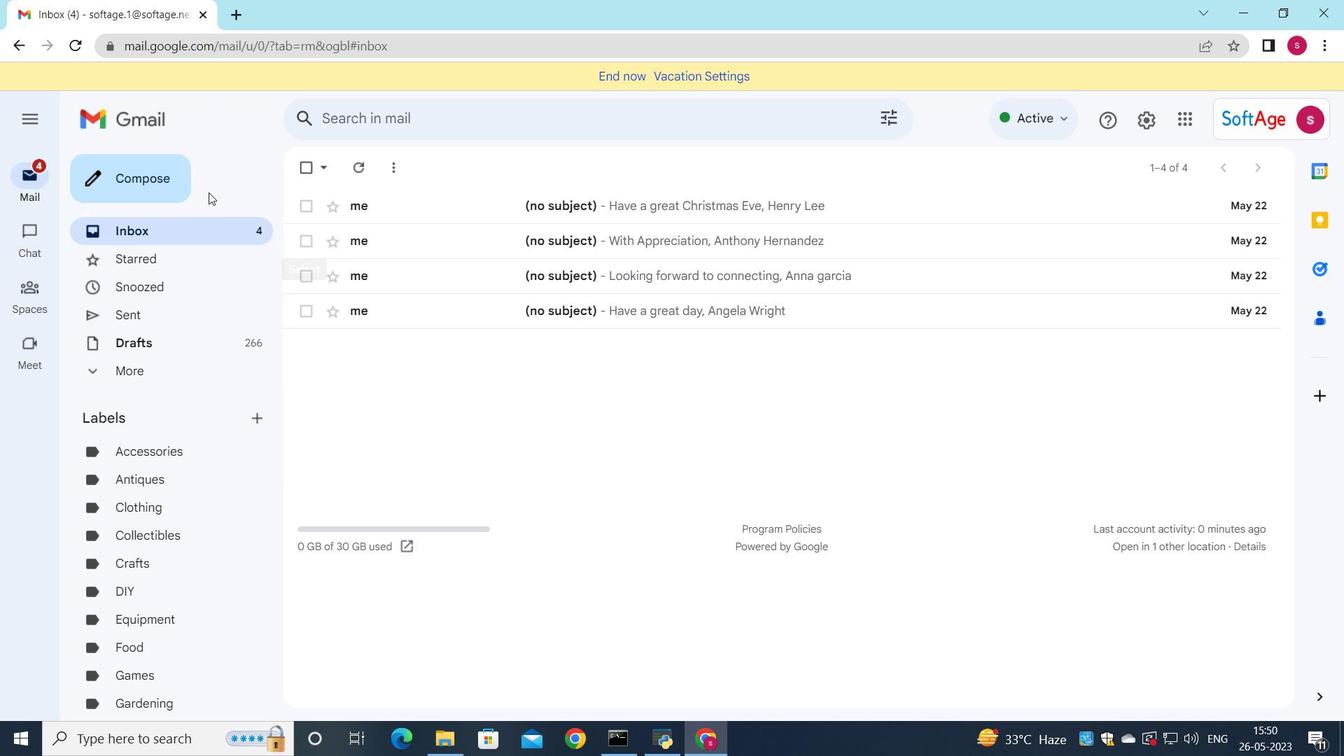 
Action: Mouse pressed left at (156, 189)
Screenshot: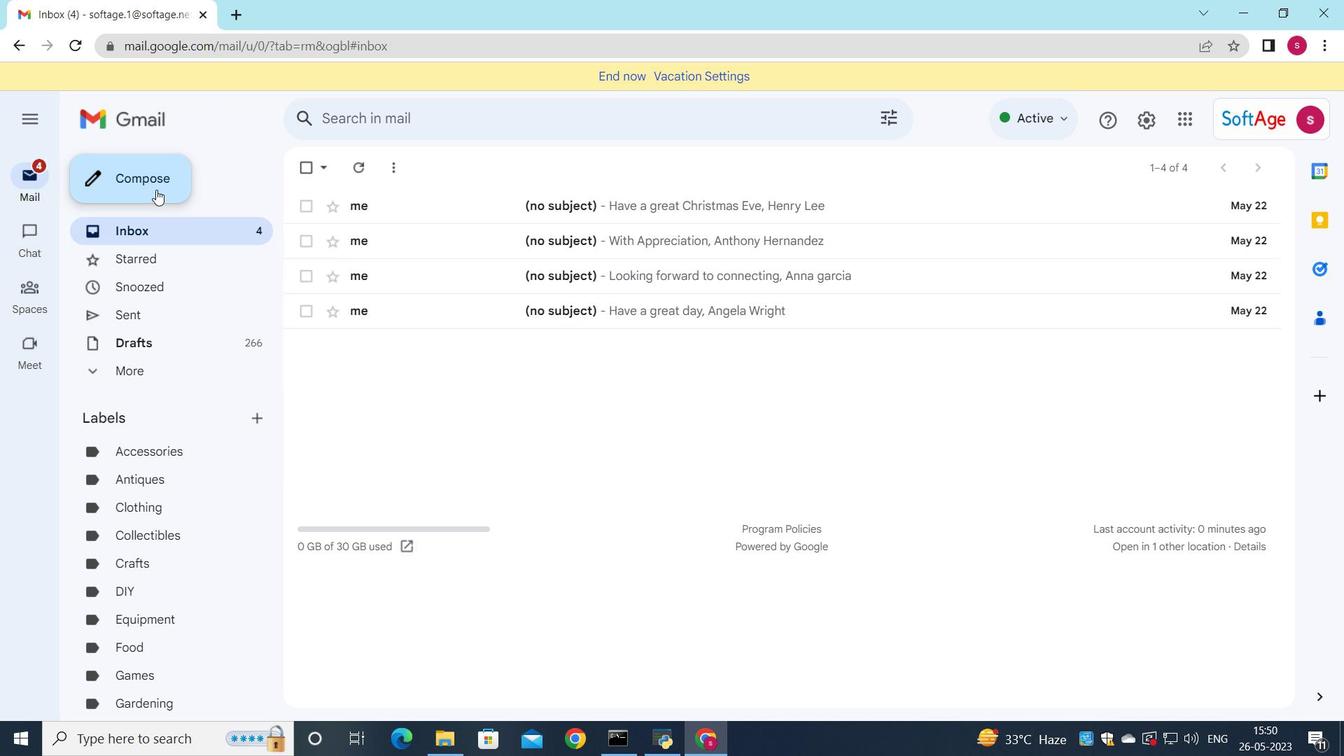 
Action: Mouse moved to (1006, 336)
Screenshot: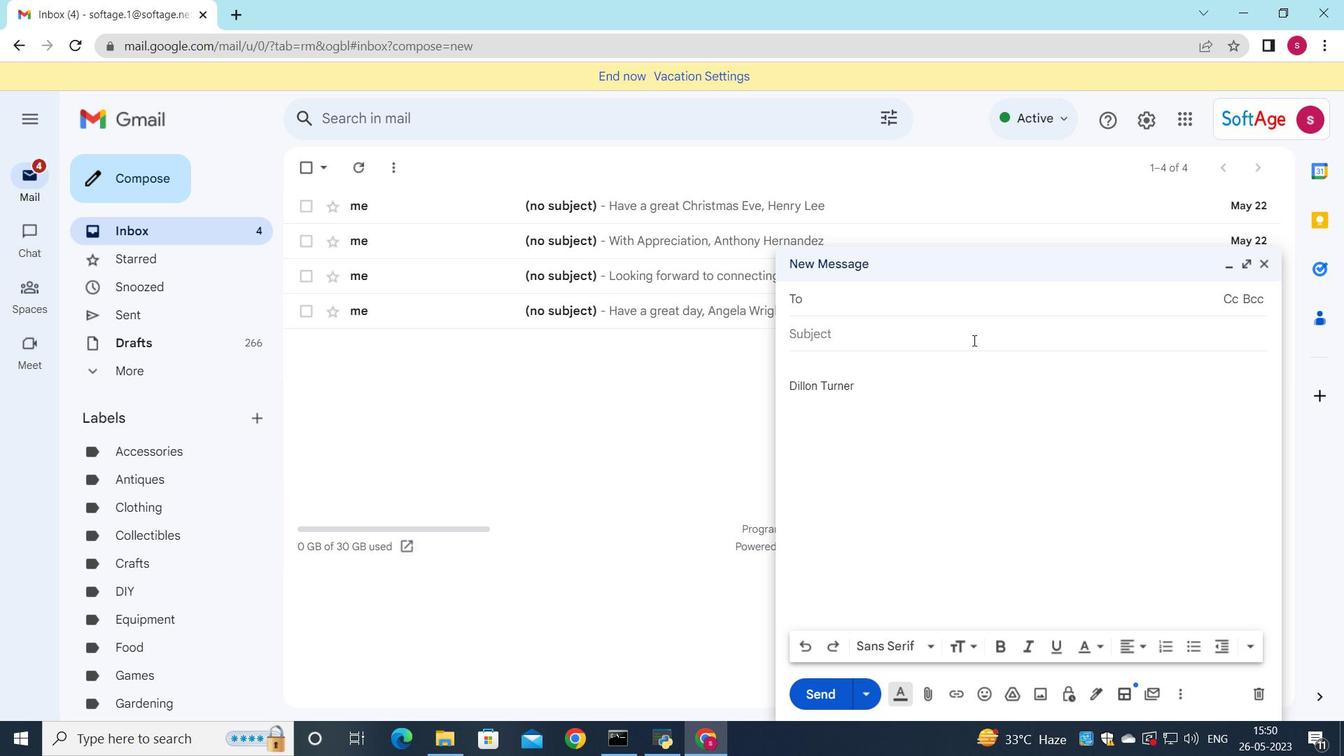 
Action: Key pressed so
Screenshot: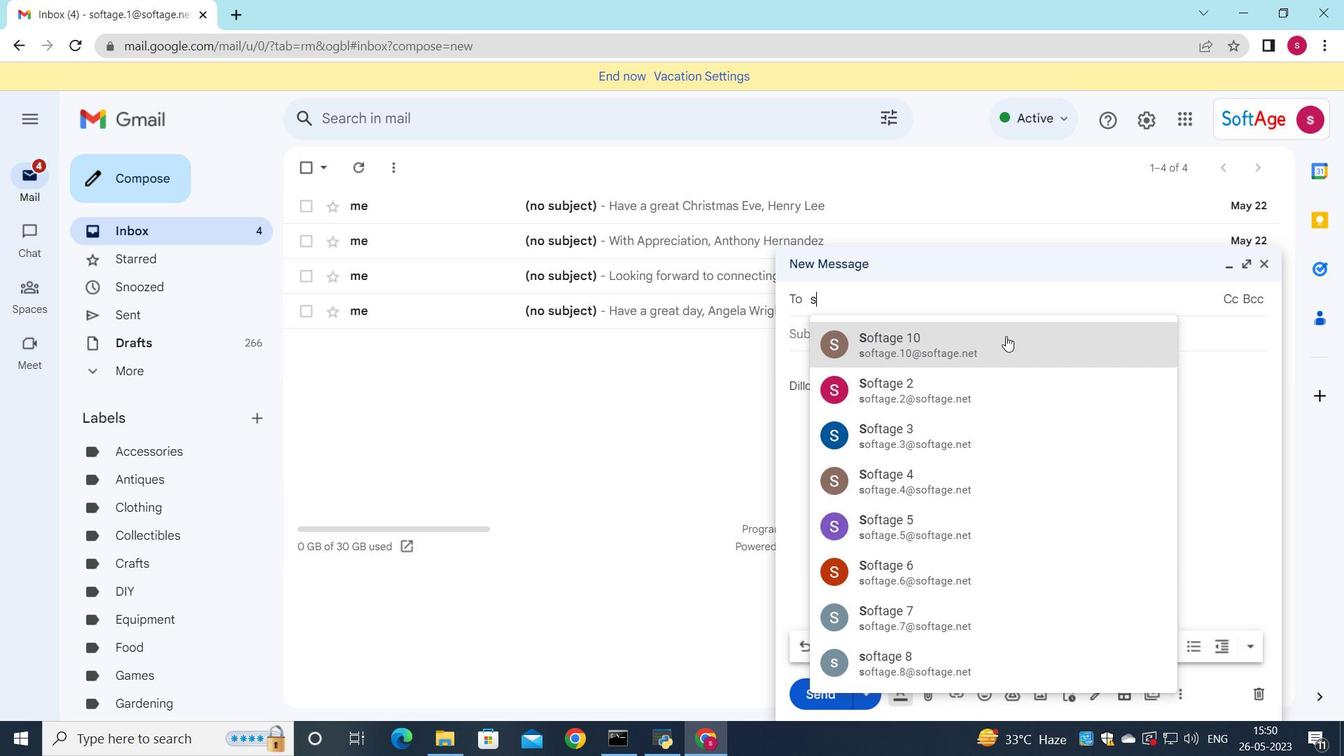 
Action: Mouse moved to (995, 387)
Screenshot: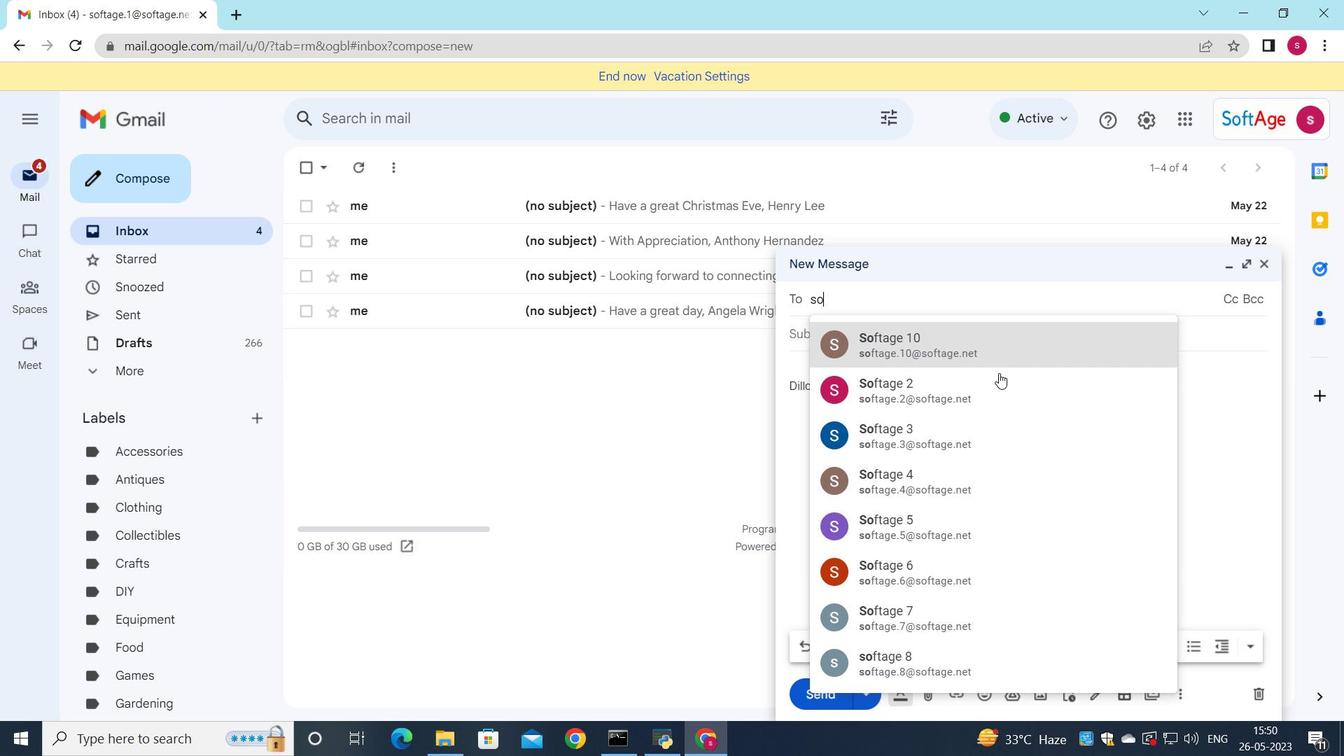 
Action: Mouse pressed left at (995, 387)
Screenshot: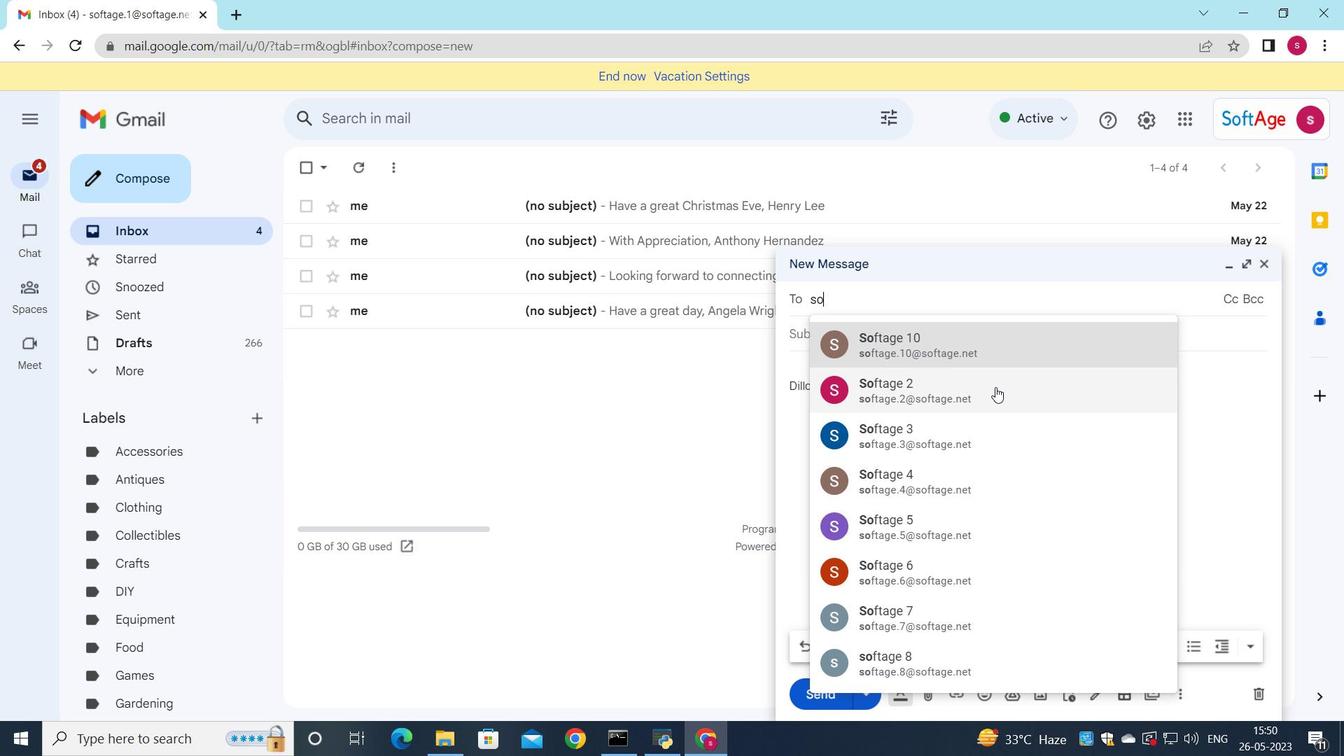 
Action: Mouse moved to (1033, 354)
Screenshot: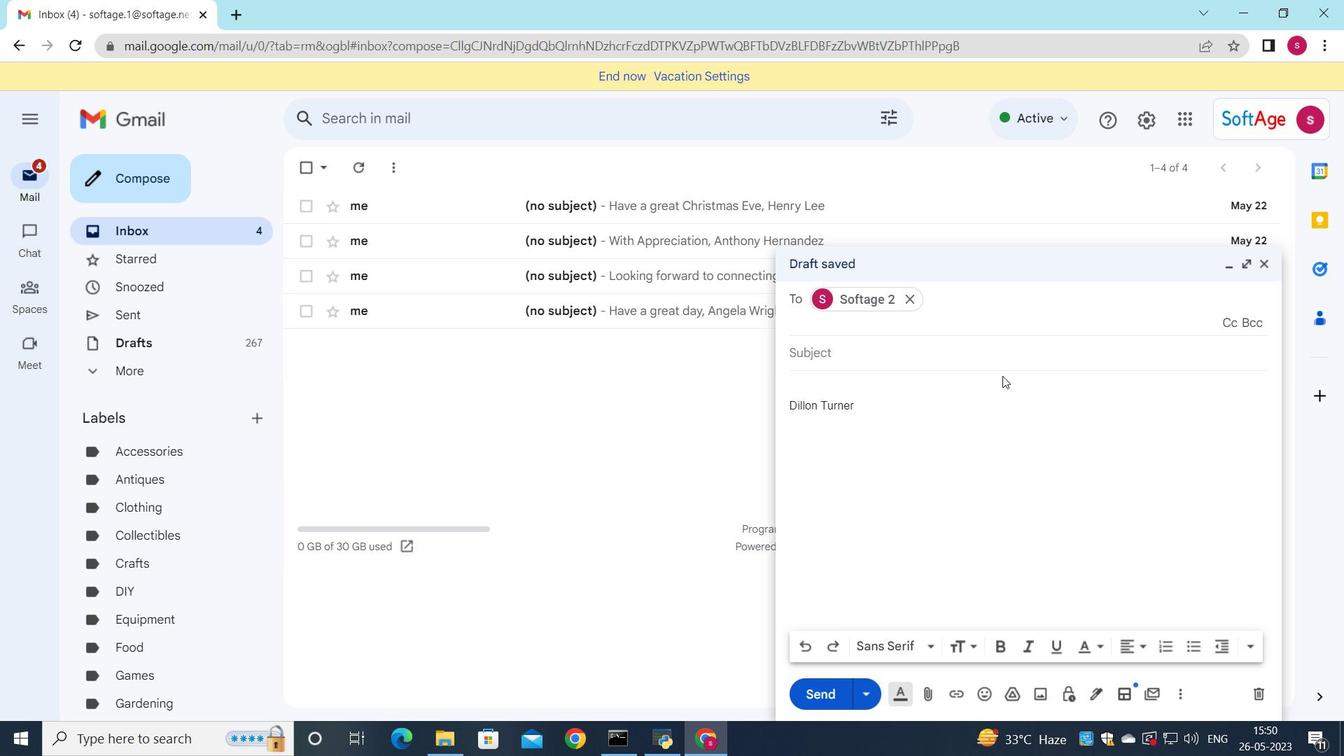 
Action: Key pressed s
Screenshot: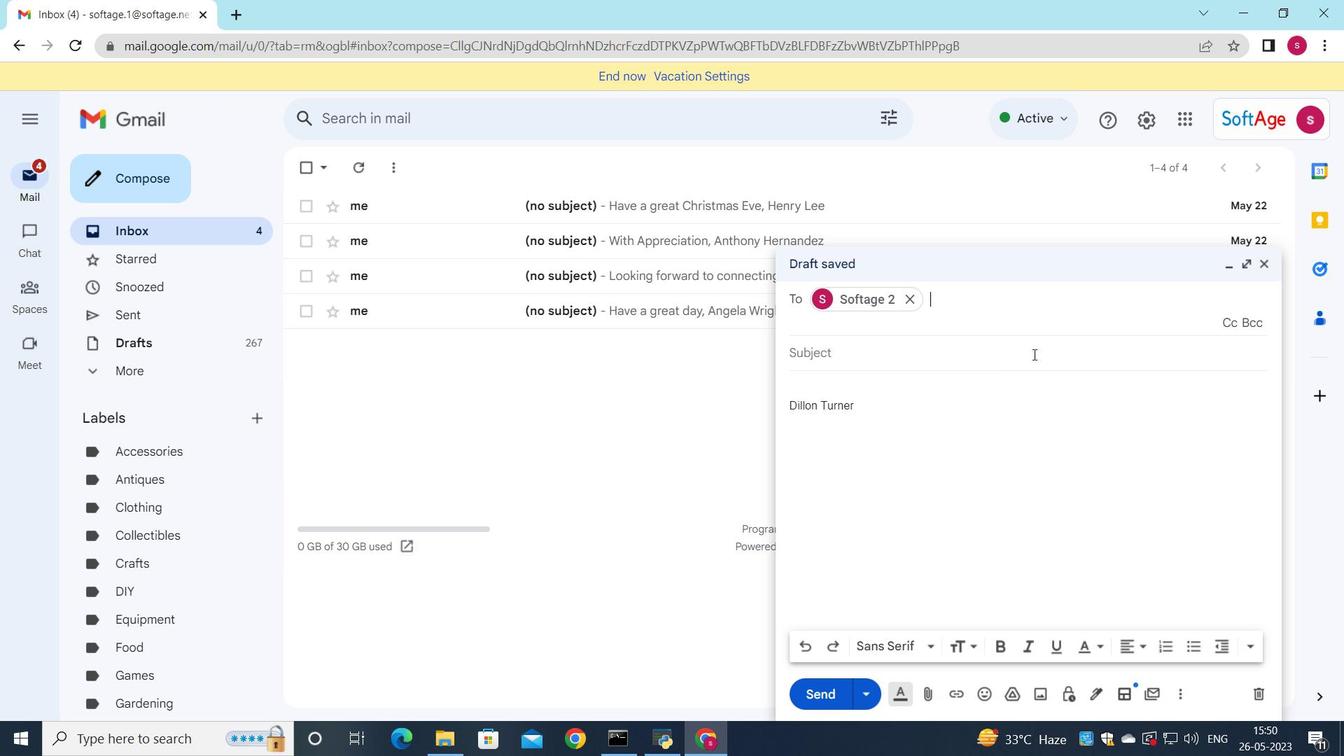 
Action: Mouse moved to (1037, 443)
Screenshot: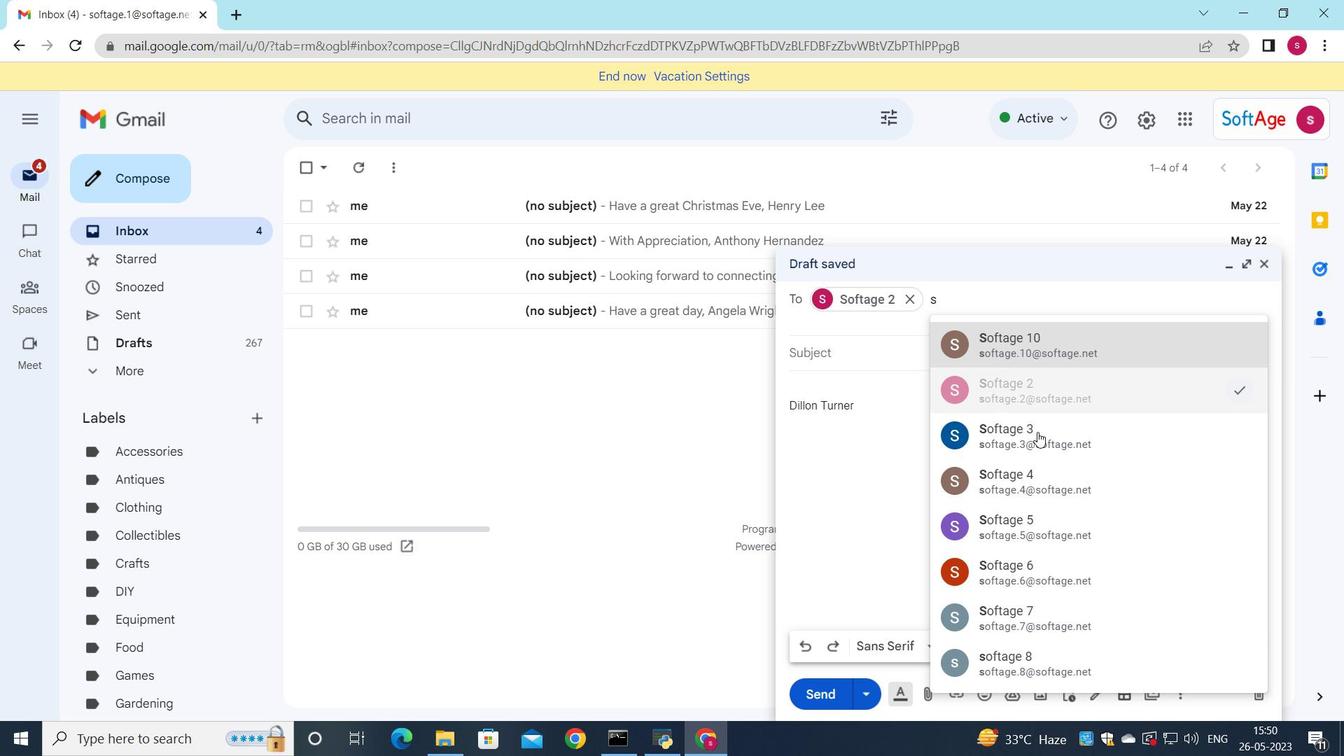 
Action: Mouse pressed left at (1037, 443)
Screenshot: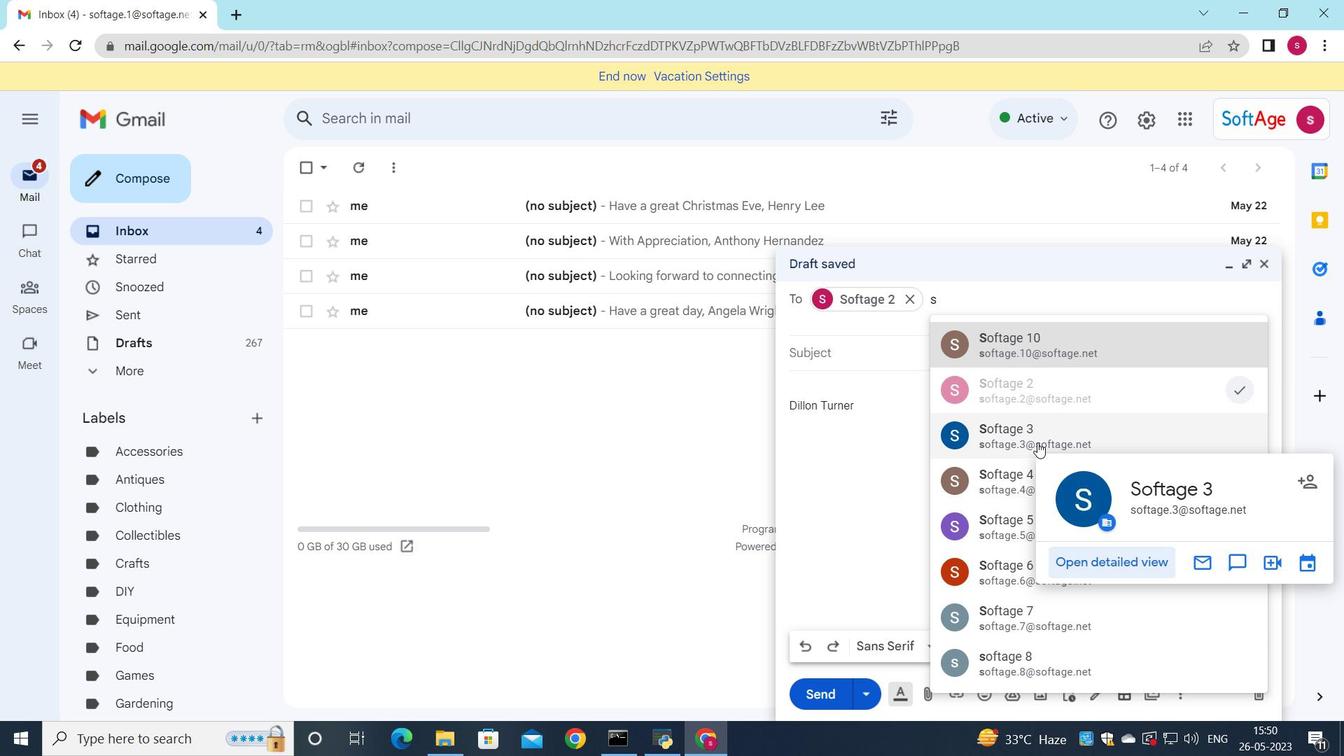 
Action: Mouse moved to (867, 357)
Screenshot: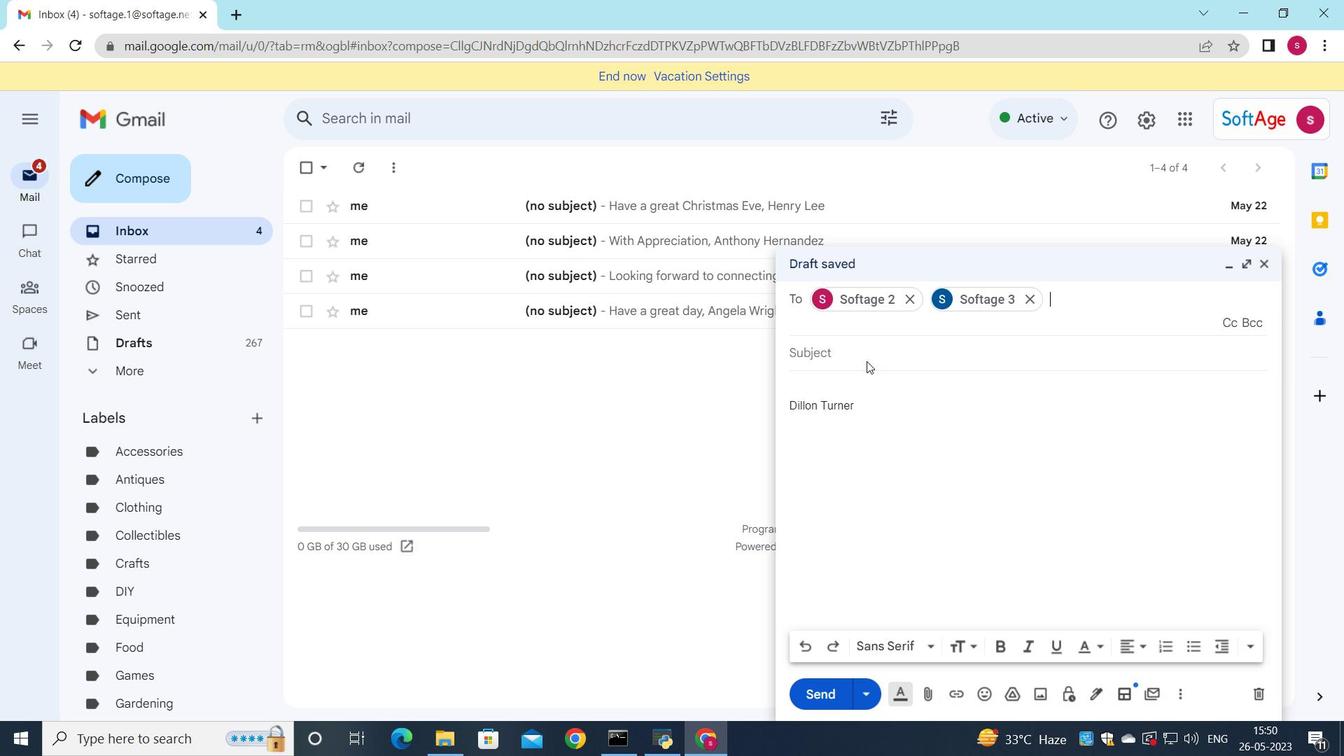 
Action: Mouse pressed left at (867, 357)
Screenshot: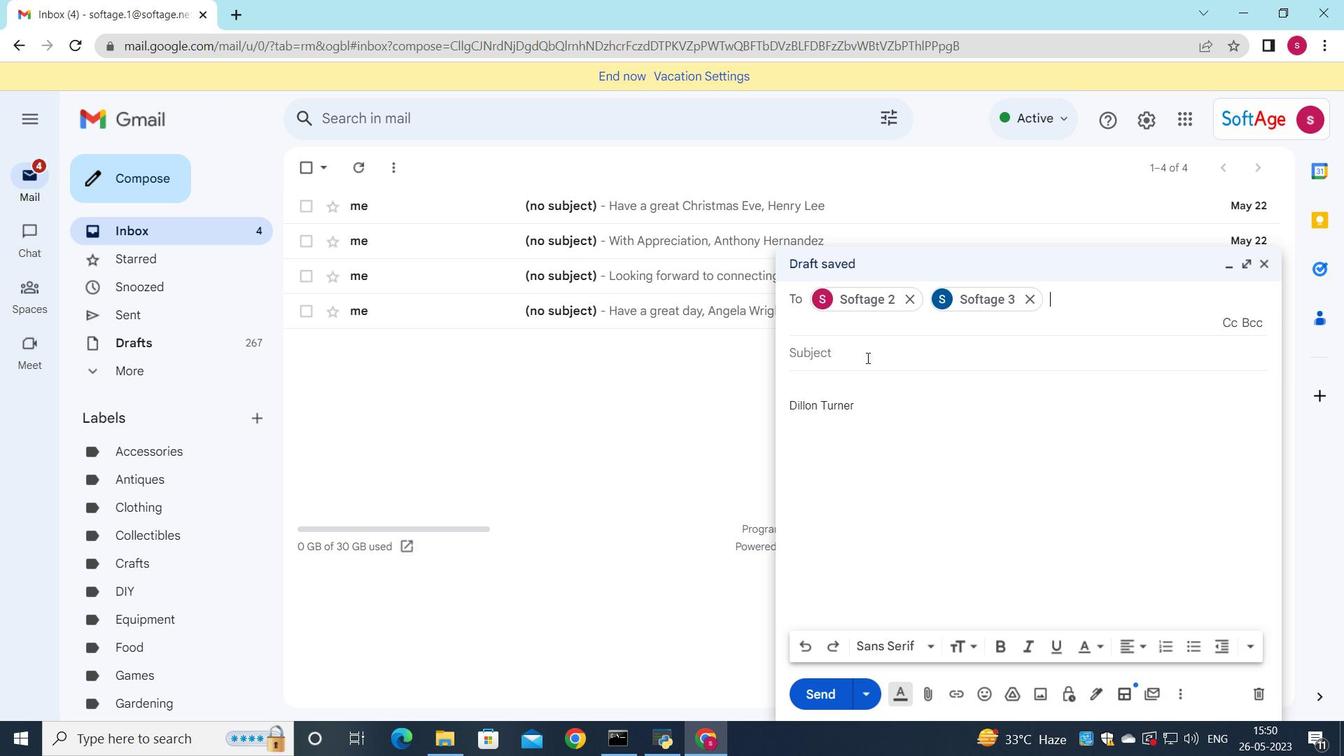 
Action: Key pressed <Key.shift>r<Key.backspace><Key.shift>yarly<Key.space>report
Screenshot: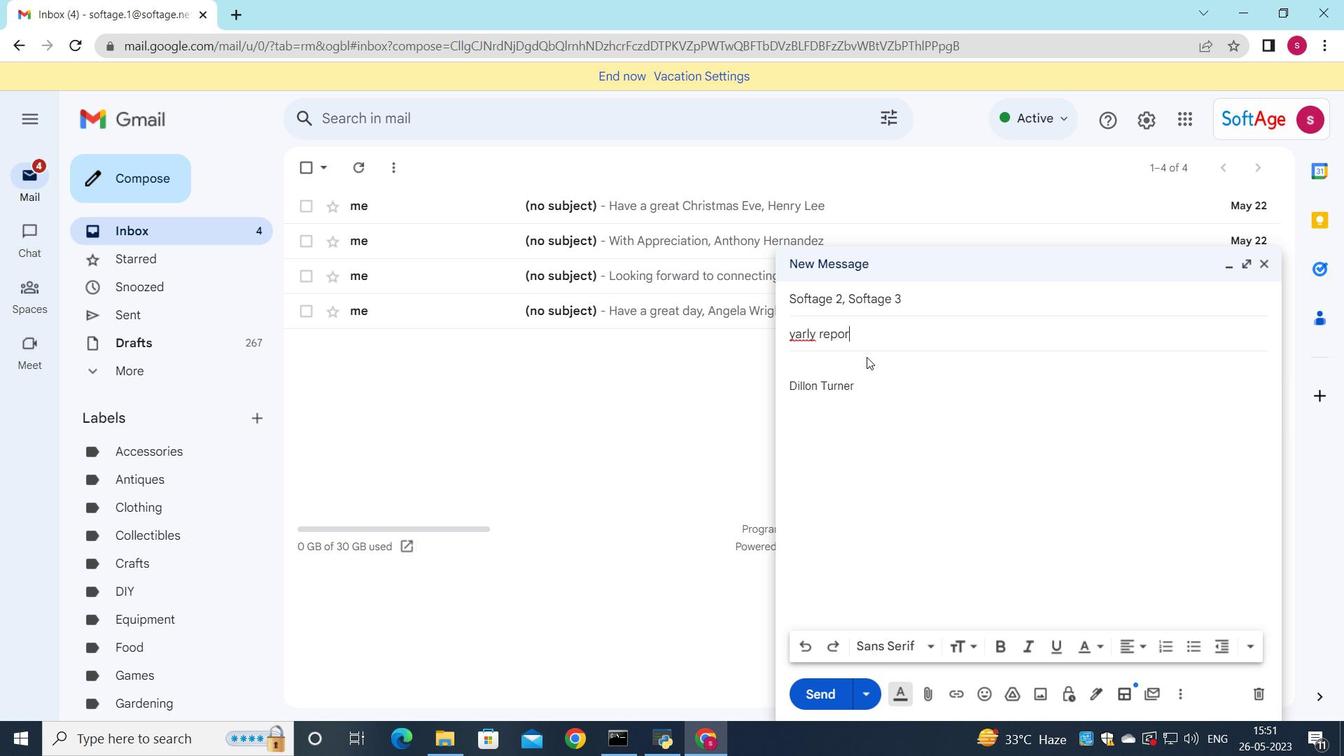 
Action: Mouse moved to (794, 333)
Screenshot: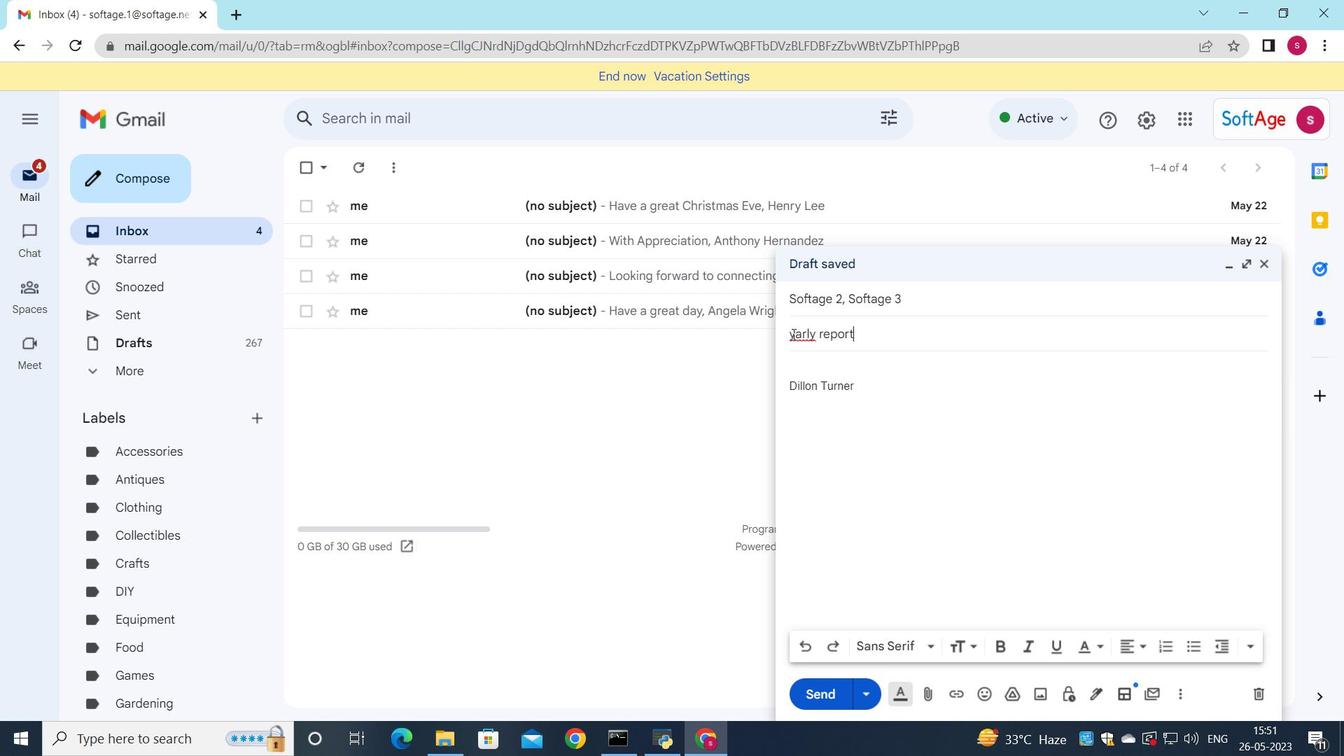 
Action: Mouse pressed left at (794, 333)
Screenshot: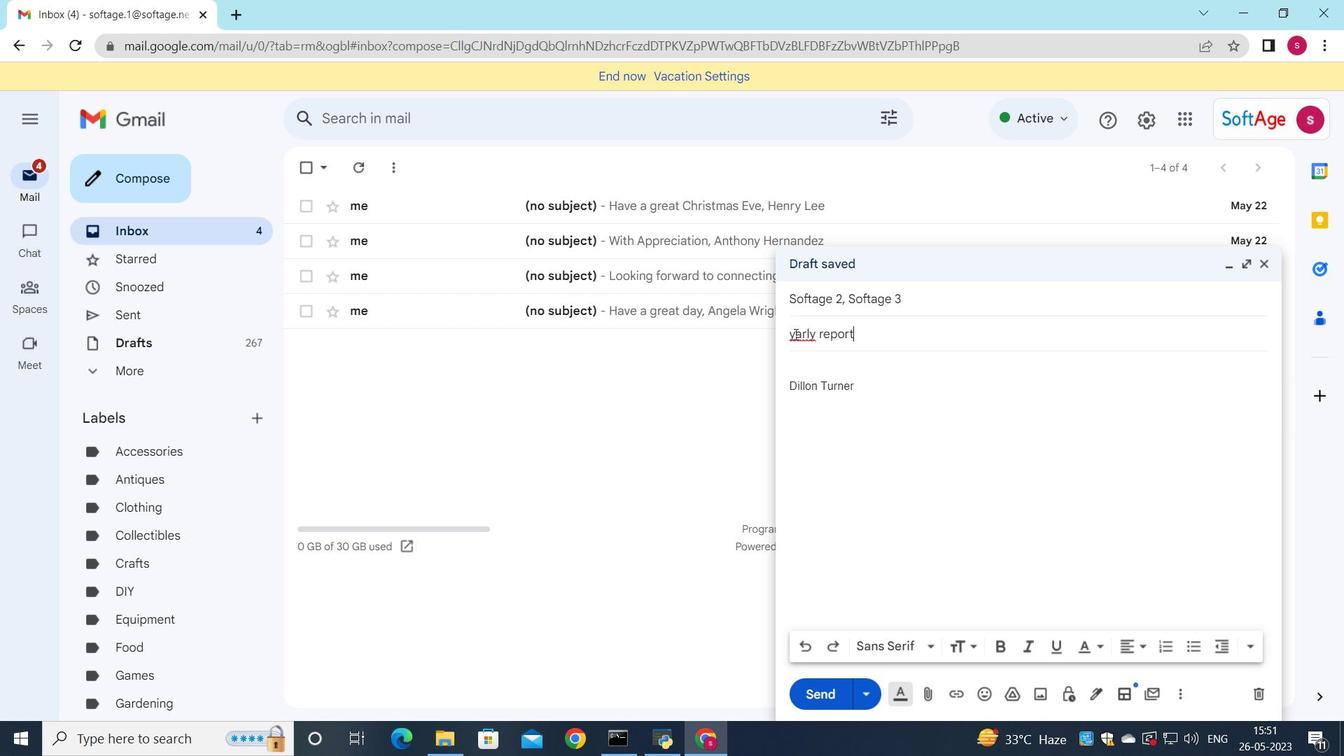 
Action: Key pressed e
Screenshot: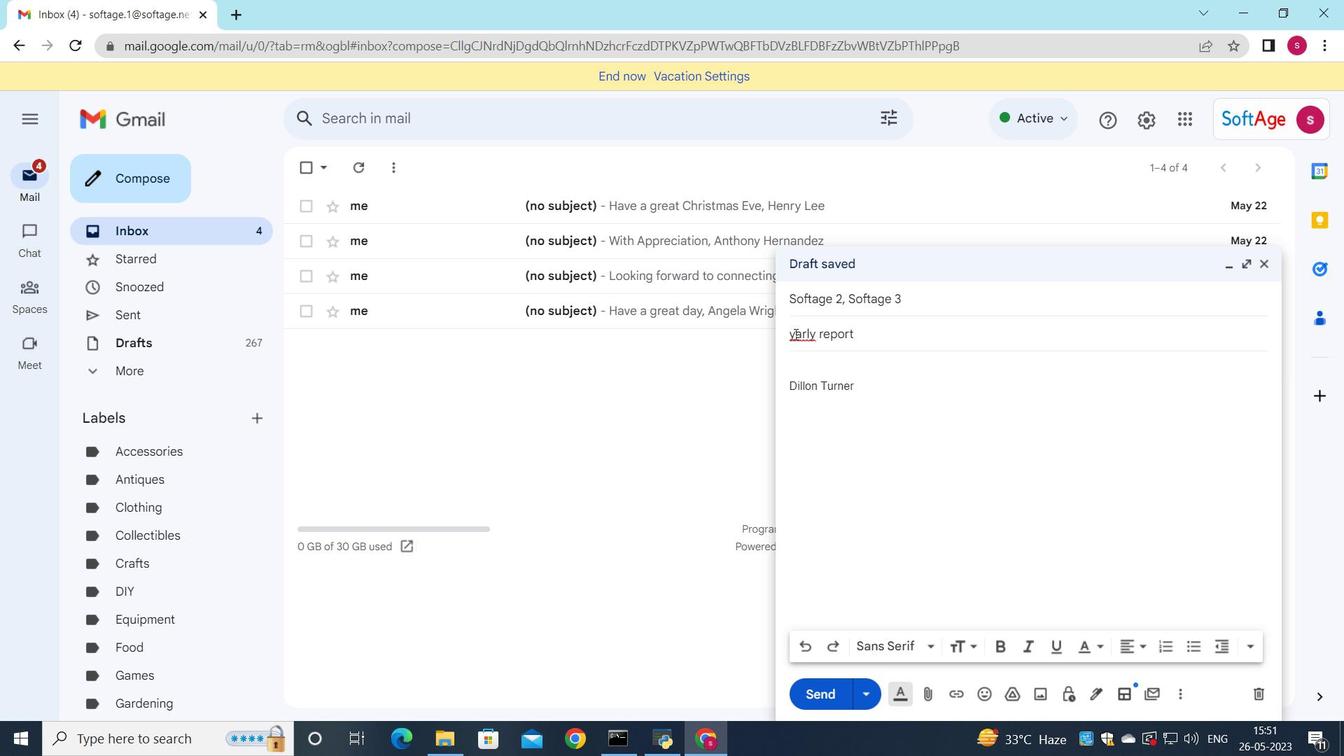 
Action: Mouse moved to (818, 368)
Screenshot: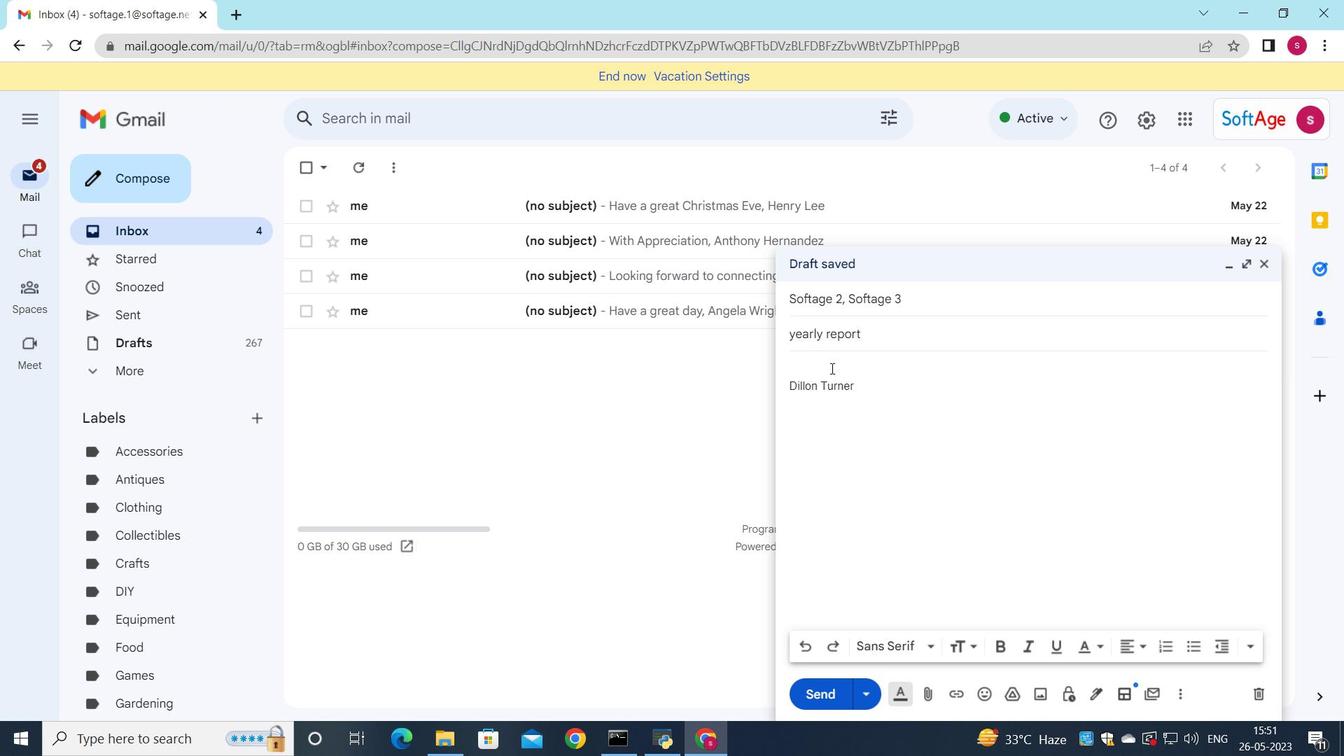 
Action: Mouse pressed left at (818, 368)
Screenshot: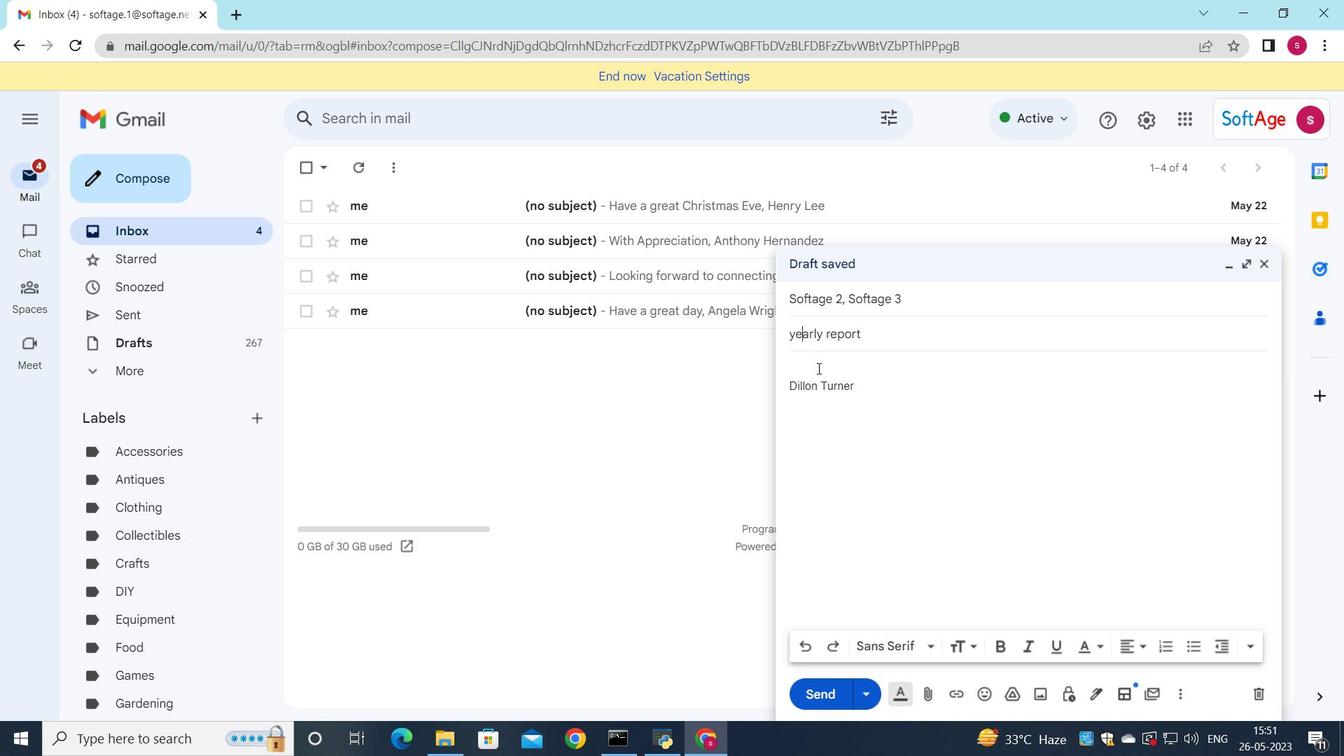 
Action: Key pressed <Key.shift>Could<Key.space>y<Key.backspace><Key.left>
Screenshot: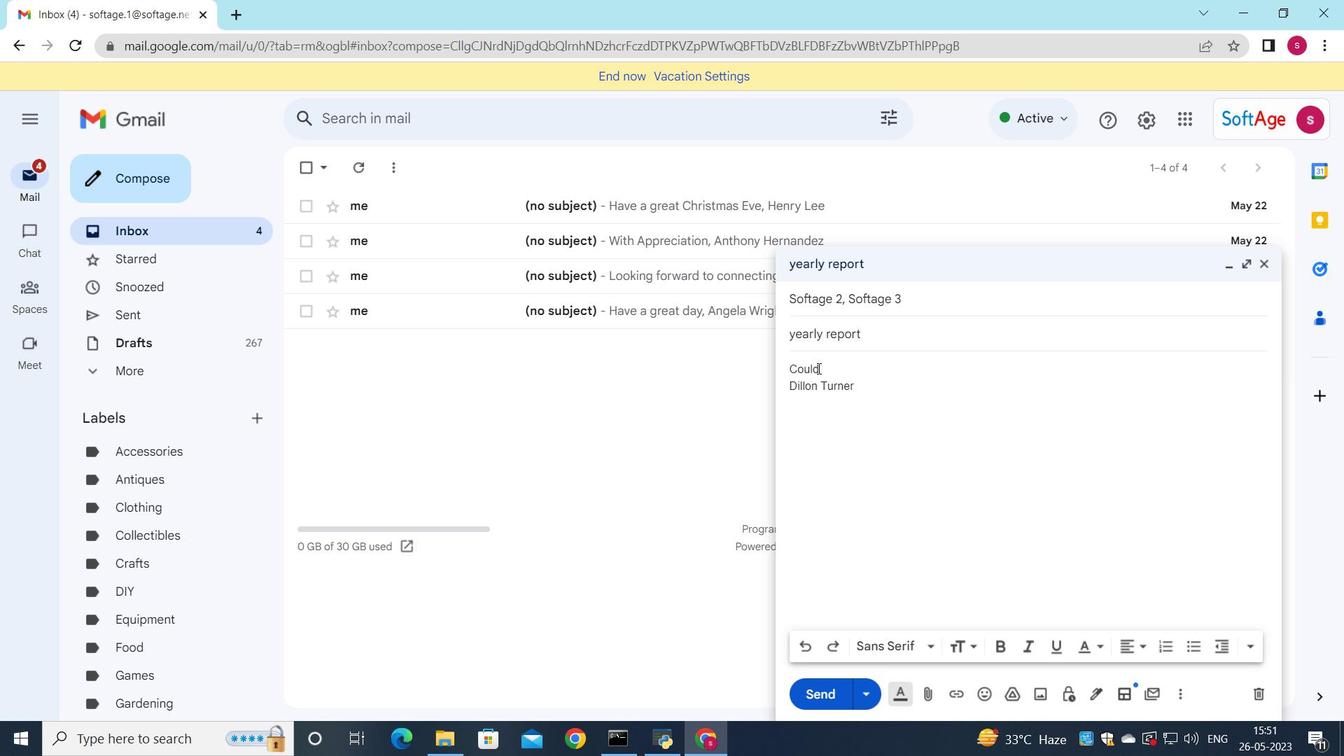 
Action: Mouse moved to (746, 378)
Screenshot: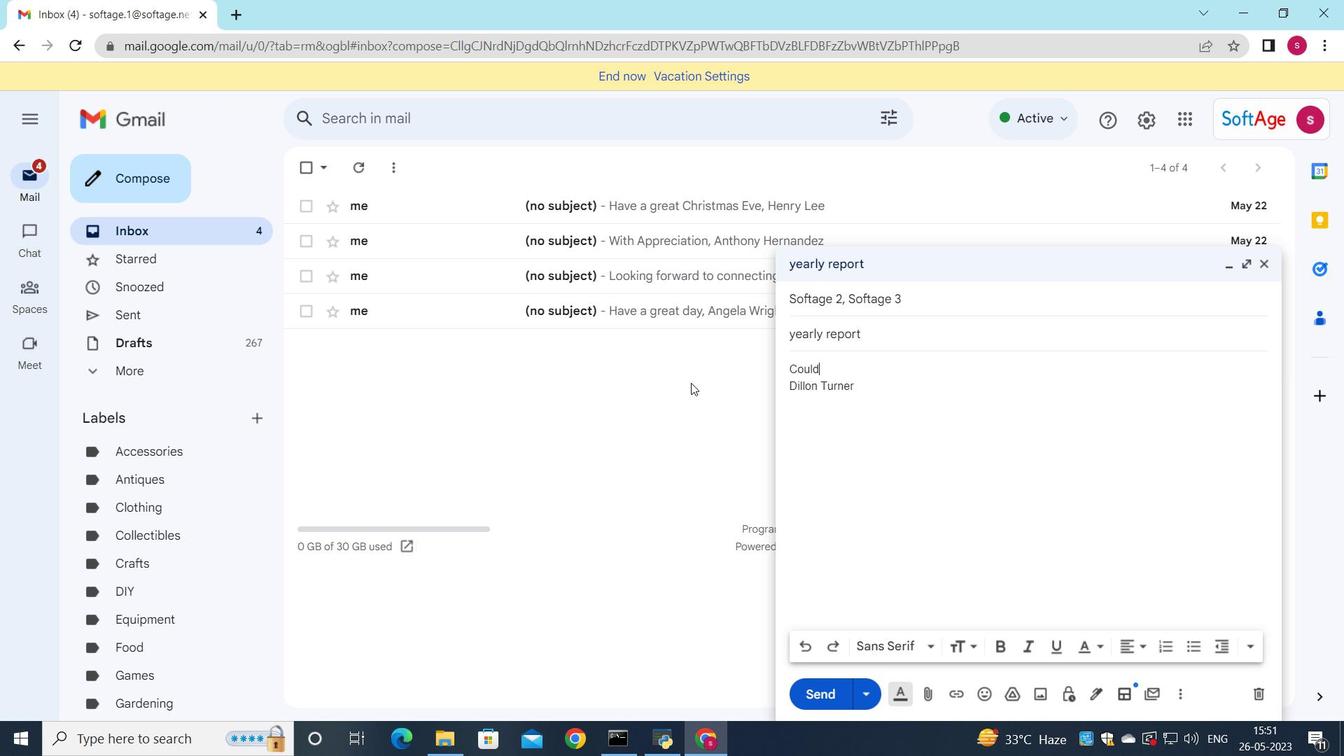 
Action: Key pressed <Key.space>you<Key.space>please<Key.space>provide<Key.space>a<Key.space>status<Key.space>update<Key.space>on<Key.space>the<Key.space>delivery<Key.shift_r><Key.shift_r><Key.shift_r><Key.shift_r><Key.shift_r><Key.shift_r><Key.shift_r><Key.shift_r><Key.shift_r><Key.shift_r><Key.shift_r><Key.shift_r><Key.shift_r><Key.shift_r><Key.shift_r><Key.shift_r><Key.shift_r><Key.shift_r><Key.shift_r><Key.shift_r><Key.shift_r><Key.shift_r><Key.shift_r><Key.shift_r><Key.shift_r><Key.shift_r><Key.shift_r><Key.shift_r>?
Screenshot: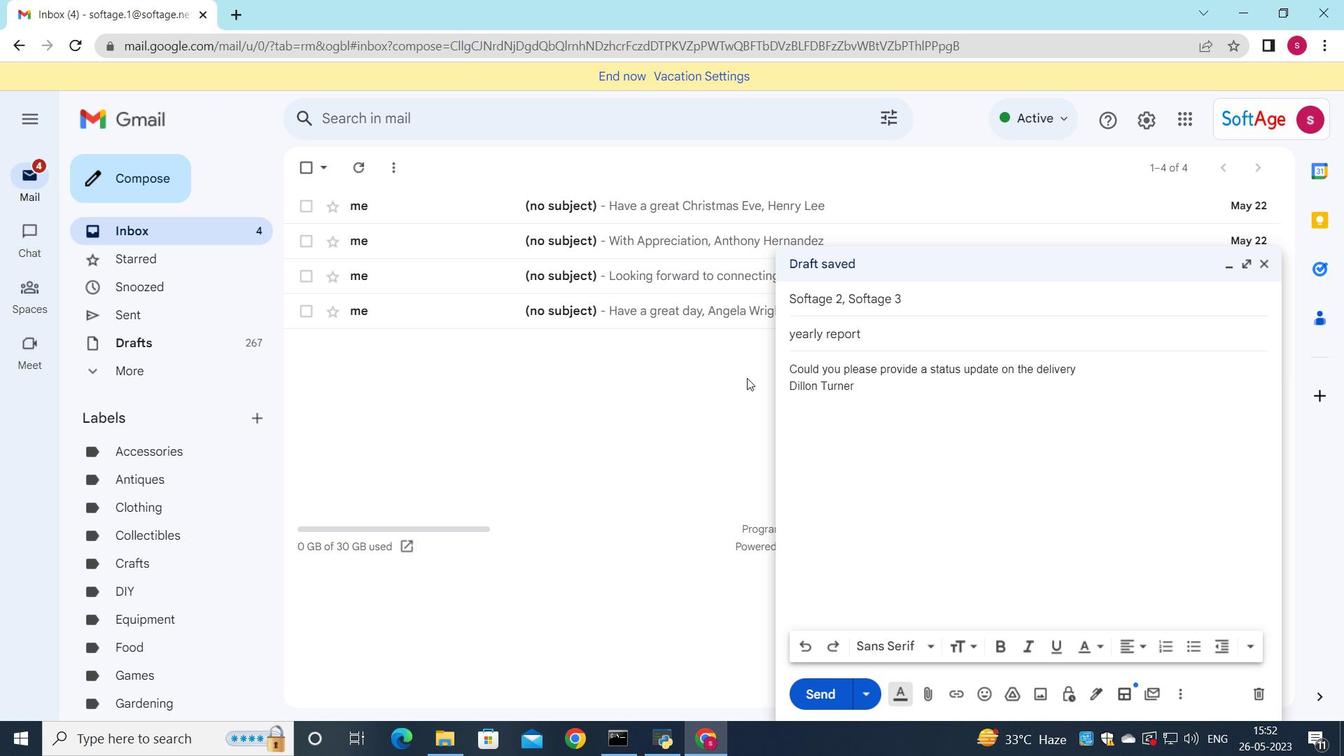 
Action: Mouse moved to (923, 695)
Screenshot: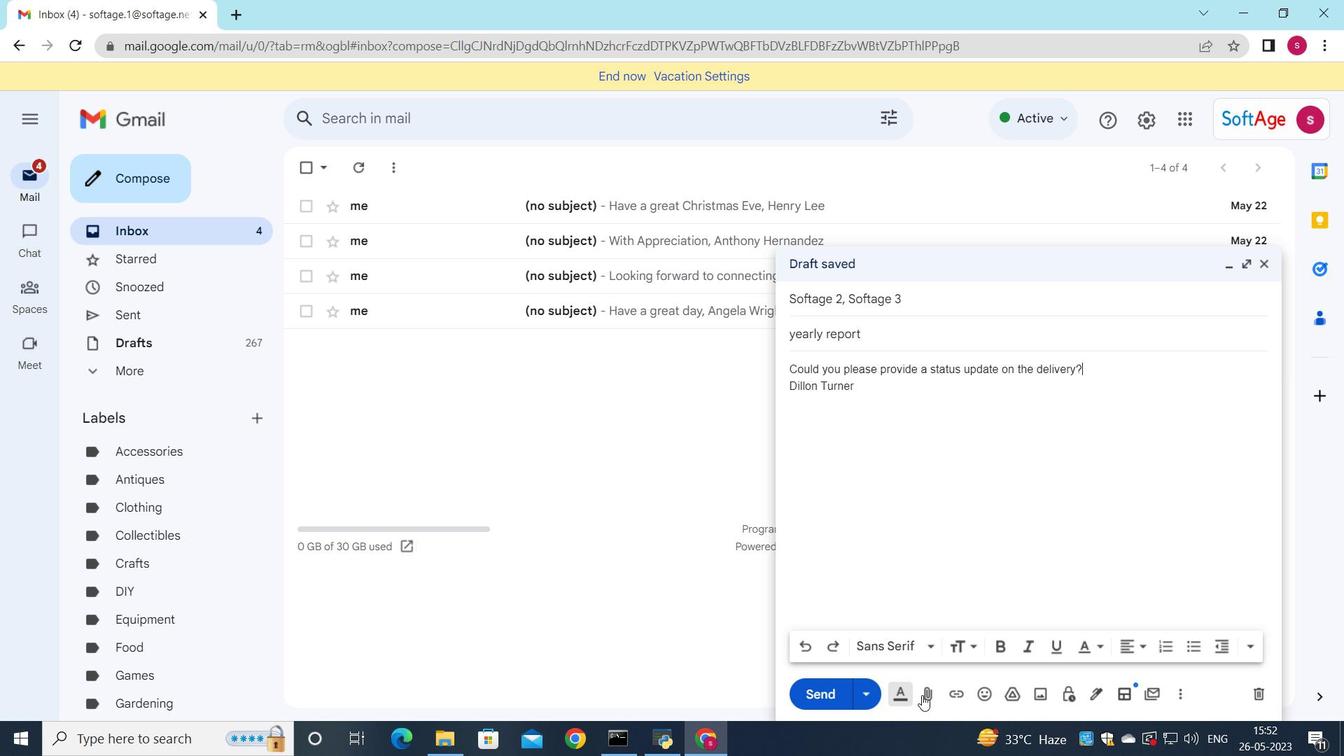 
Action: Mouse pressed left at (923, 695)
Screenshot: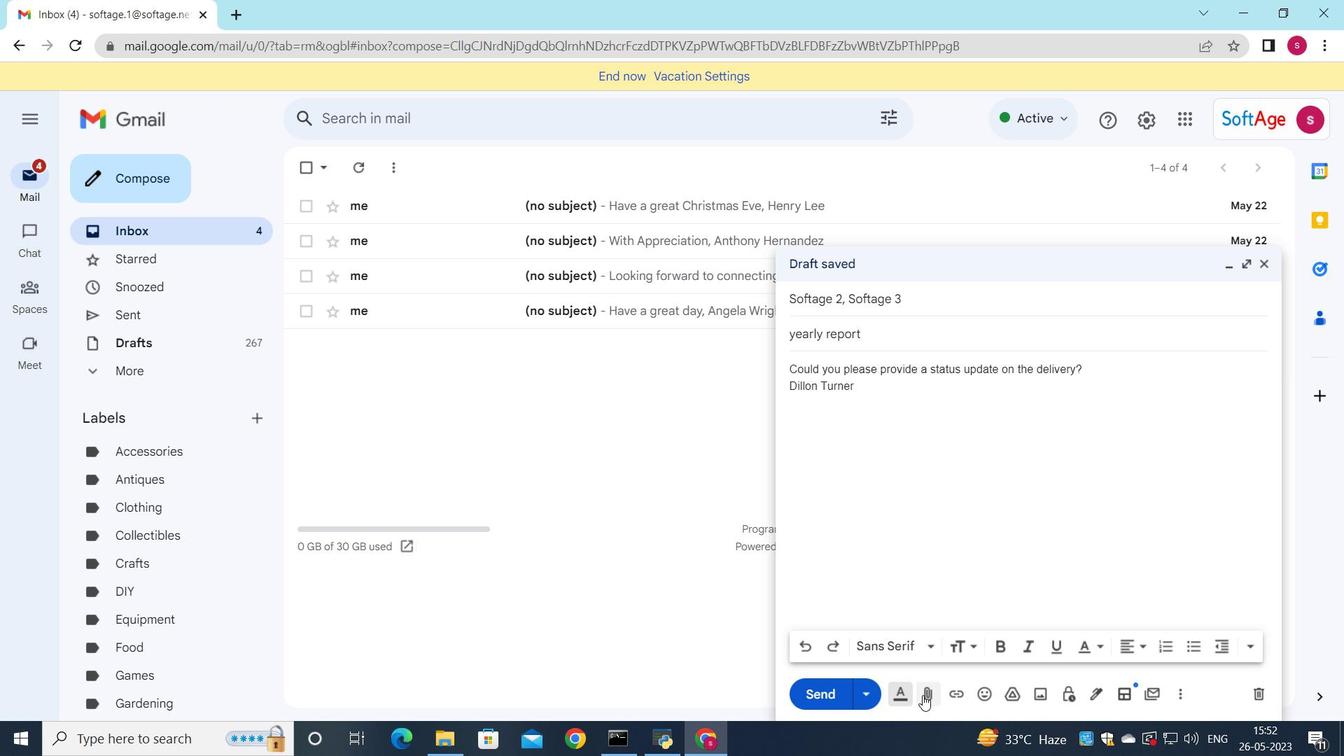 
Action: Mouse moved to (274, 123)
Screenshot: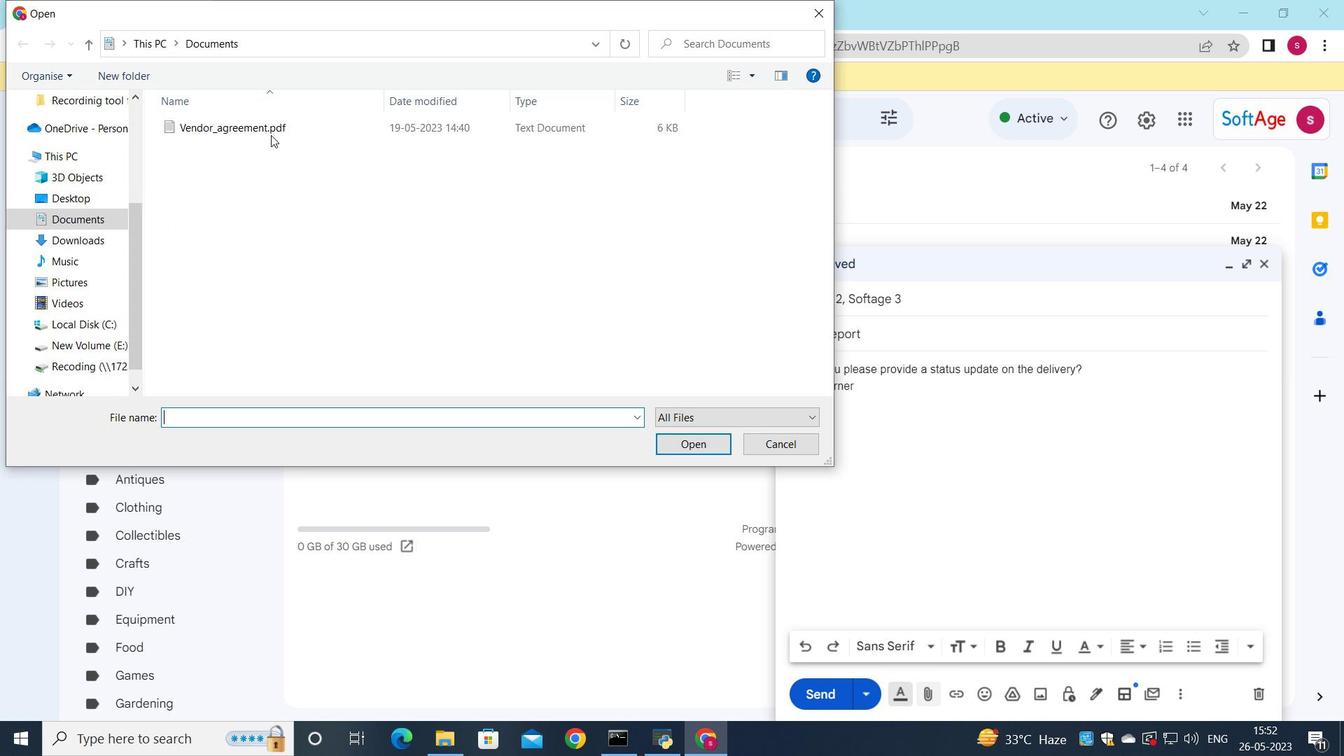 
Action: Mouse pressed left at (274, 123)
Screenshot: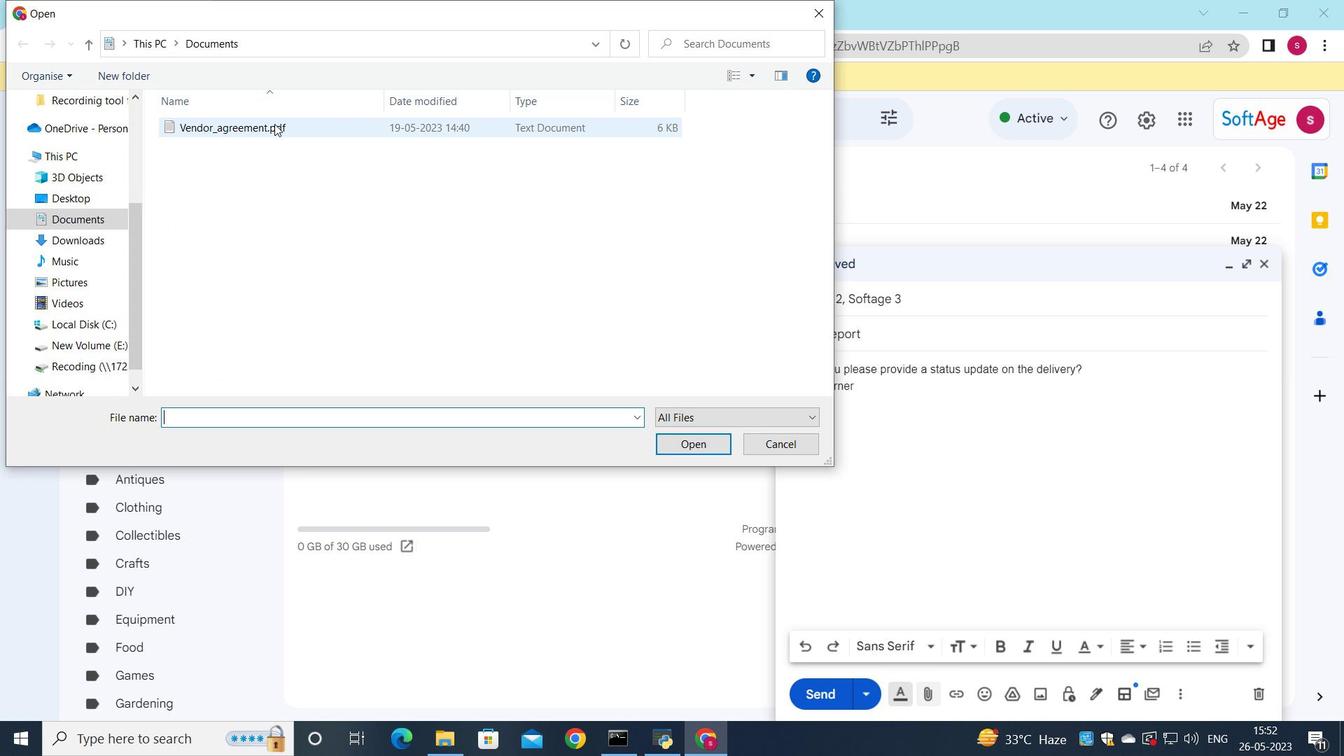 
Action: Mouse moved to (247, 129)
Screenshot: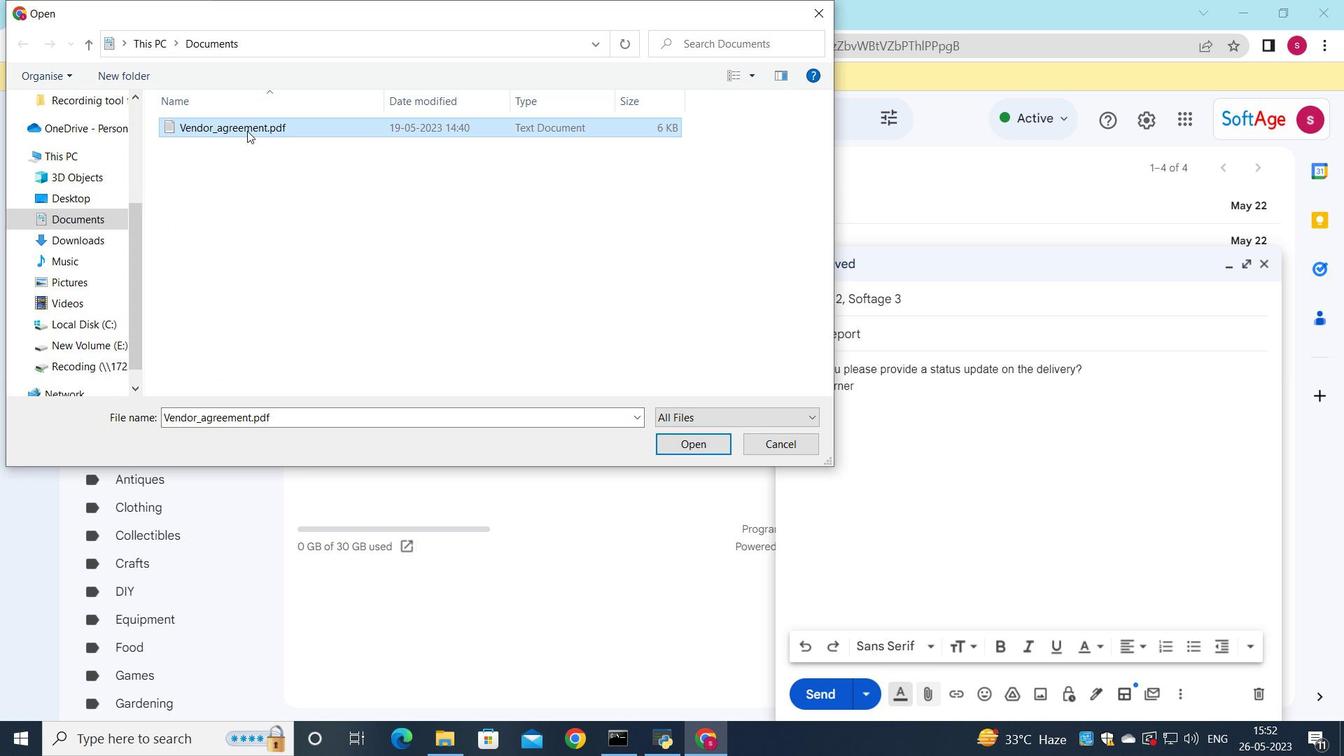 
Action: Mouse pressed left at (247, 129)
Screenshot: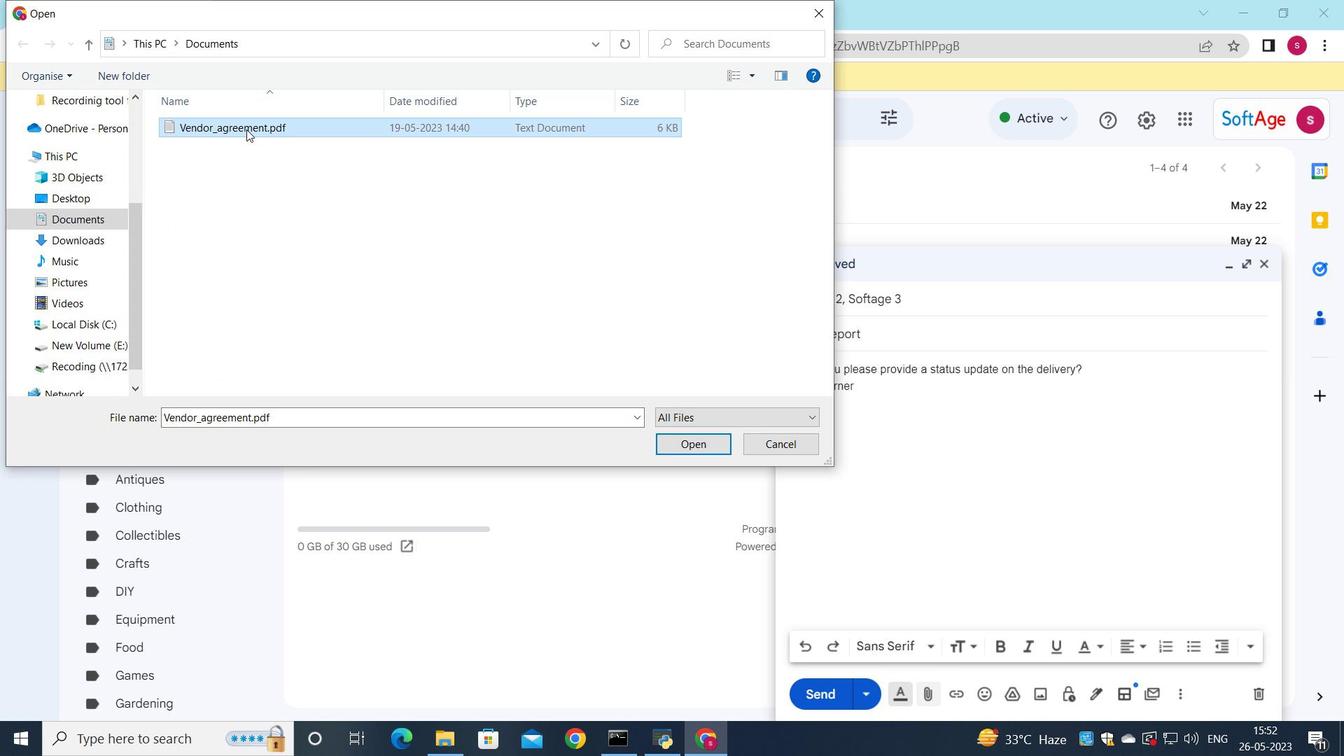 
Action: Mouse moved to (536, 212)
Screenshot: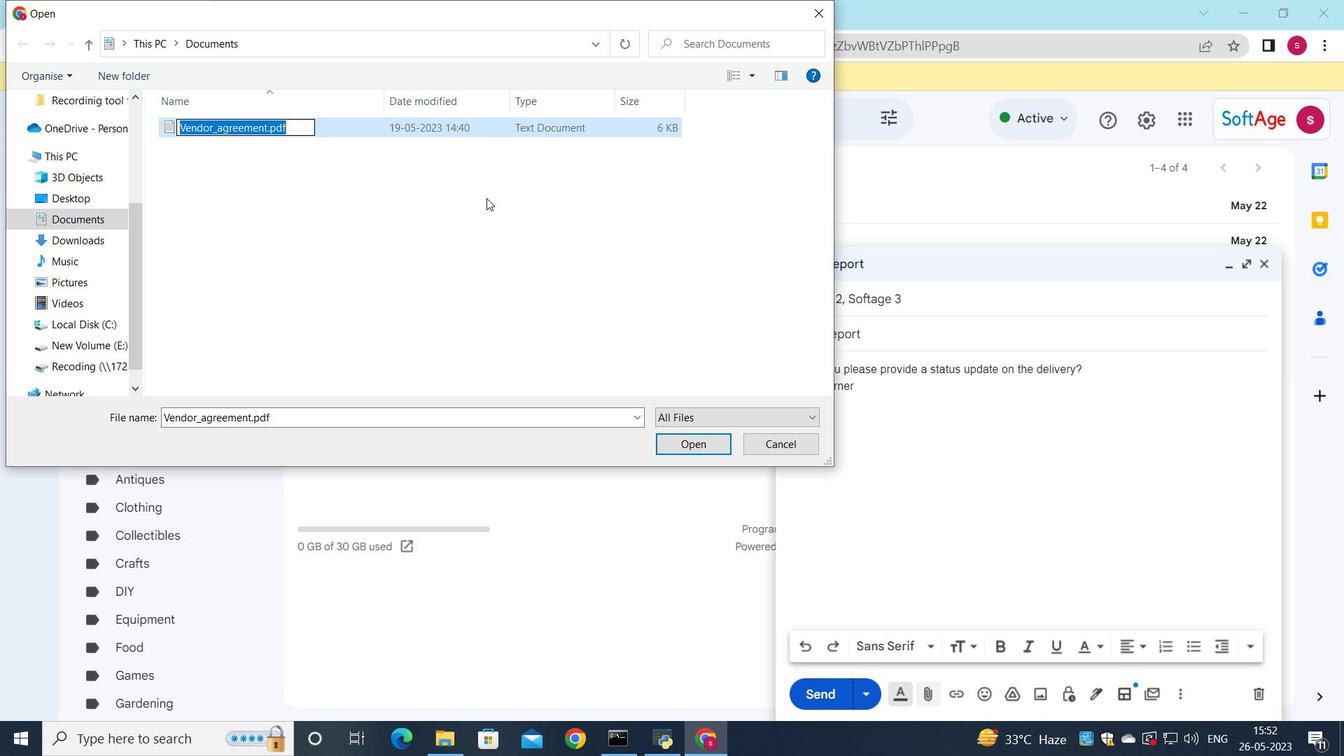 
Action: Key pressed <Key.shift>Sponsorship<Key.shift_r><Key.shift_r><Key.shift_r><Key.shift_r><Key.shift_r><Key.shift_r><Key.shift_r><Key.shift_r><Key.shift_r><Key.shift_r><Key.shift_r><Key.shift_r><Key.shift_r><Key.shift_r><Key.shift_r><Key.shift_r><Key.shift_r><Key.shift_r><Key.shift_r><Key.shift_r><Key.shift_r><Key.shift_r><Key.shift_r><Key.shift_r><Key.shift_r><Key.shift_r><Key.shift_r><Key.shift_r><Key.shift_r><Key.shift_r>_proposal.docx
Screenshot: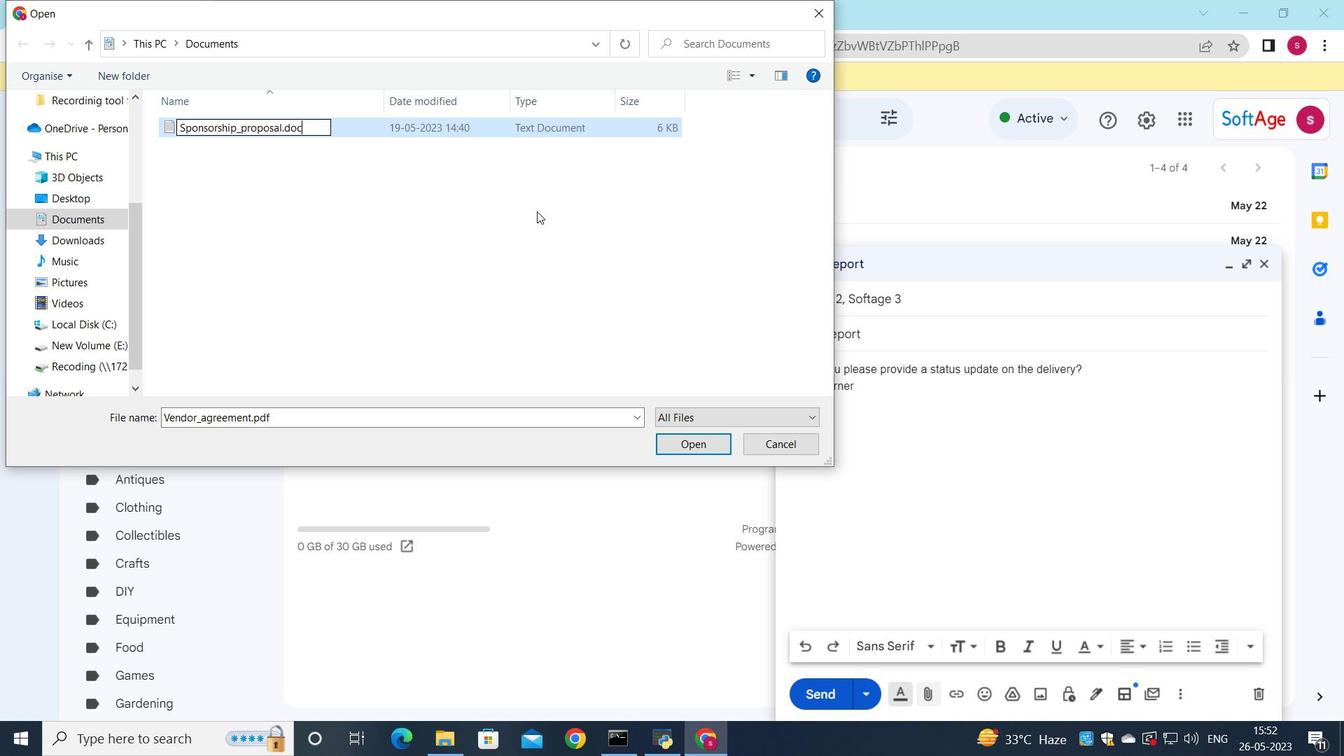 
Action: Mouse moved to (469, 126)
Screenshot: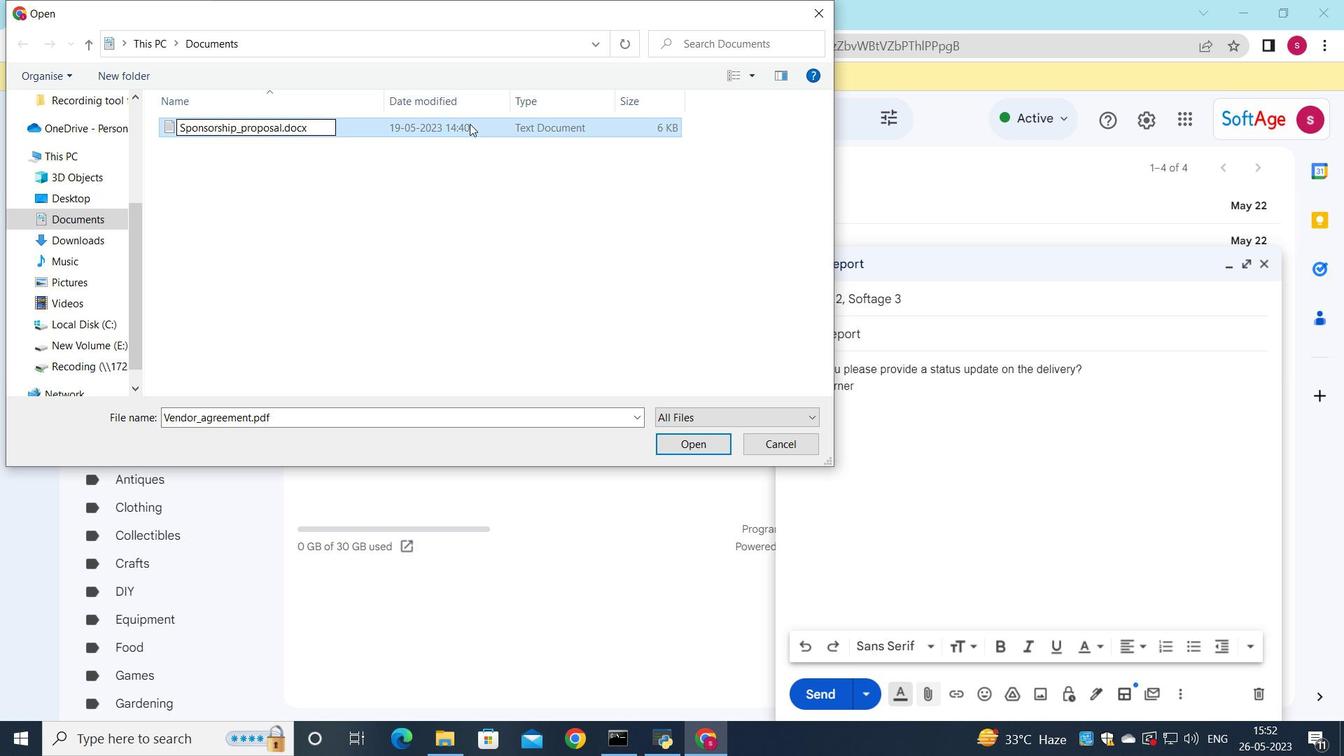 
Action: Mouse pressed left at (469, 126)
Screenshot: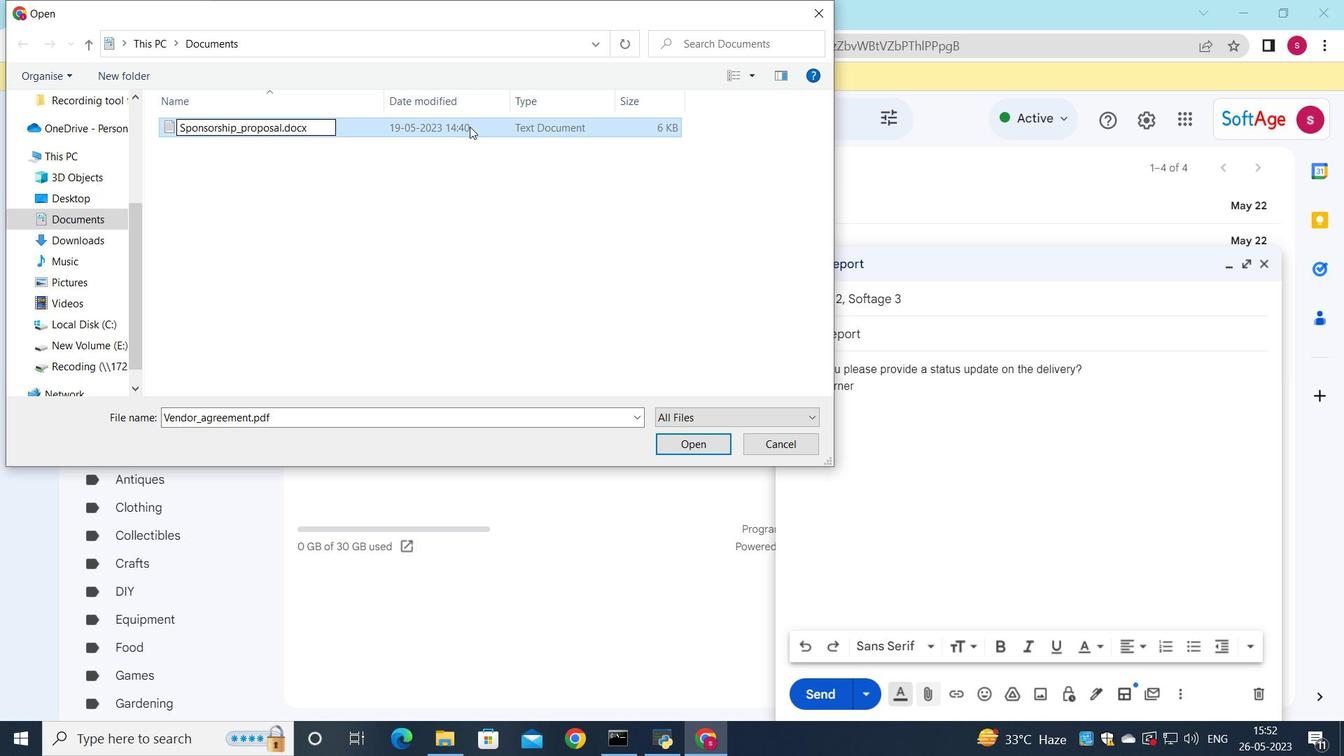 
Action: Mouse moved to (700, 449)
Screenshot: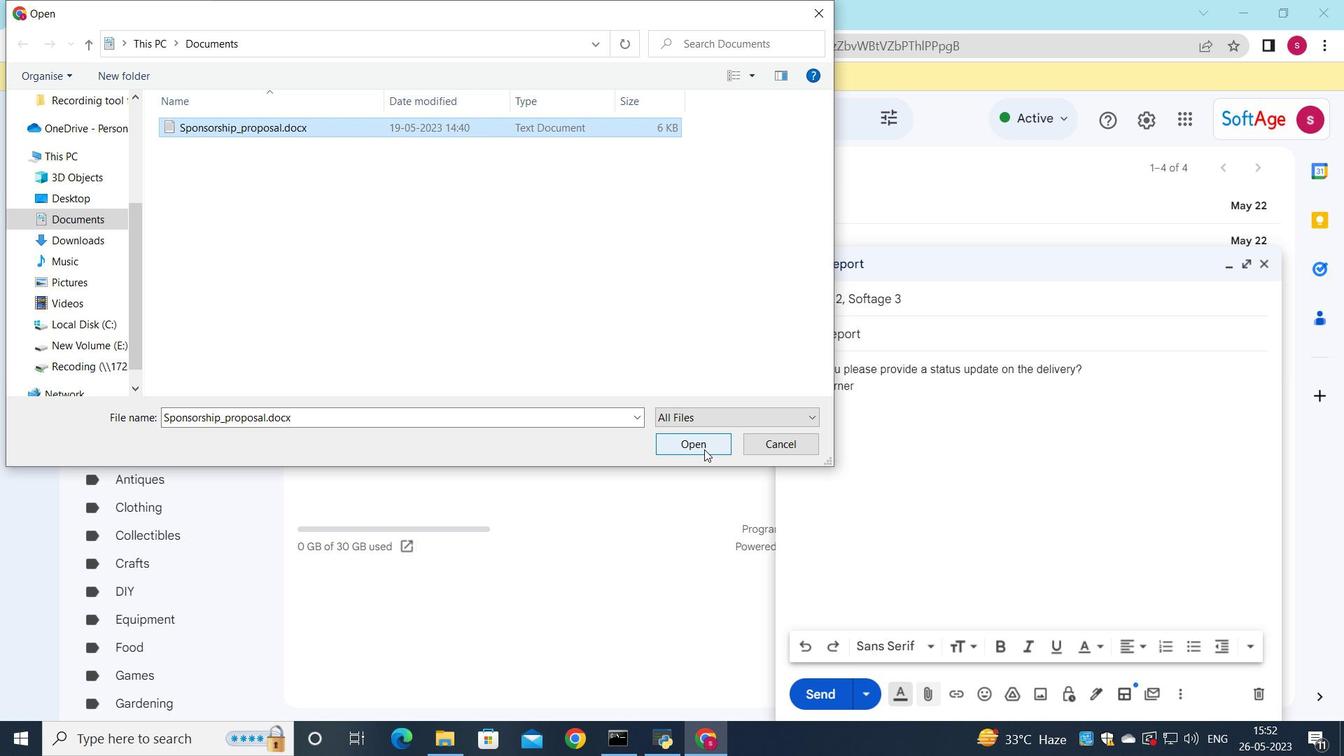 
Action: Mouse pressed left at (700, 449)
Screenshot: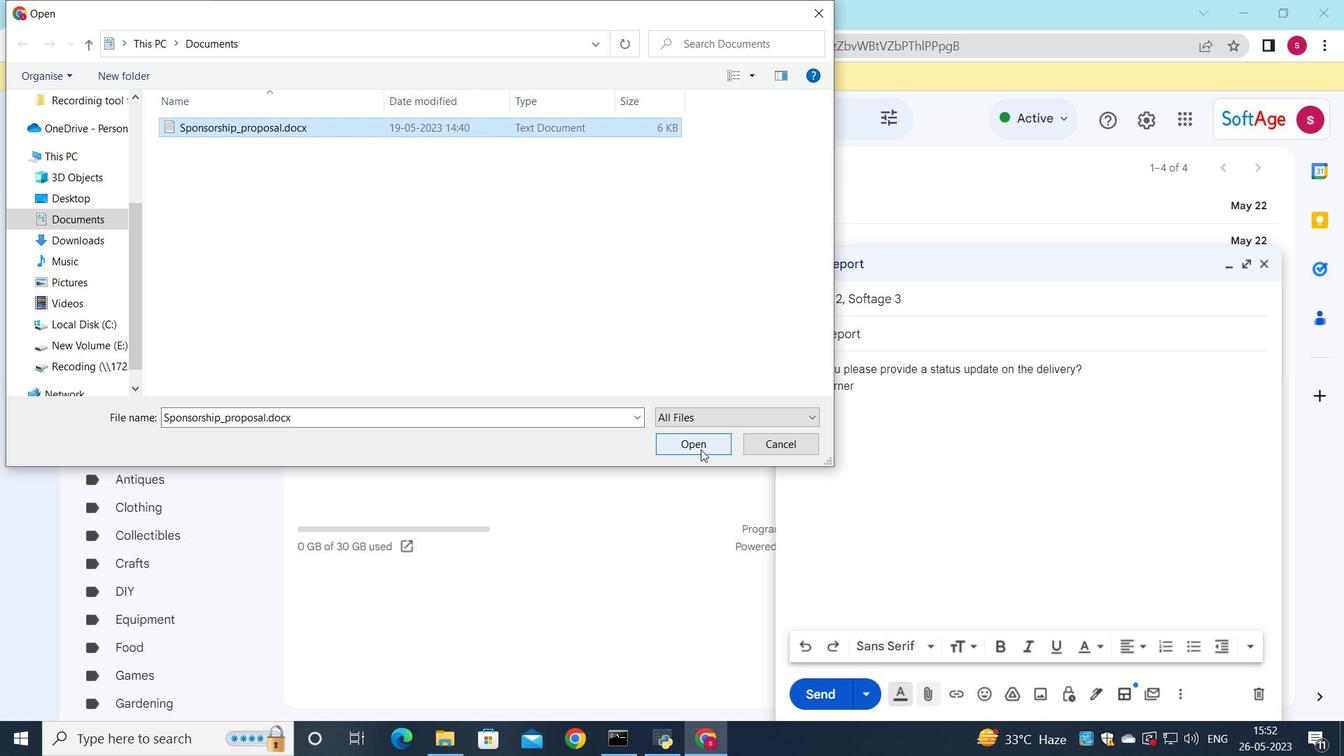 
Action: Mouse moved to (811, 688)
Screenshot: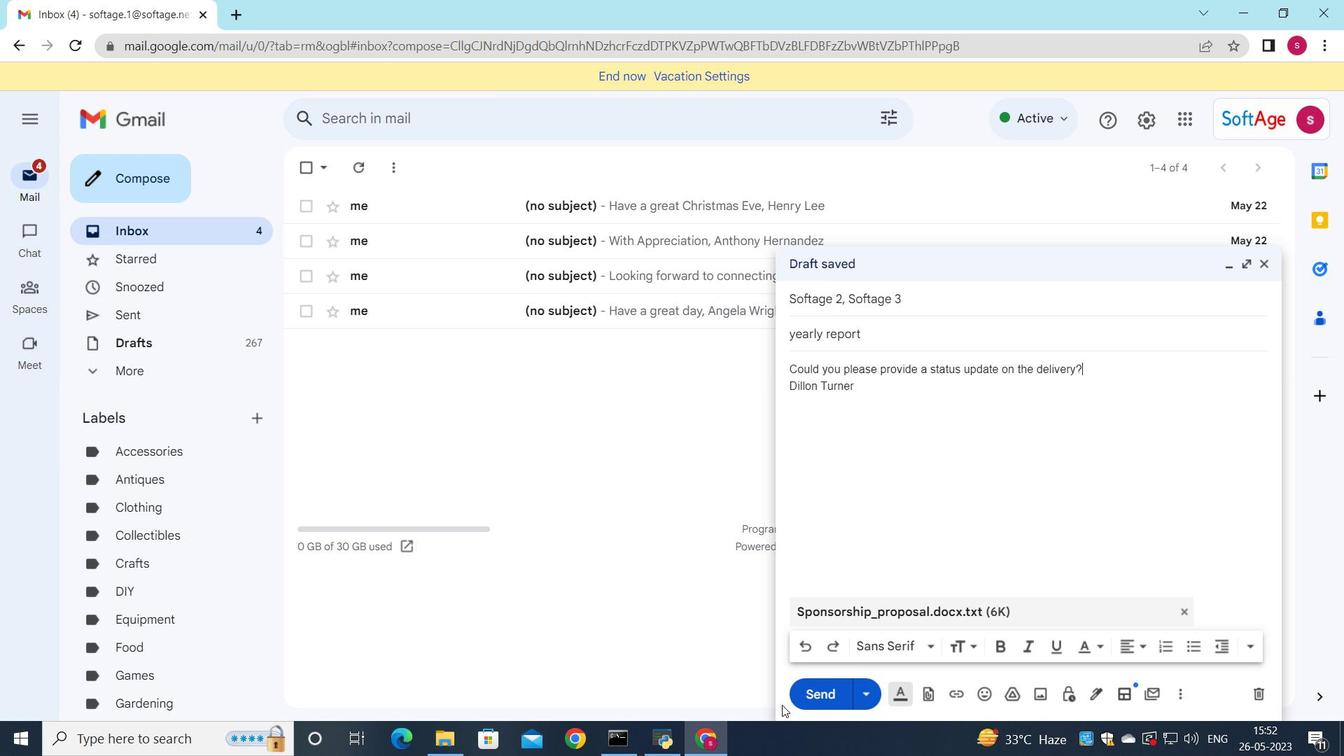 
Action: Mouse pressed left at (811, 688)
Screenshot: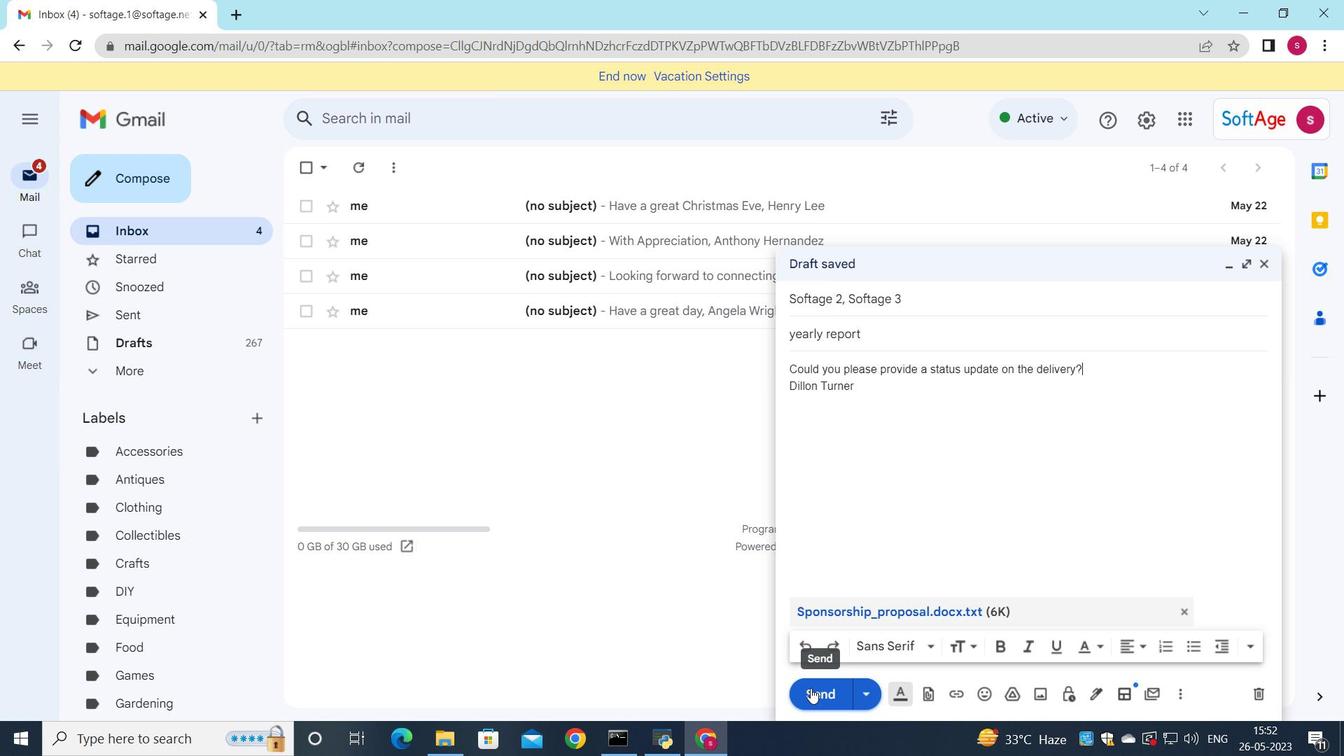 
Action: Mouse moved to (147, 315)
Screenshot: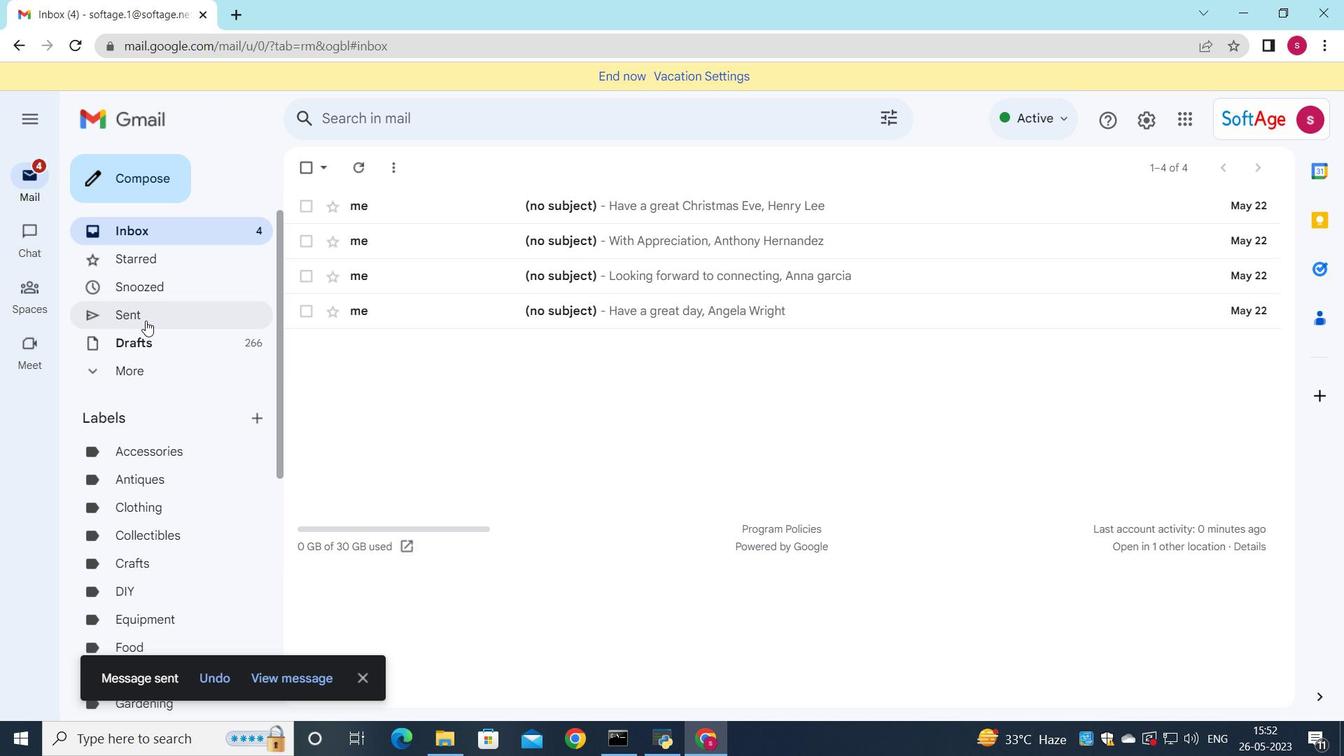 
Action: Mouse pressed left at (147, 315)
Screenshot: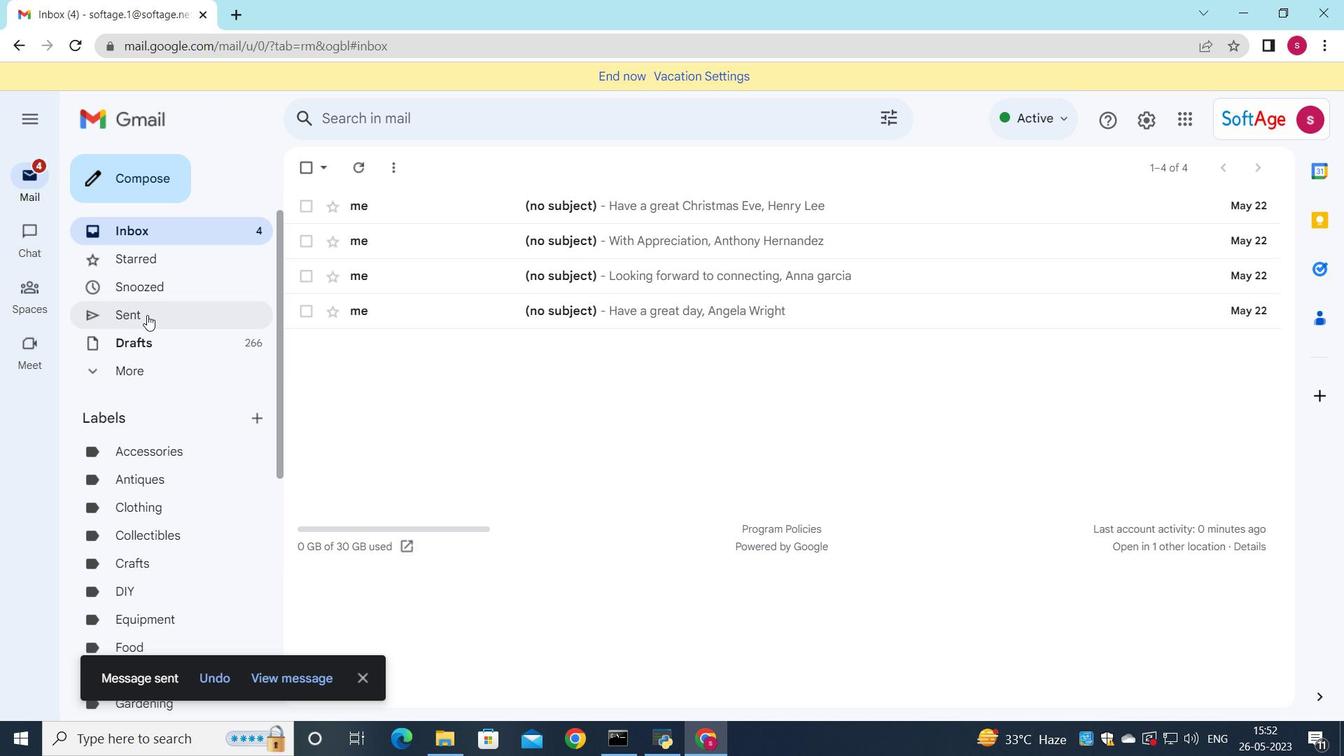 
Action: Mouse moved to (702, 278)
Screenshot: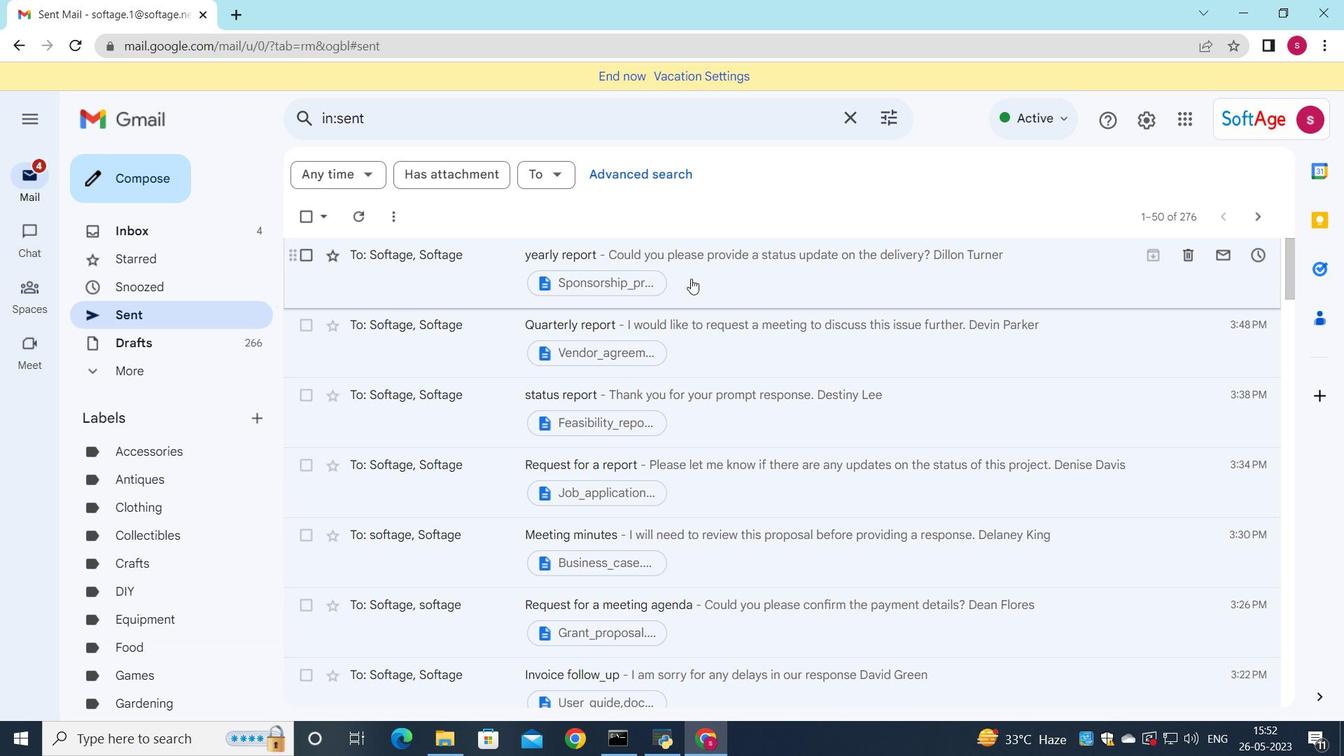 
Action: Mouse pressed left at (702, 278)
Screenshot: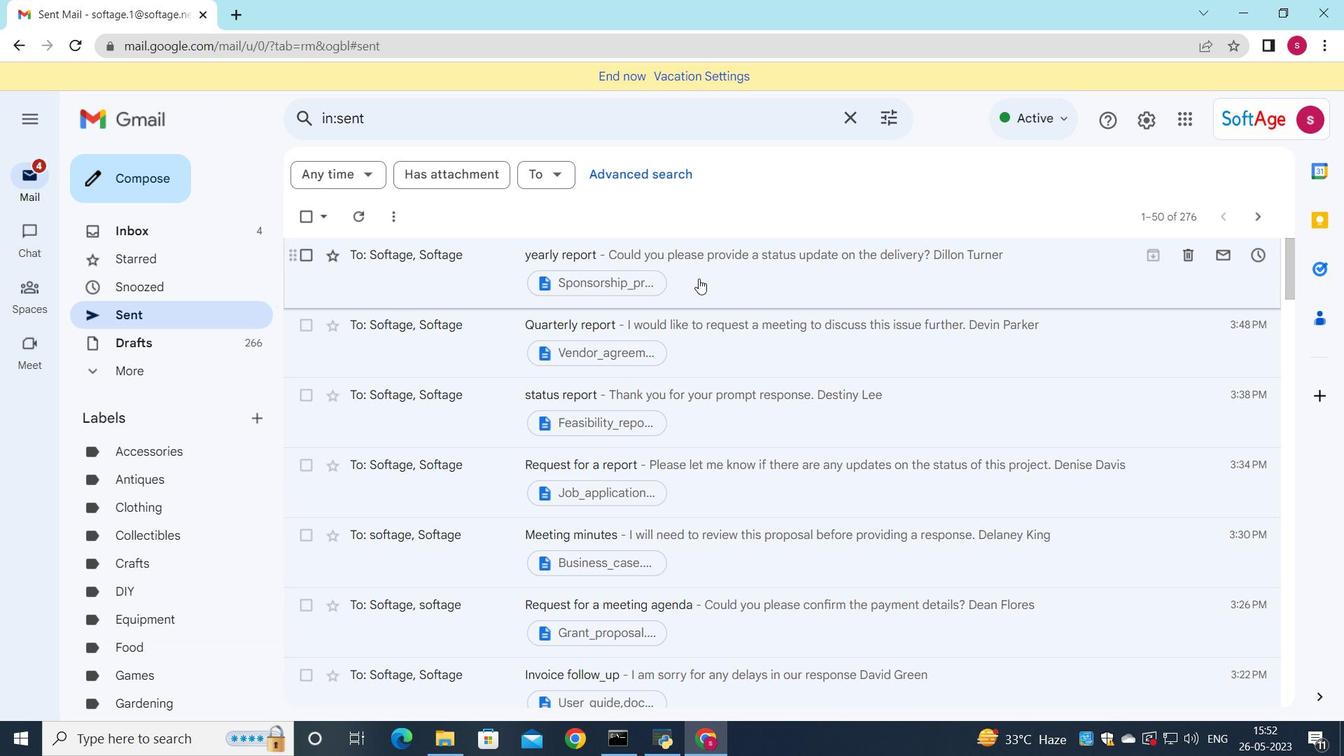 
Action: Mouse moved to (752, 244)
Screenshot: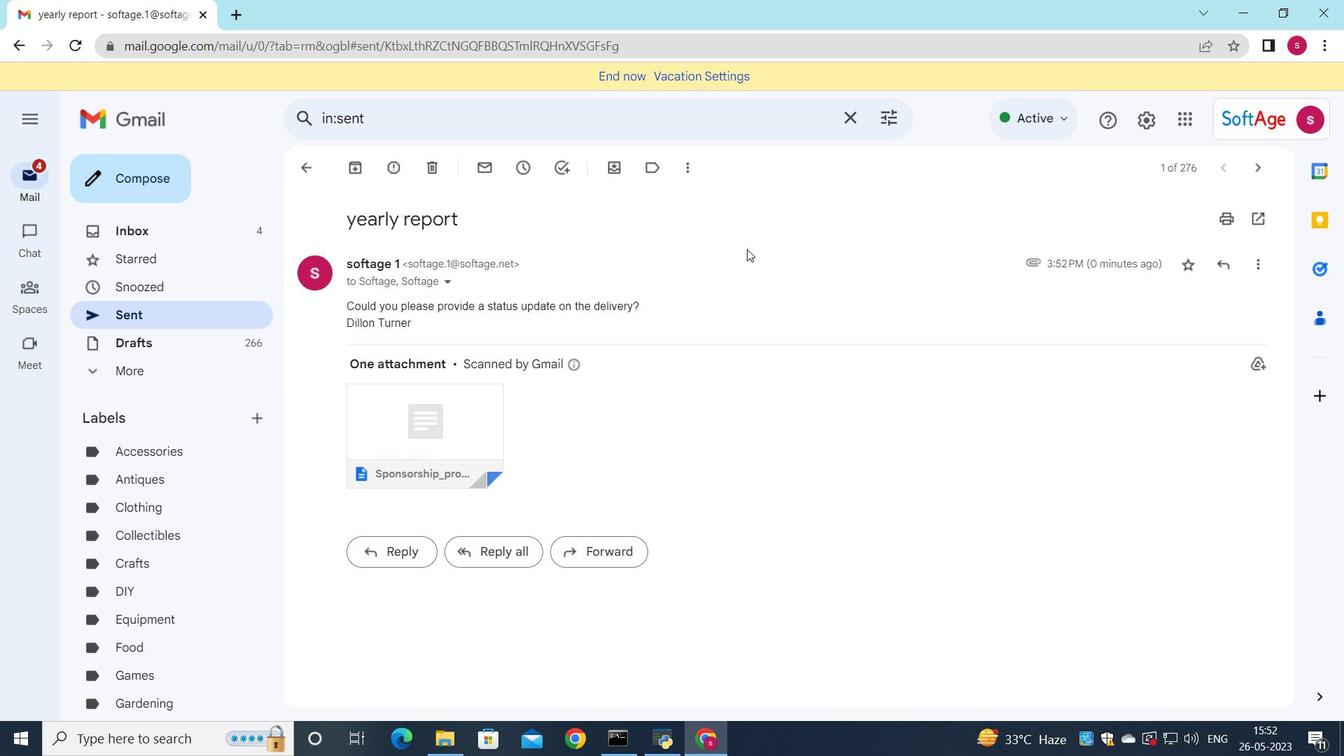 
